 Task: Find connections with filter location Bordj Zemoura with filter topic #Entrepreneurialwith filter profile language English with filter current company Yamaha Corporation with filter school Mount Carmel College, Palace Rd, Bengaluru with filter industry Philanthropic Fundraising Services with filter service category Home Networking with filter keywords title Market Researcher
Action: Mouse moved to (601, 86)
Screenshot: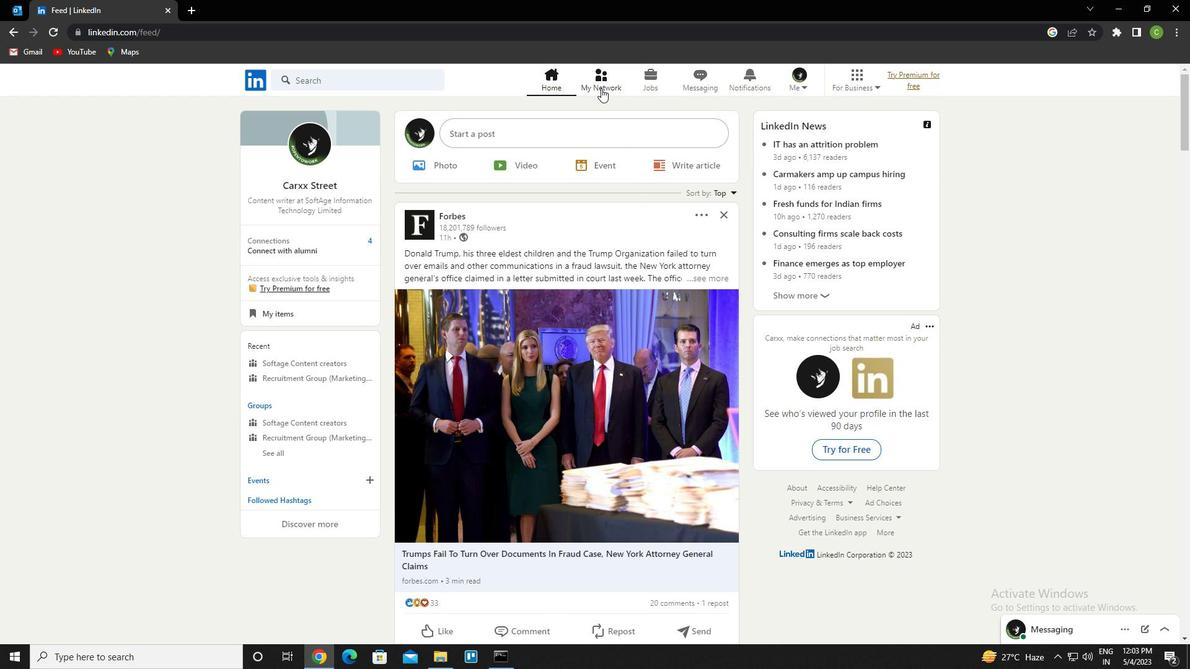 
Action: Mouse pressed left at (601, 86)
Screenshot: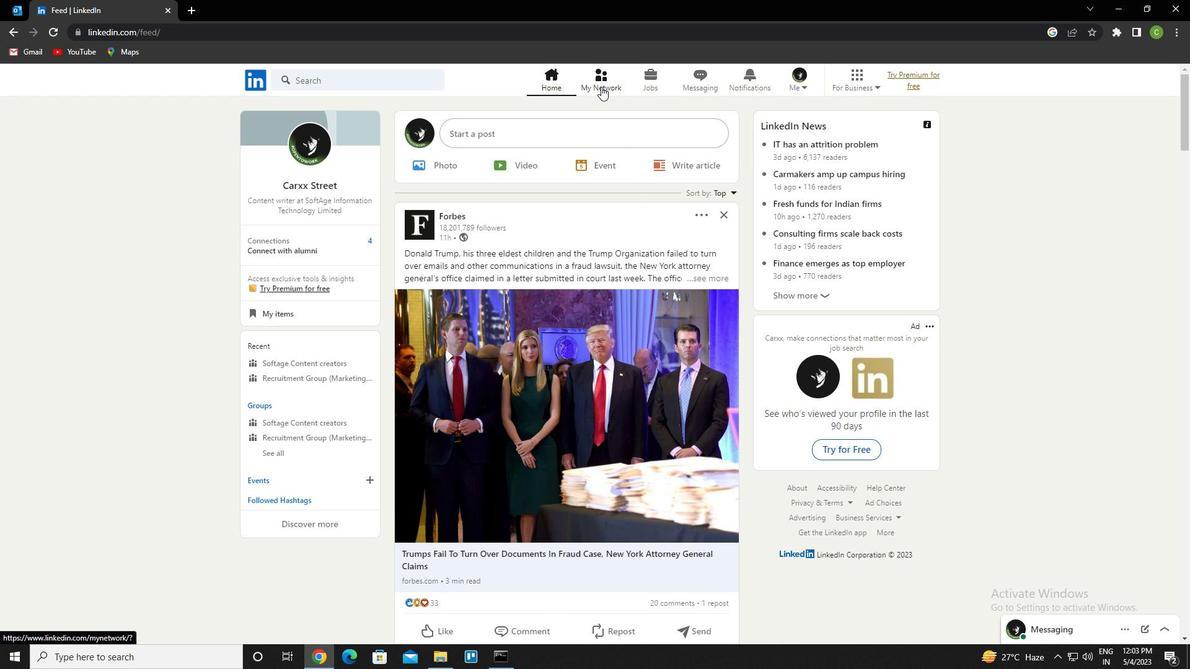 
Action: Mouse moved to (372, 147)
Screenshot: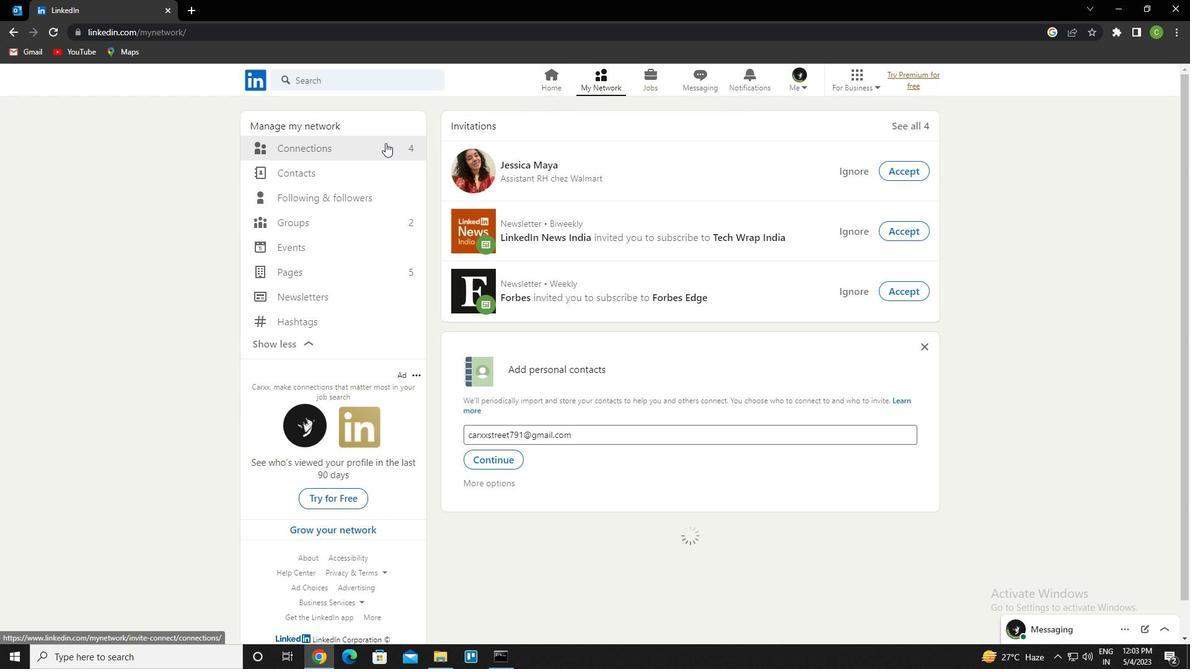 
Action: Mouse pressed left at (372, 147)
Screenshot: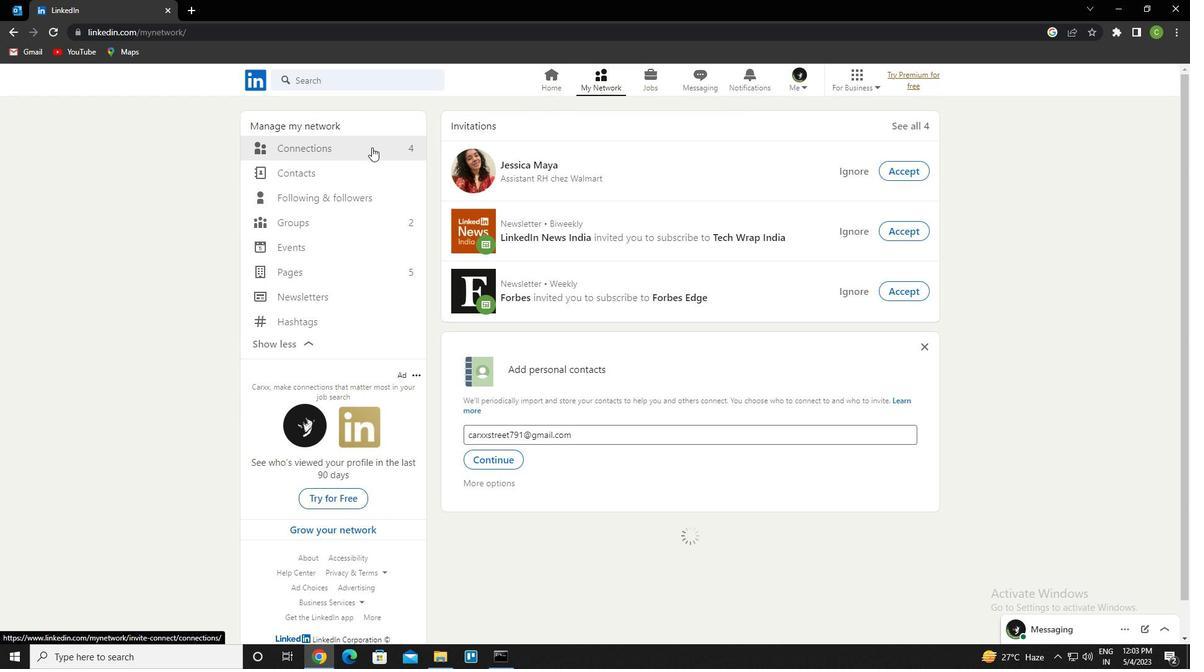 
Action: Mouse moved to (694, 150)
Screenshot: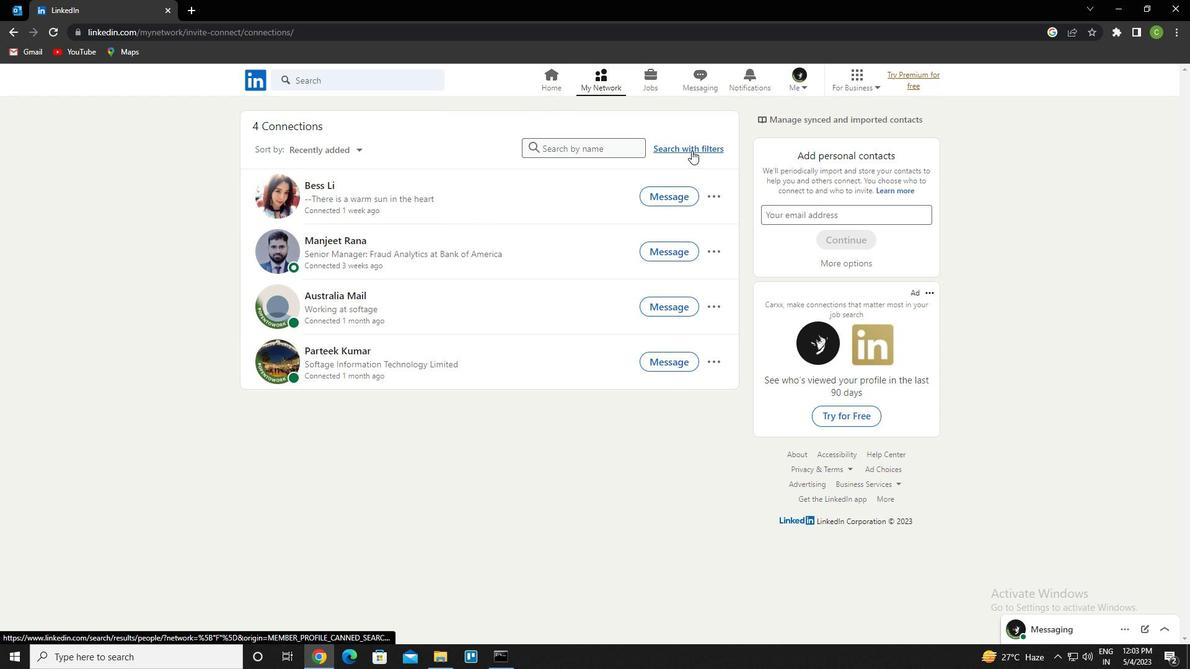
Action: Mouse pressed left at (694, 150)
Screenshot: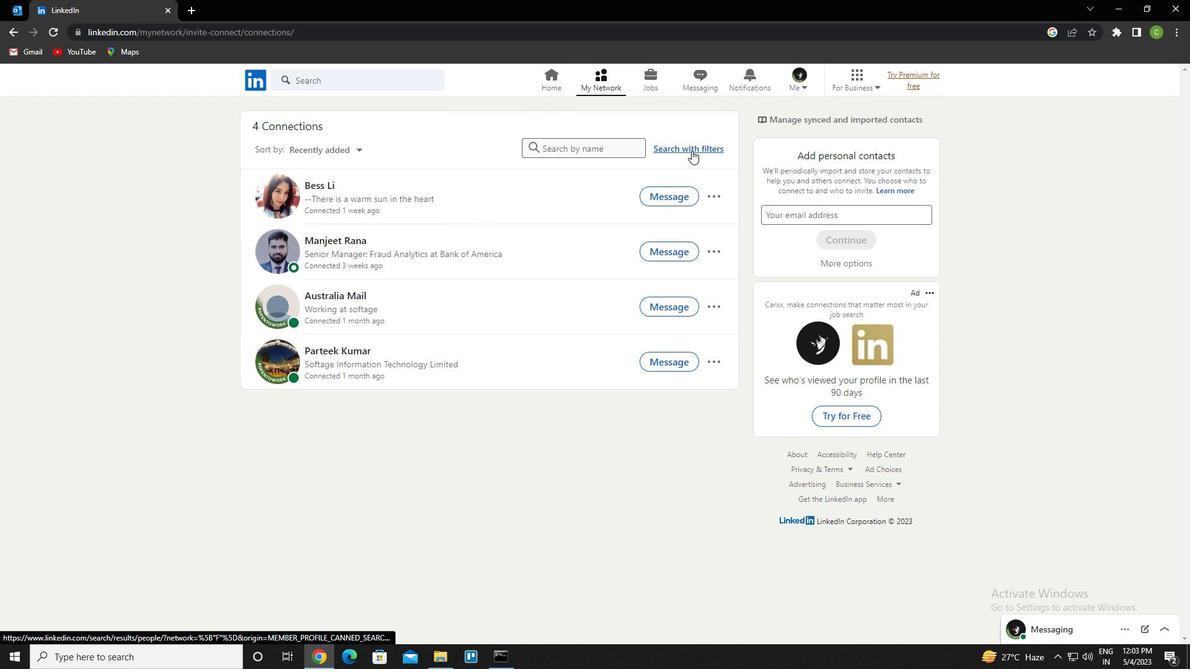
Action: Mouse moved to (636, 116)
Screenshot: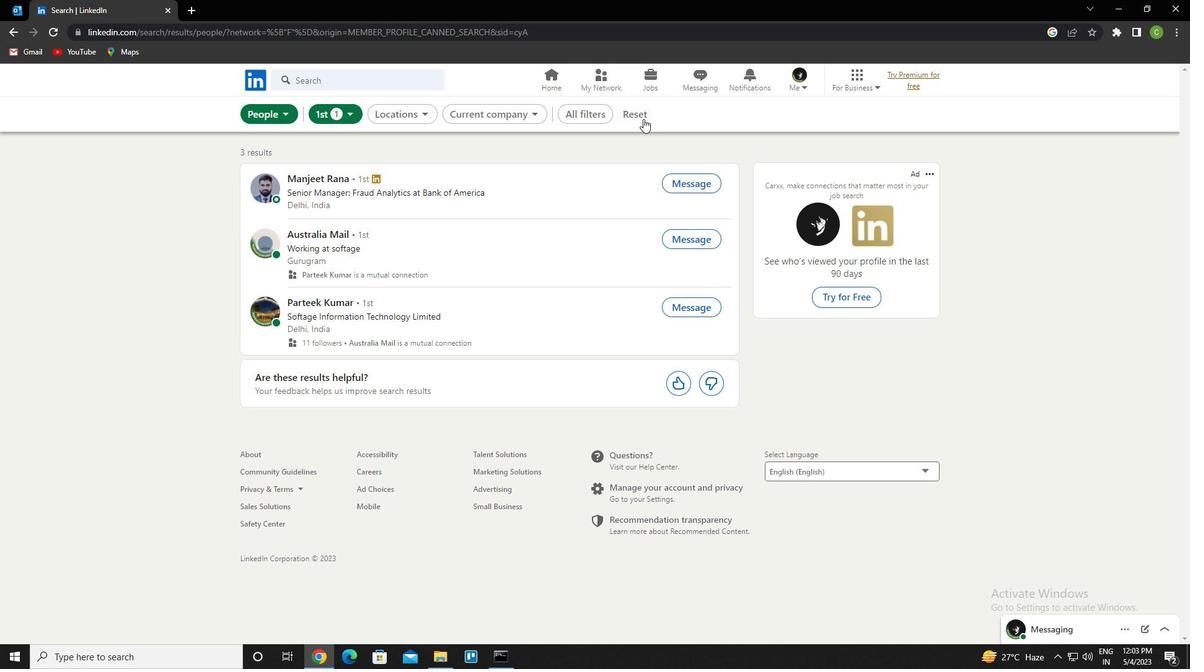 
Action: Mouse pressed left at (636, 116)
Screenshot: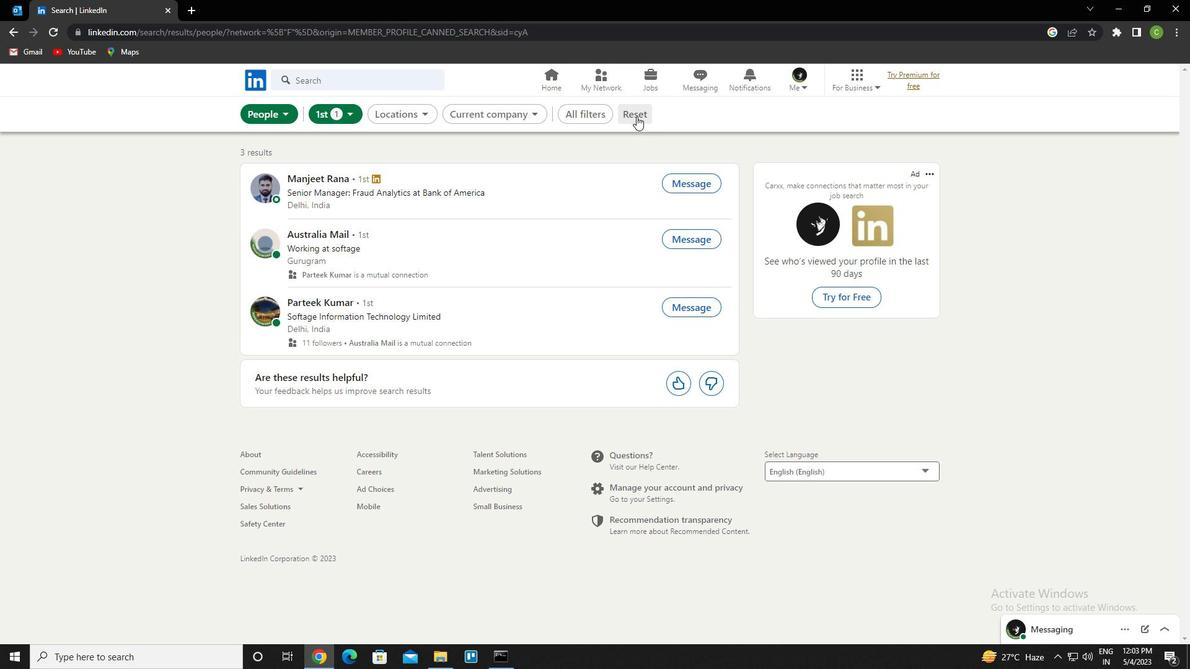 
Action: Mouse moved to (628, 113)
Screenshot: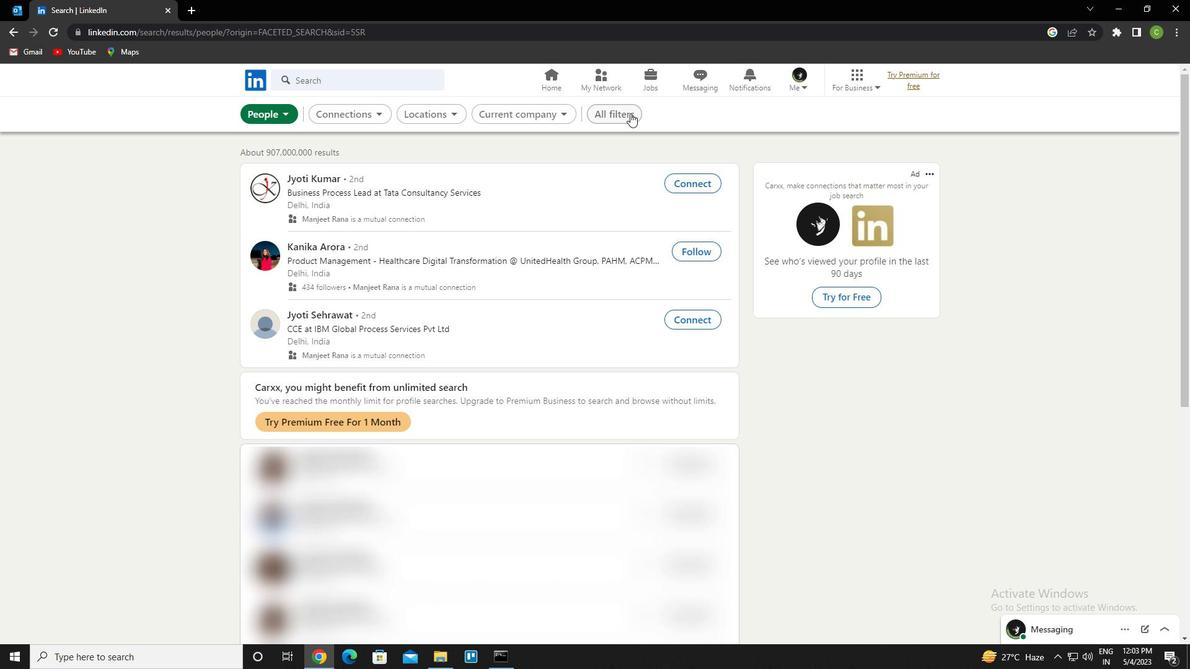 
Action: Mouse pressed left at (628, 113)
Screenshot: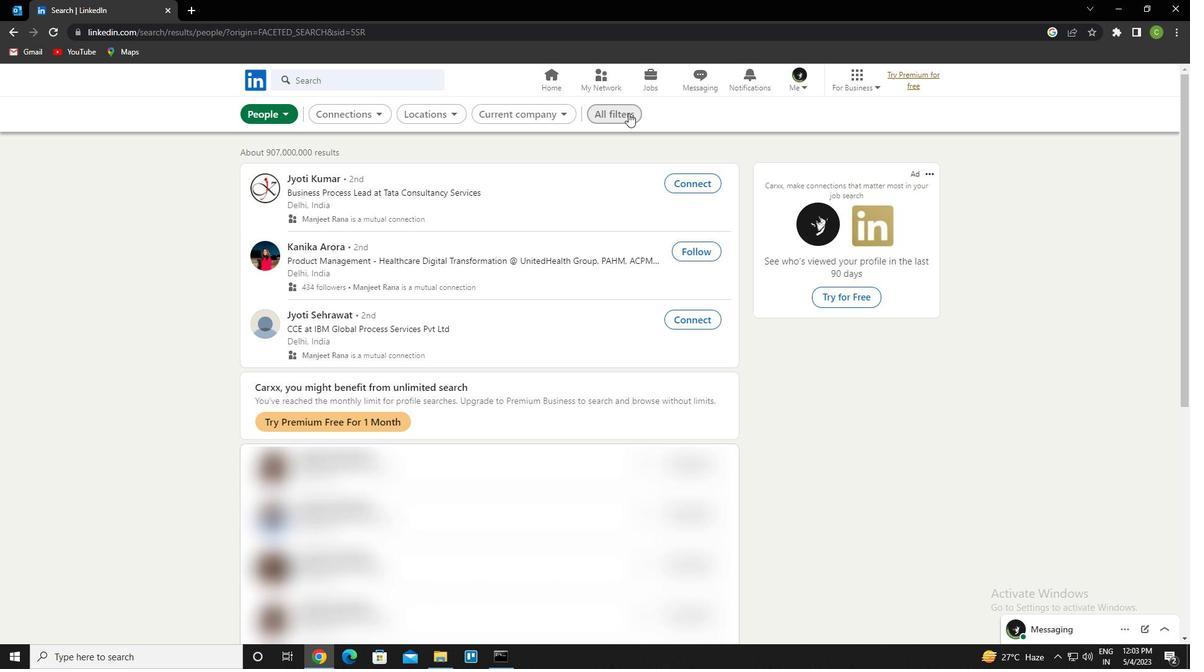 
Action: Mouse moved to (983, 364)
Screenshot: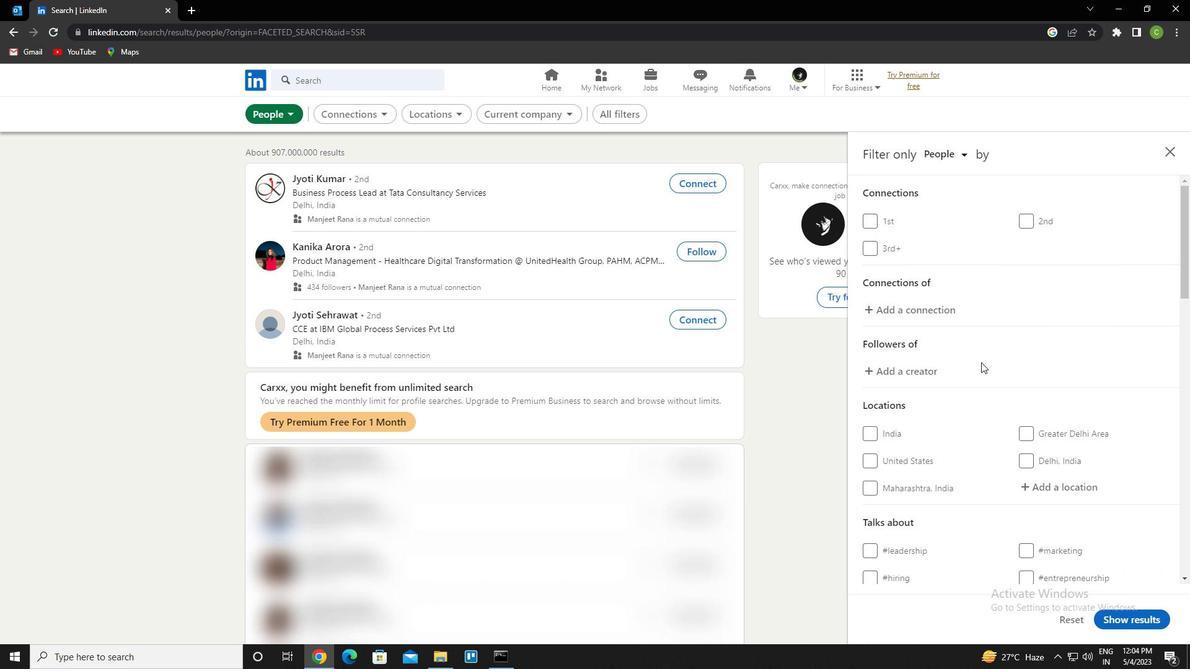 
Action: Mouse scrolled (983, 363) with delta (0, 0)
Screenshot: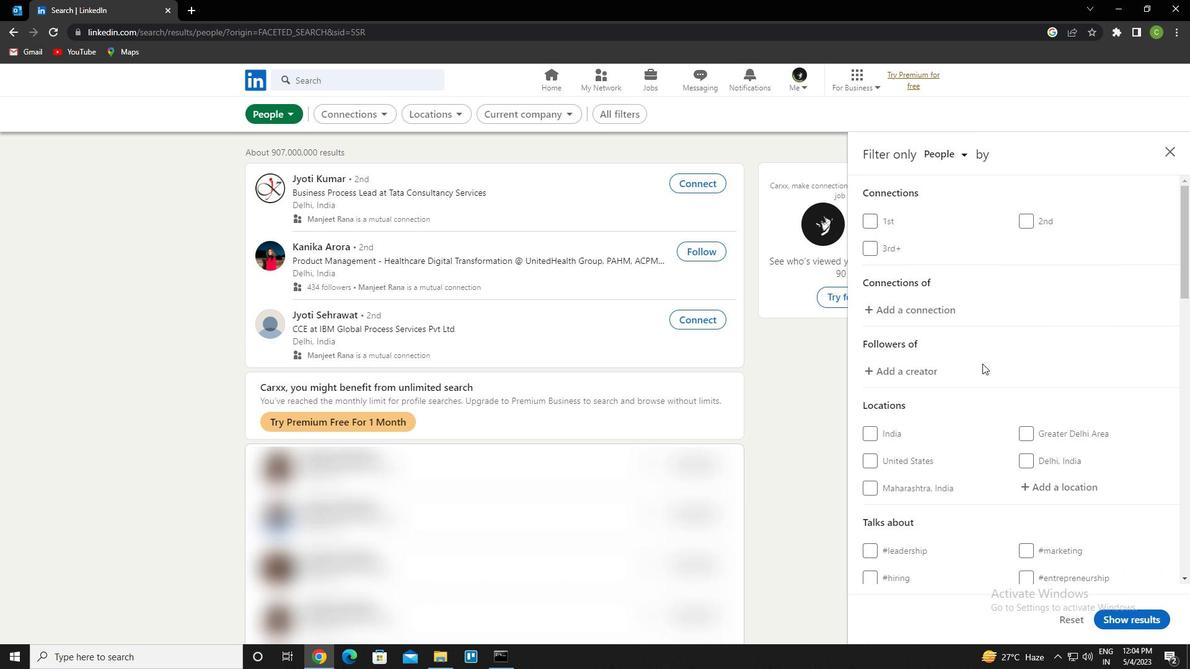 
Action: Mouse moved to (983, 365)
Screenshot: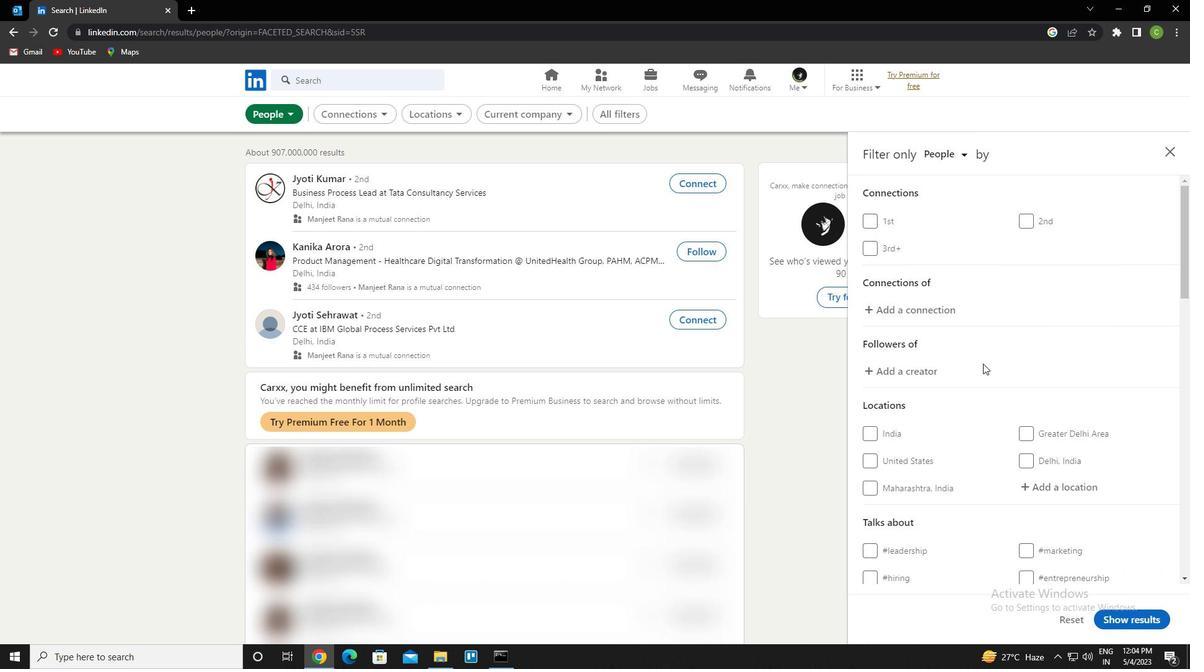 
Action: Mouse scrolled (983, 365) with delta (0, 0)
Screenshot: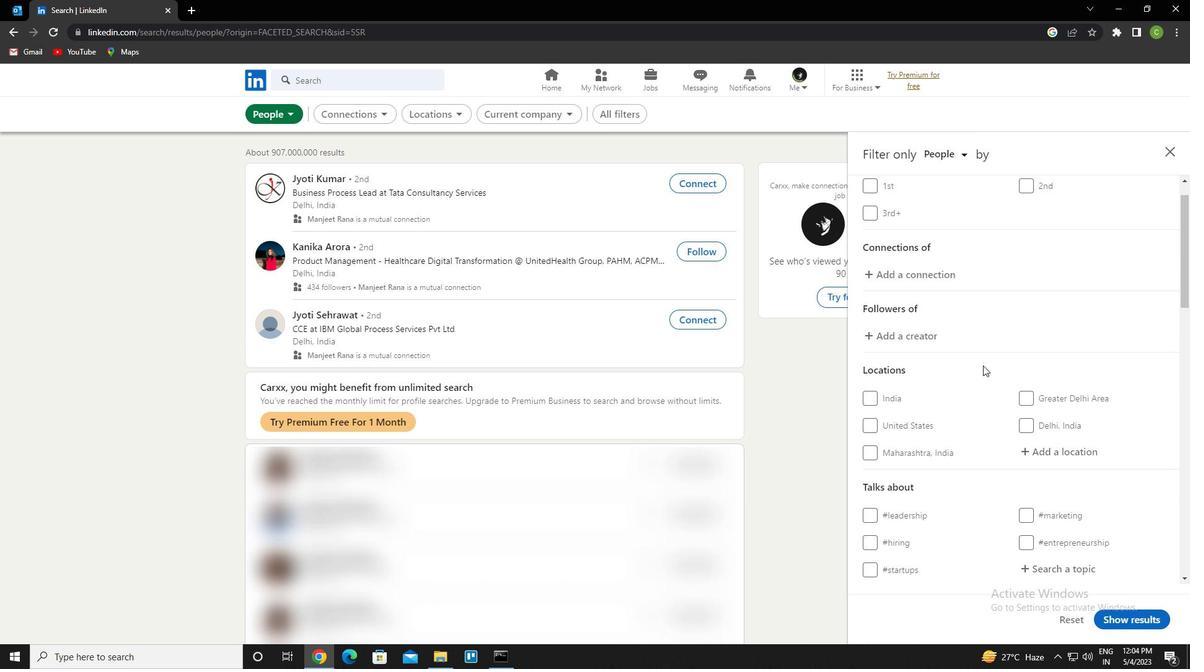 
Action: Mouse moved to (1059, 362)
Screenshot: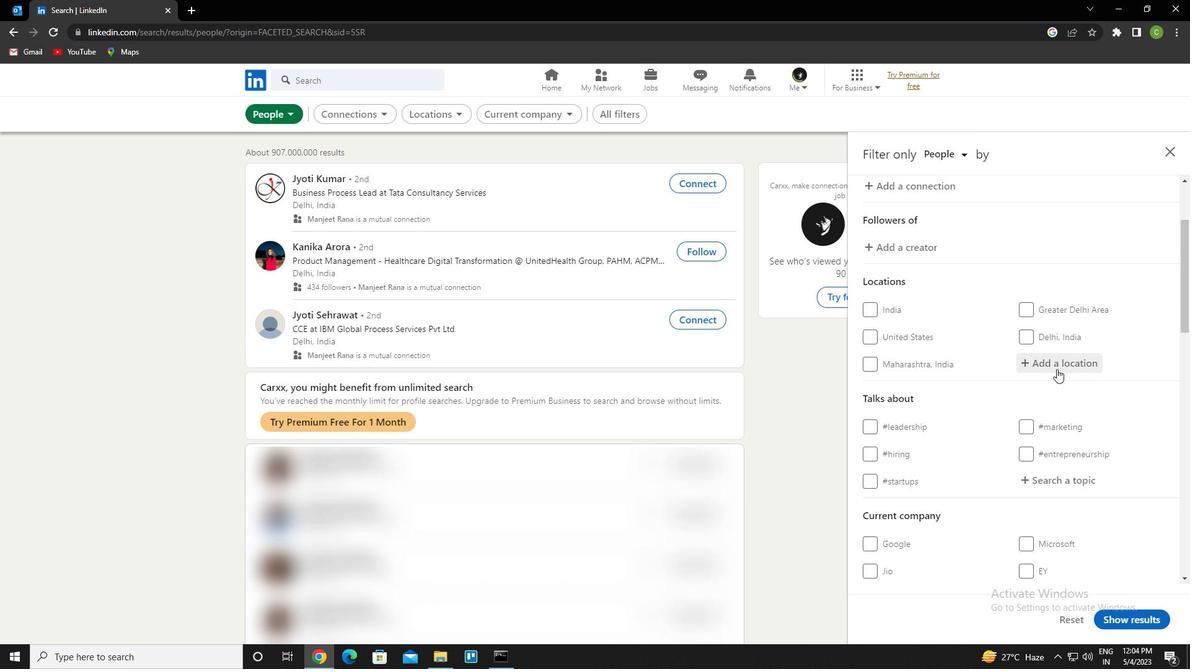 
Action: Mouse pressed left at (1059, 362)
Screenshot: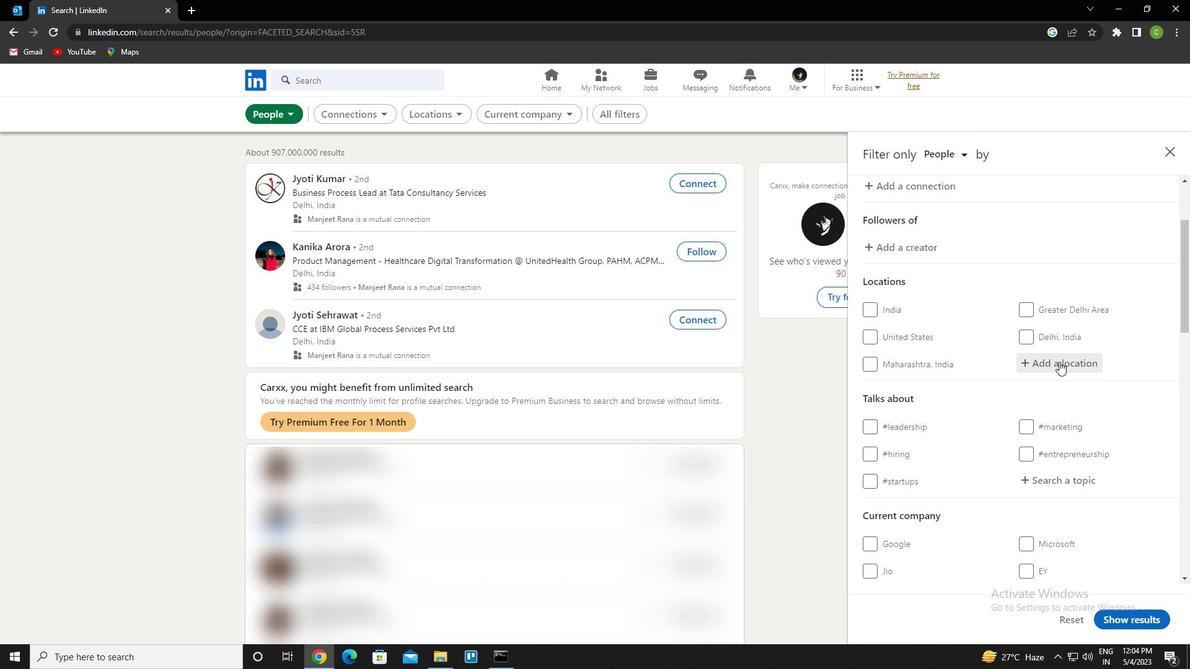 
Action: Mouse moved to (1060, 361)
Screenshot: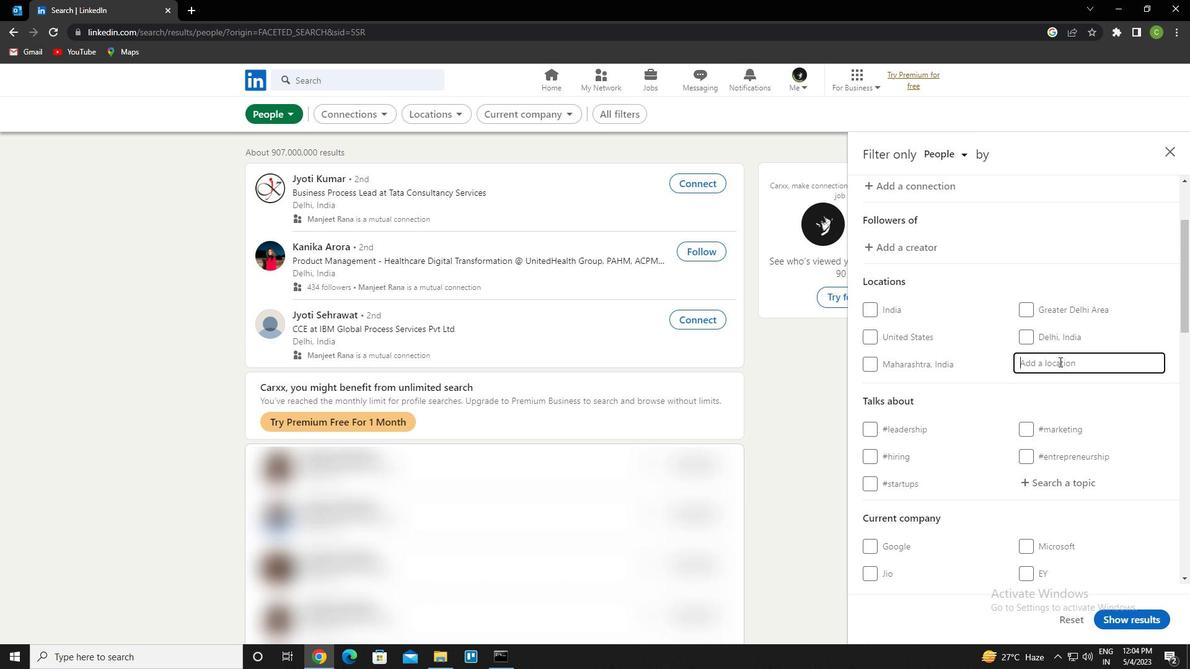 
Action: Key pressed <Key.caps_lock>b<Key.caps_lock>ordj<Key.space><Key.caps_lock>z<Key.caps_lock>emoura<Key.left><Key.down><Key.enter>
Screenshot: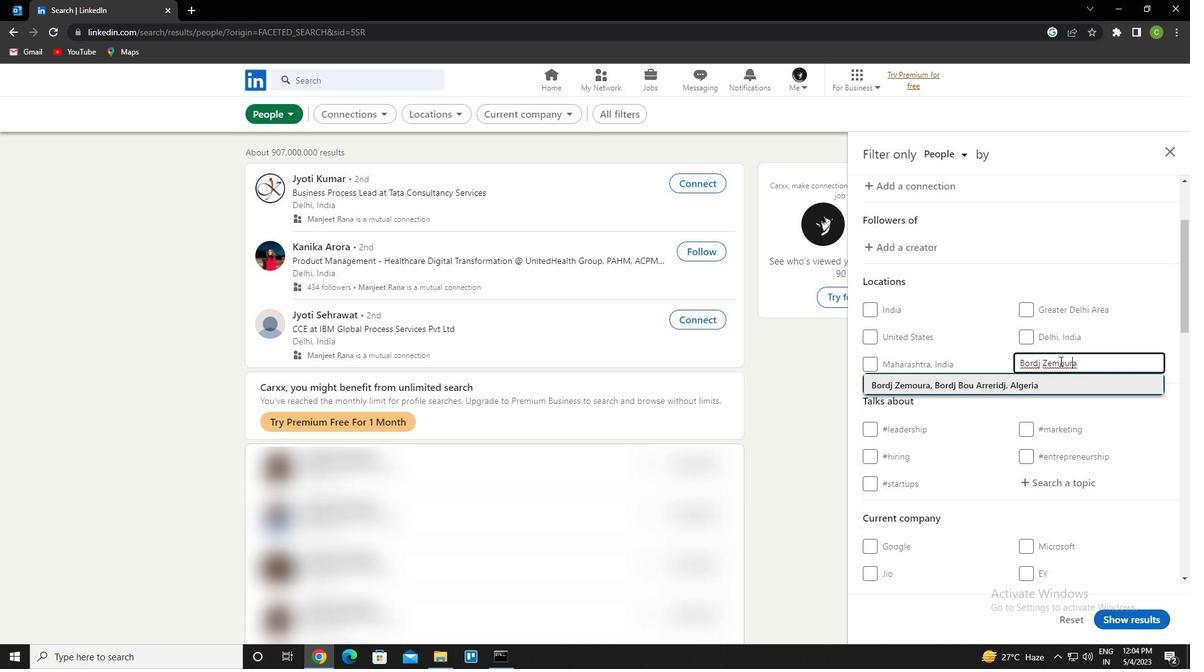 
Action: Mouse moved to (1053, 376)
Screenshot: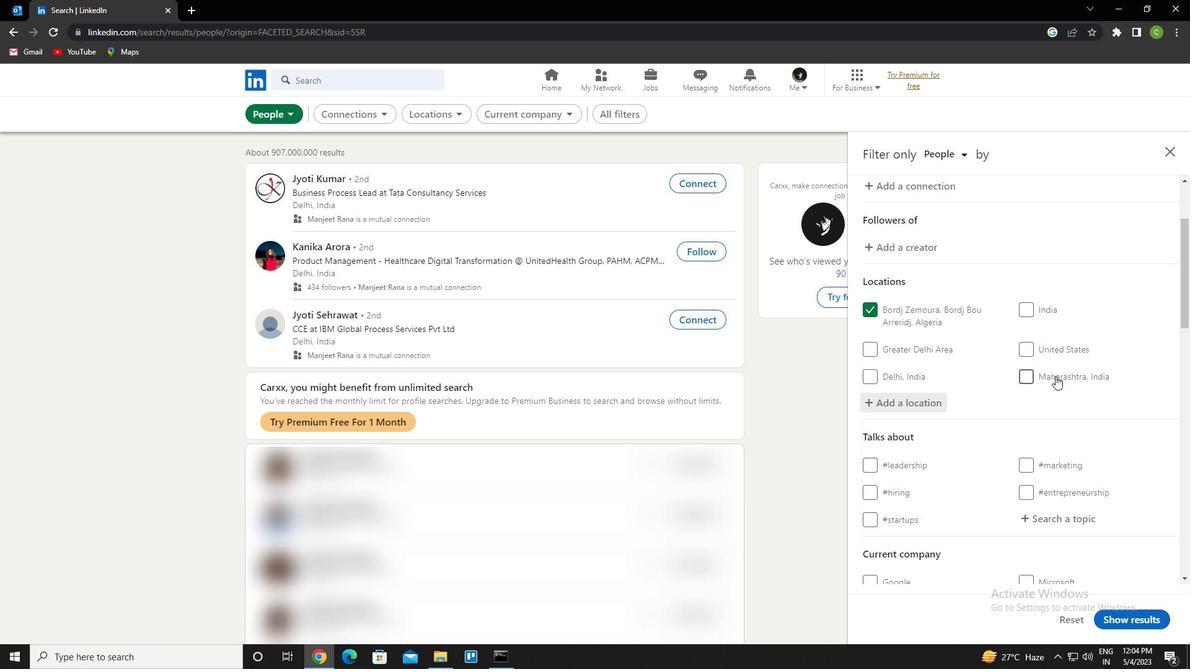 
Action: Mouse scrolled (1053, 375) with delta (0, 0)
Screenshot: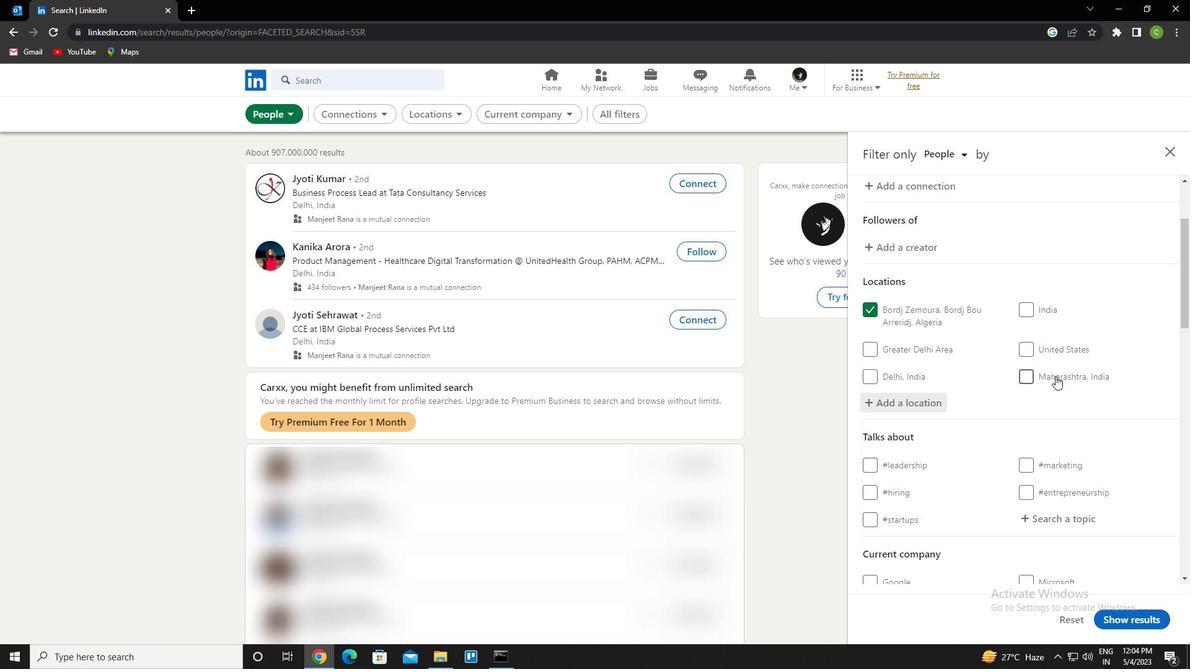 
Action: Mouse moved to (1050, 382)
Screenshot: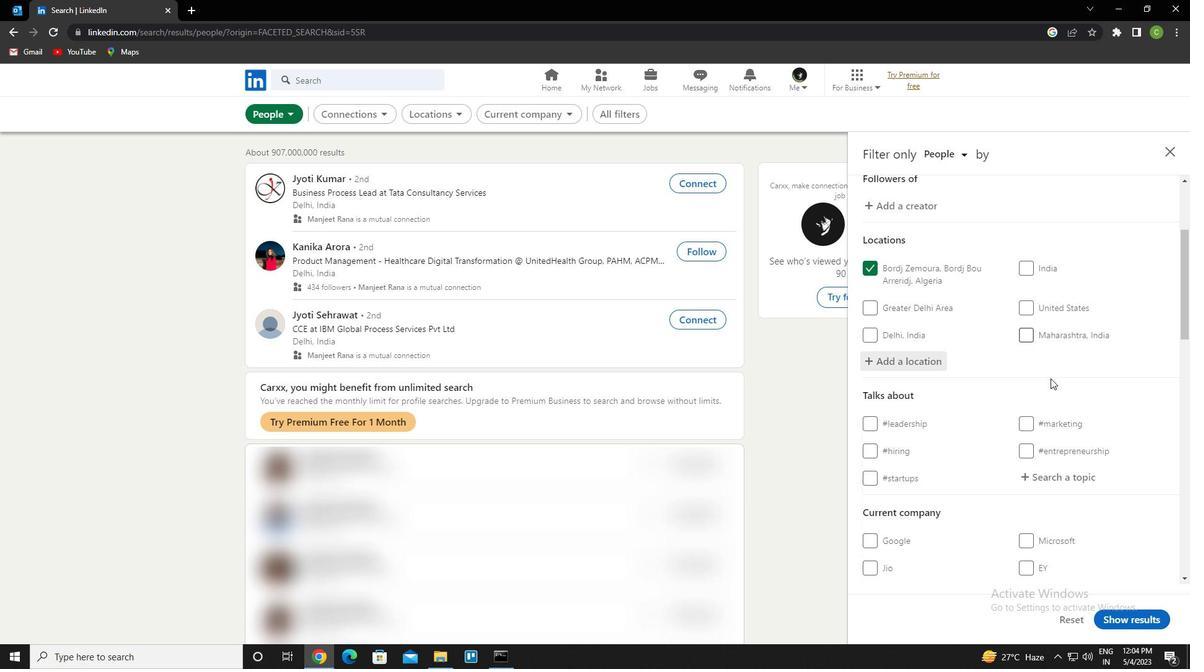 
Action: Mouse scrolled (1050, 381) with delta (0, 0)
Screenshot: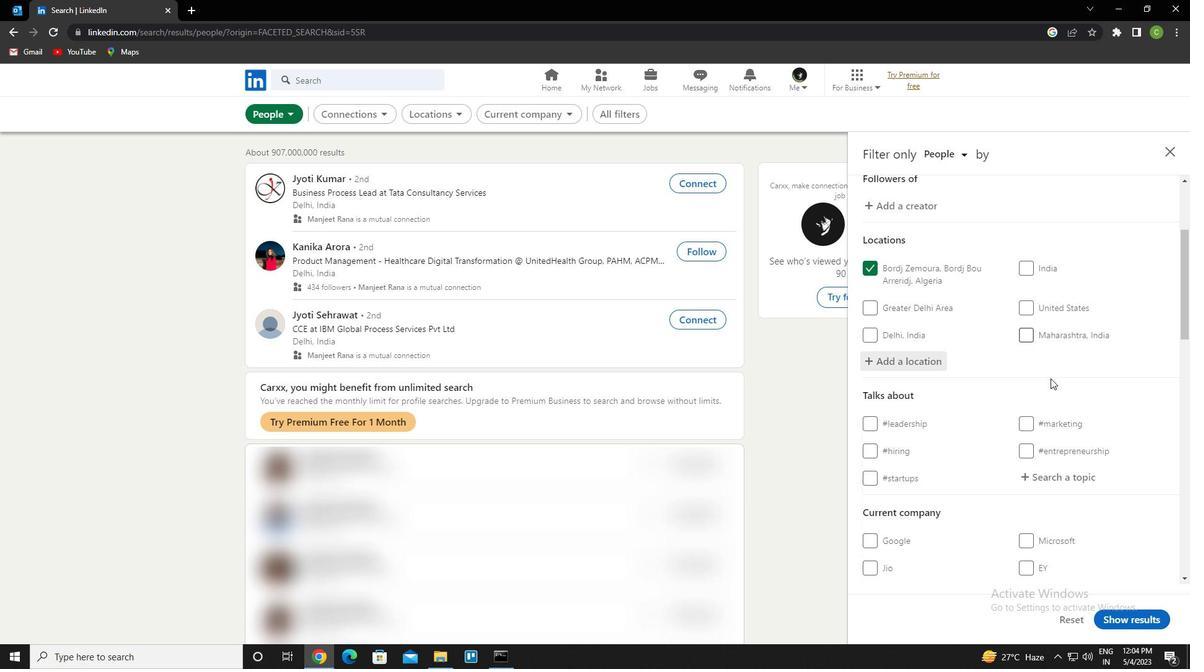
Action: Mouse moved to (1055, 396)
Screenshot: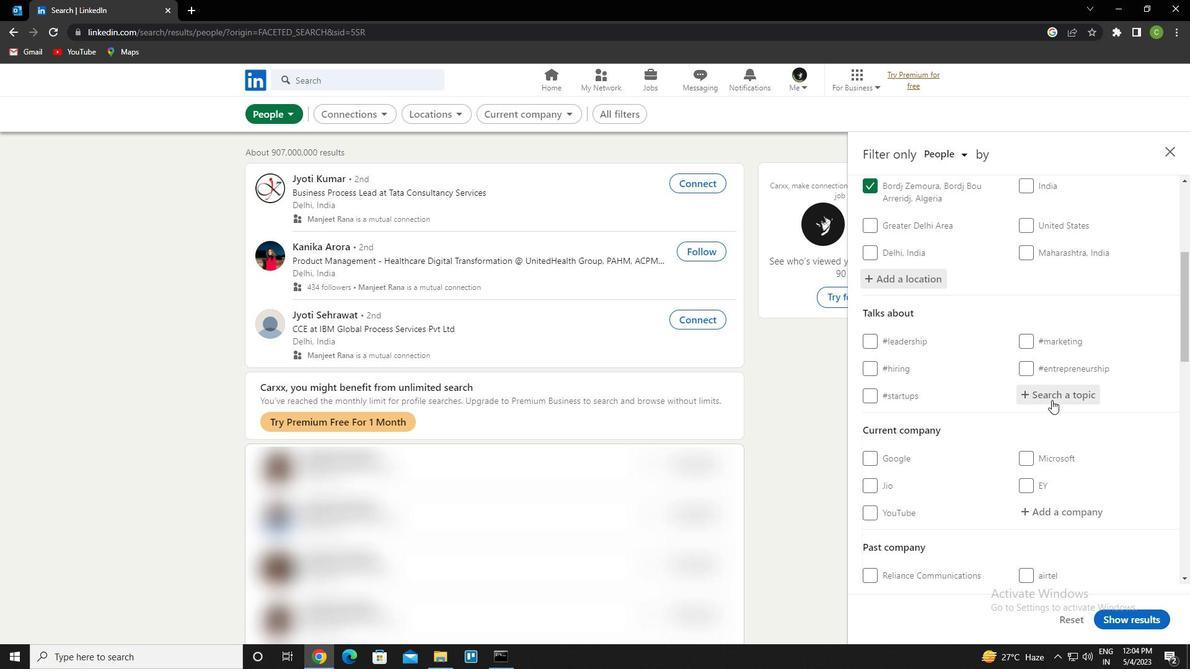 
Action: Mouse pressed left at (1055, 396)
Screenshot: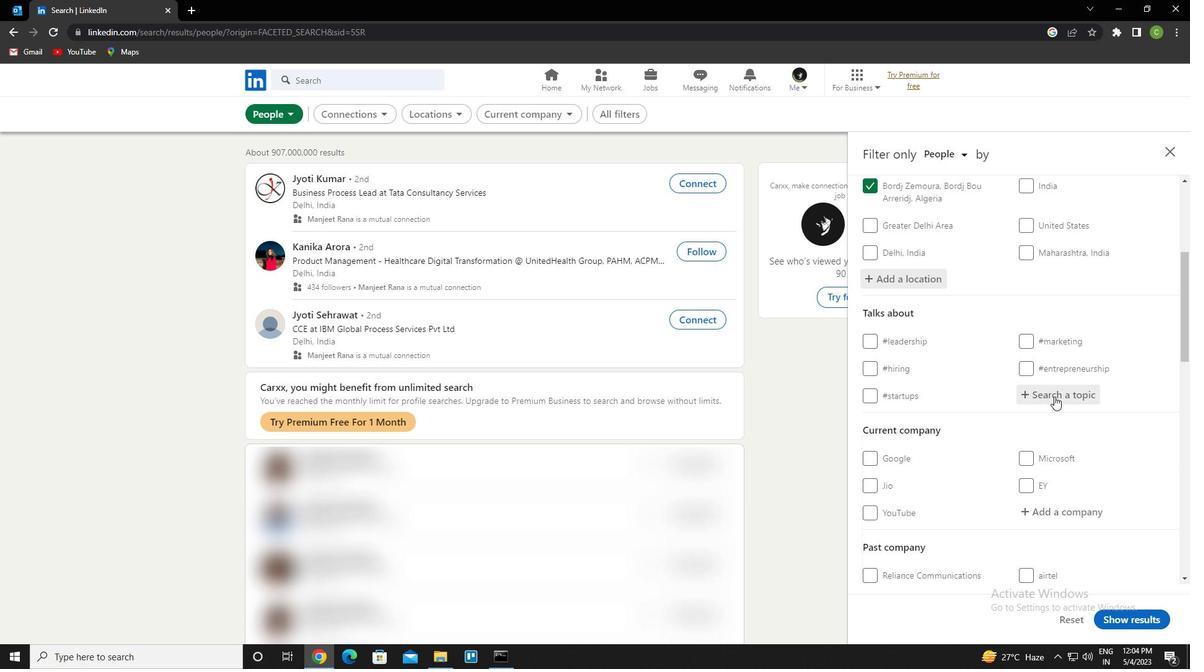 
Action: Key pressed entrepreneurial<Key.down><Key.enter>
Screenshot: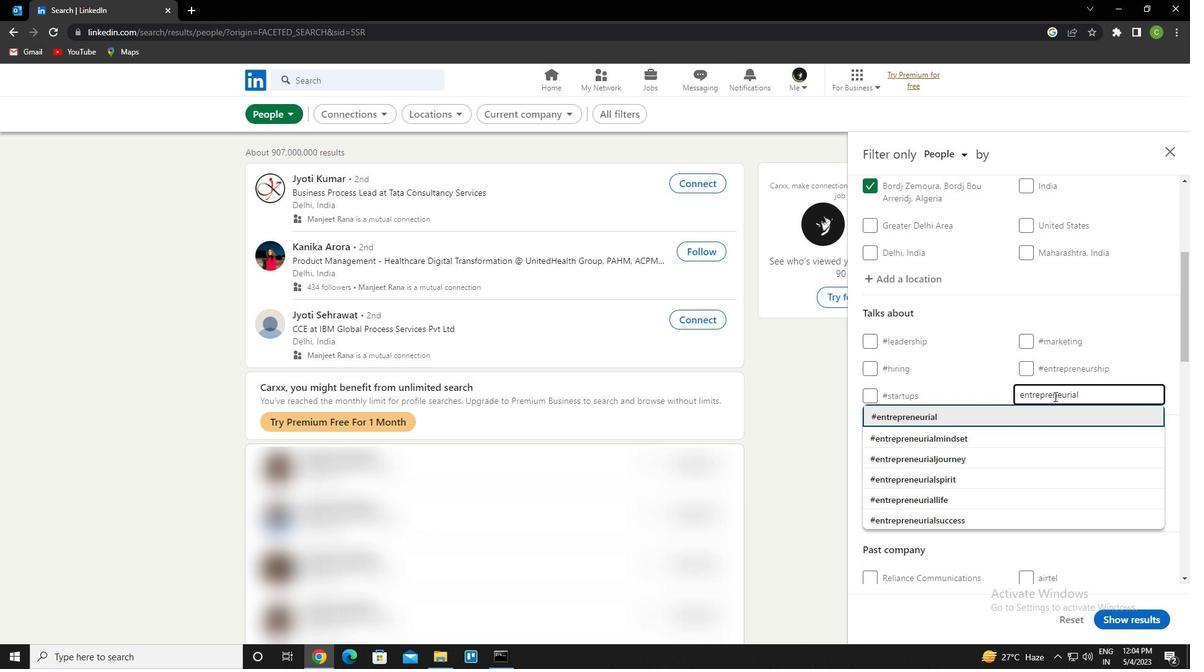 
Action: Mouse moved to (1052, 395)
Screenshot: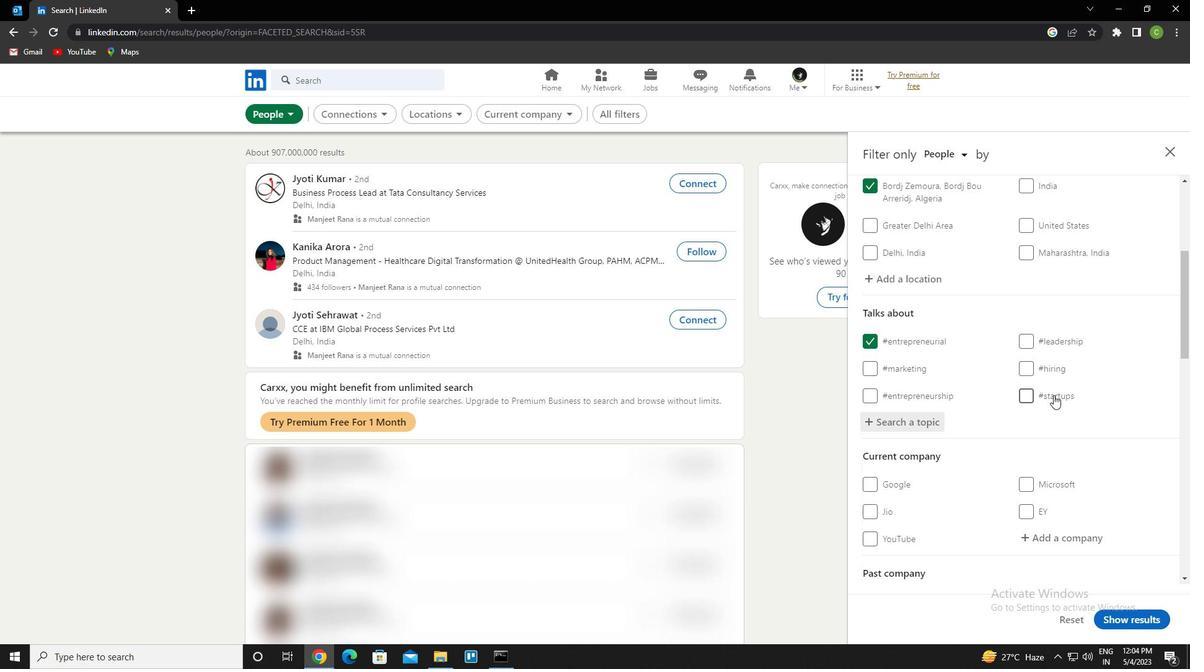 
Action: Mouse scrolled (1052, 395) with delta (0, 0)
Screenshot: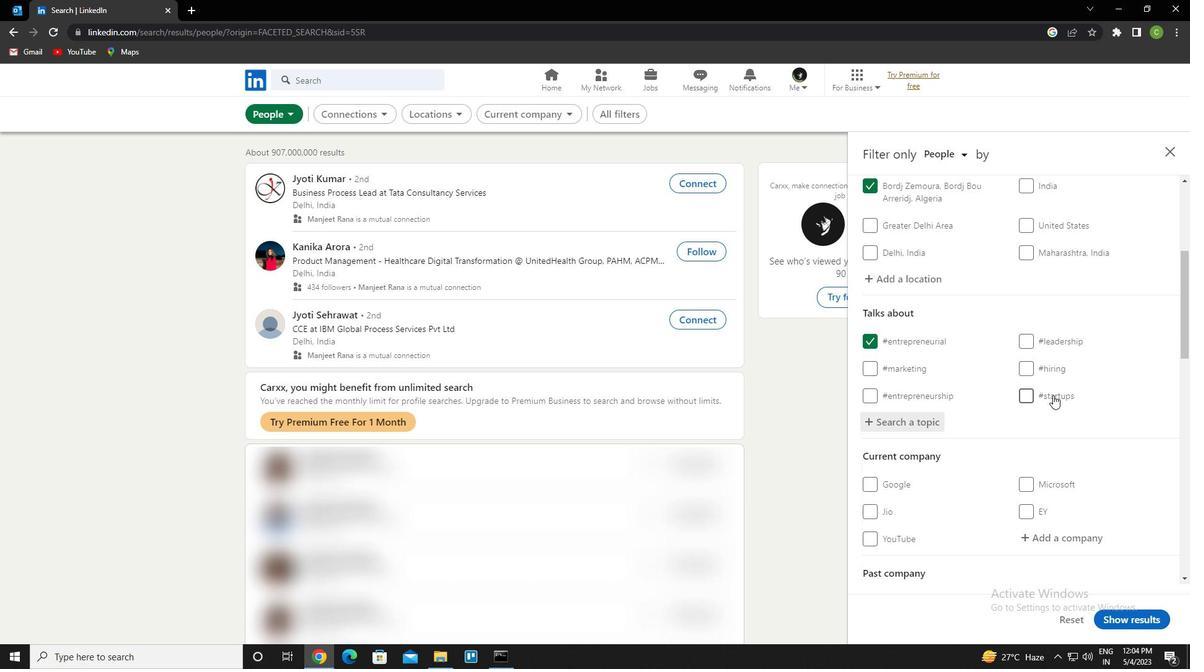 
Action: Mouse moved to (1050, 395)
Screenshot: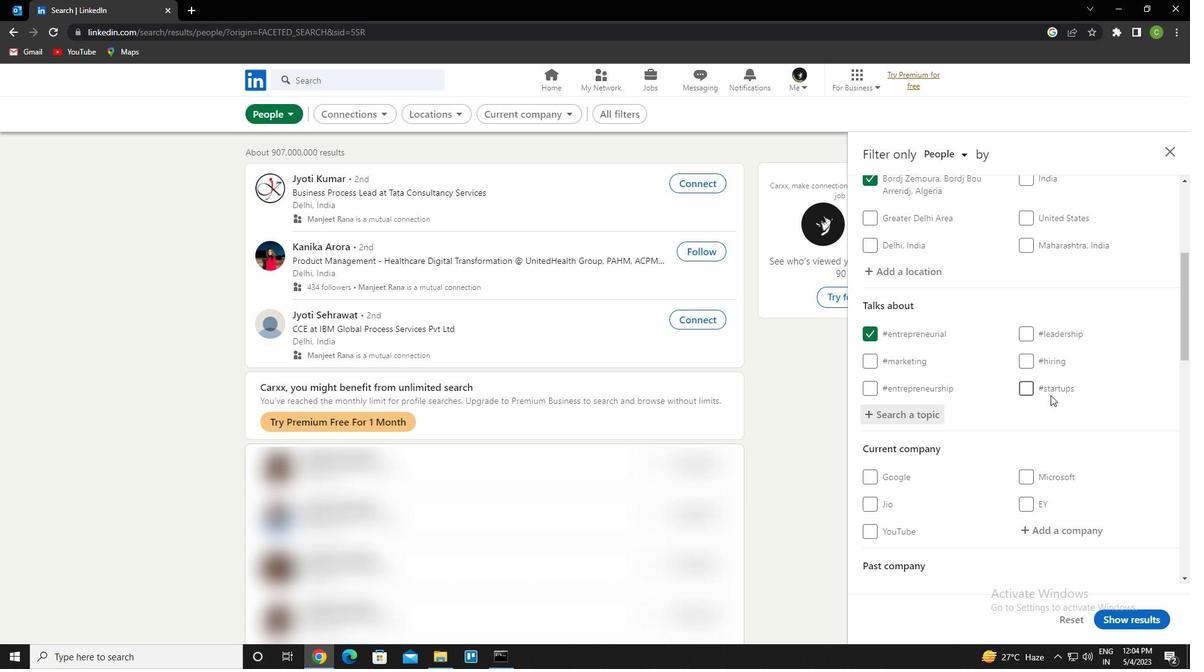 
Action: Mouse scrolled (1050, 395) with delta (0, 0)
Screenshot: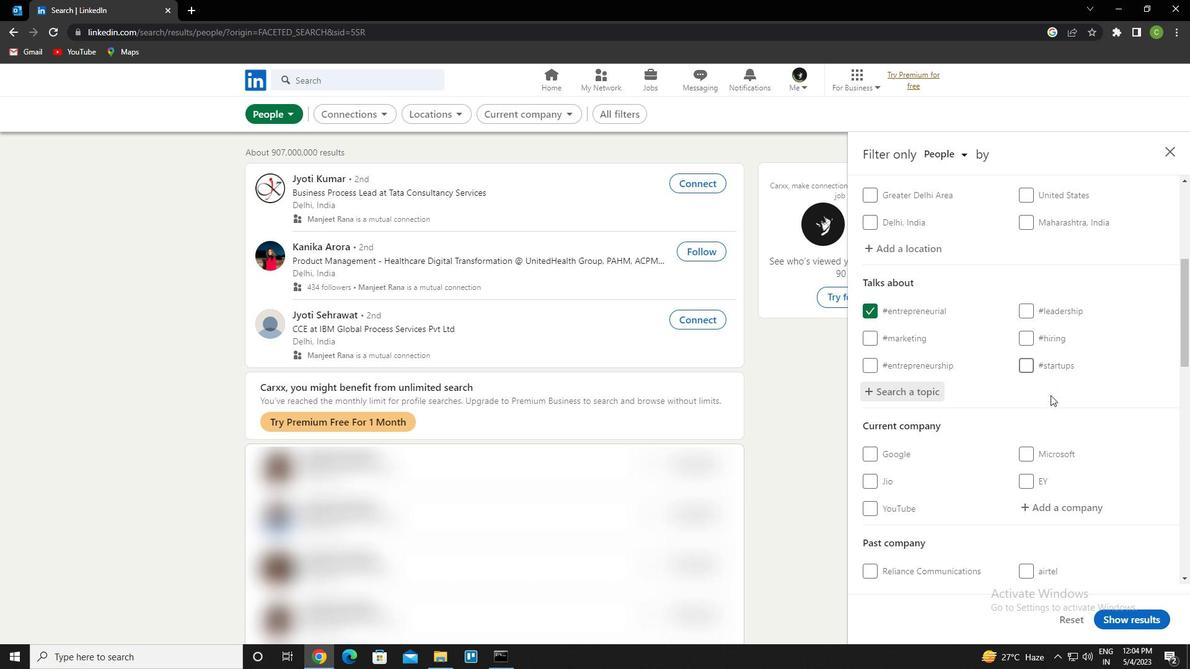 
Action: Mouse moved to (1050, 397)
Screenshot: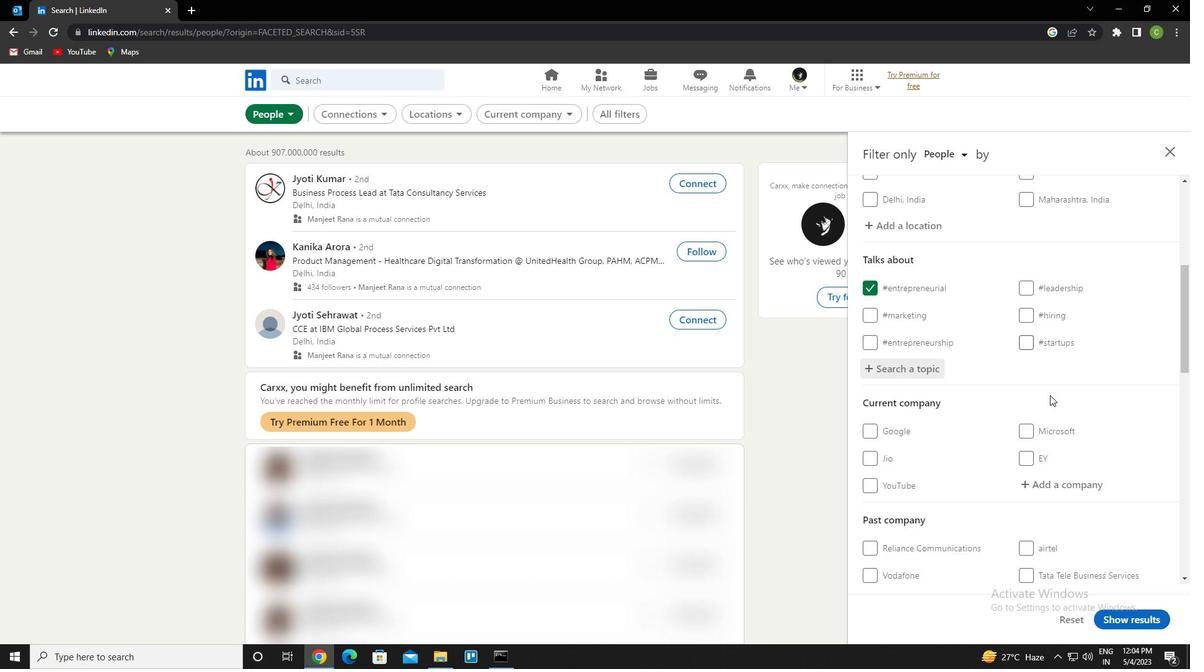 
Action: Mouse scrolled (1050, 396) with delta (0, 0)
Screenshot: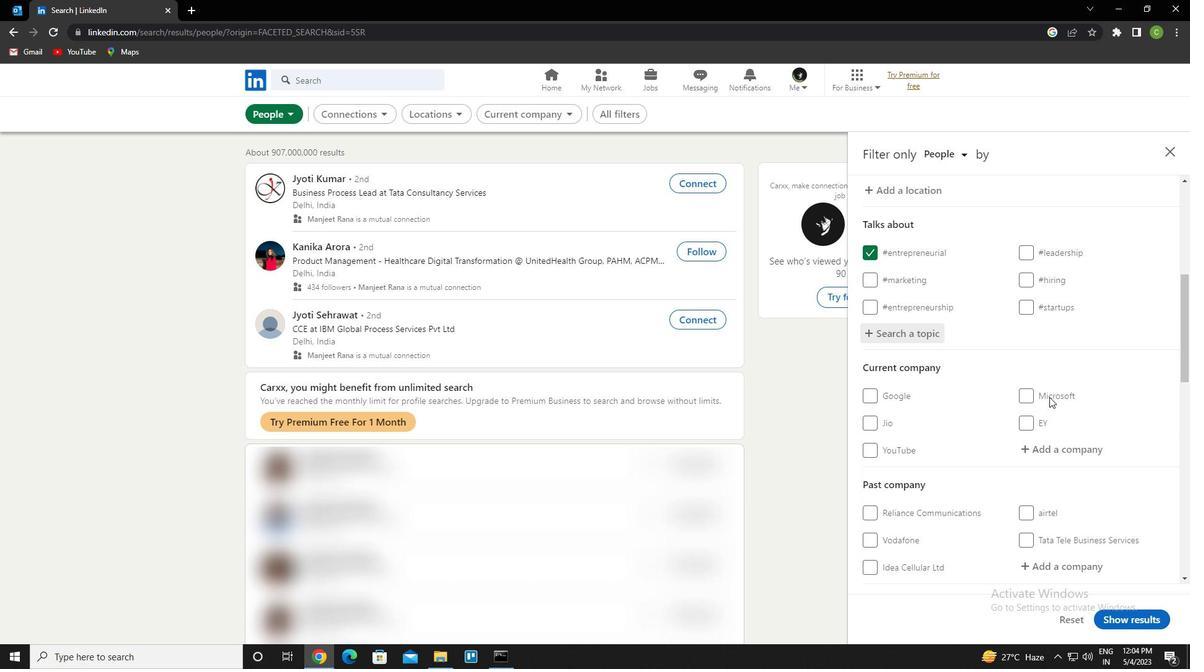 
Action: Mouse moved to (1050, 396)
Screenshot: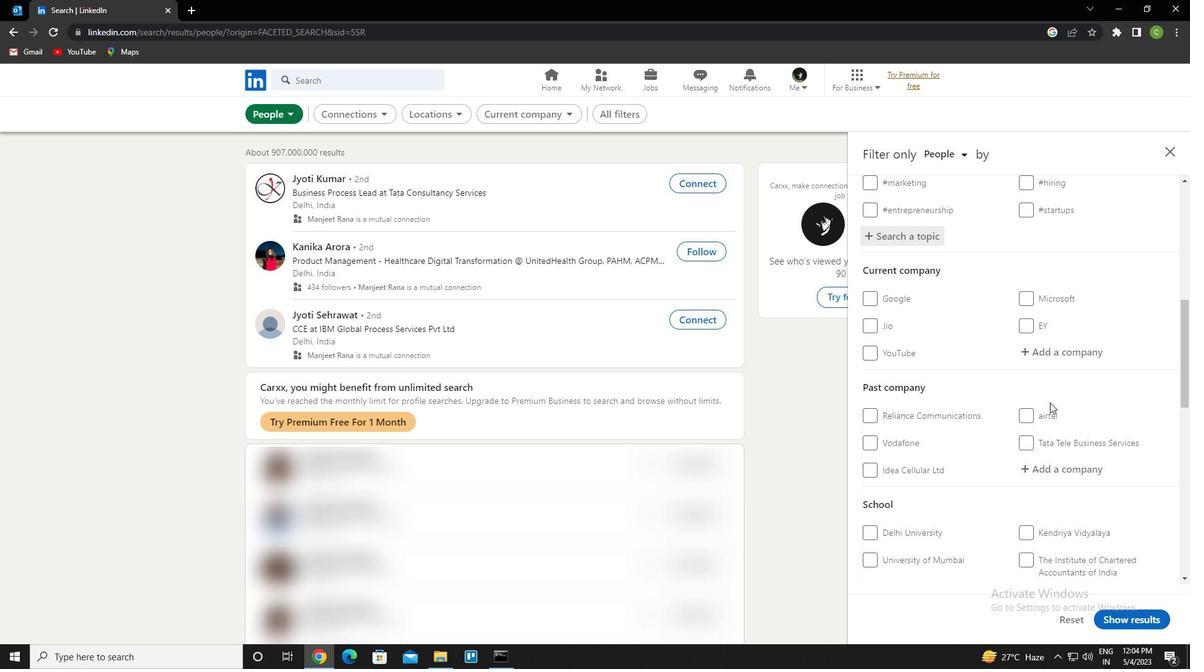 
Action: Mouse scrolled (1050, 396) with delta (0, 0)
Screenshot: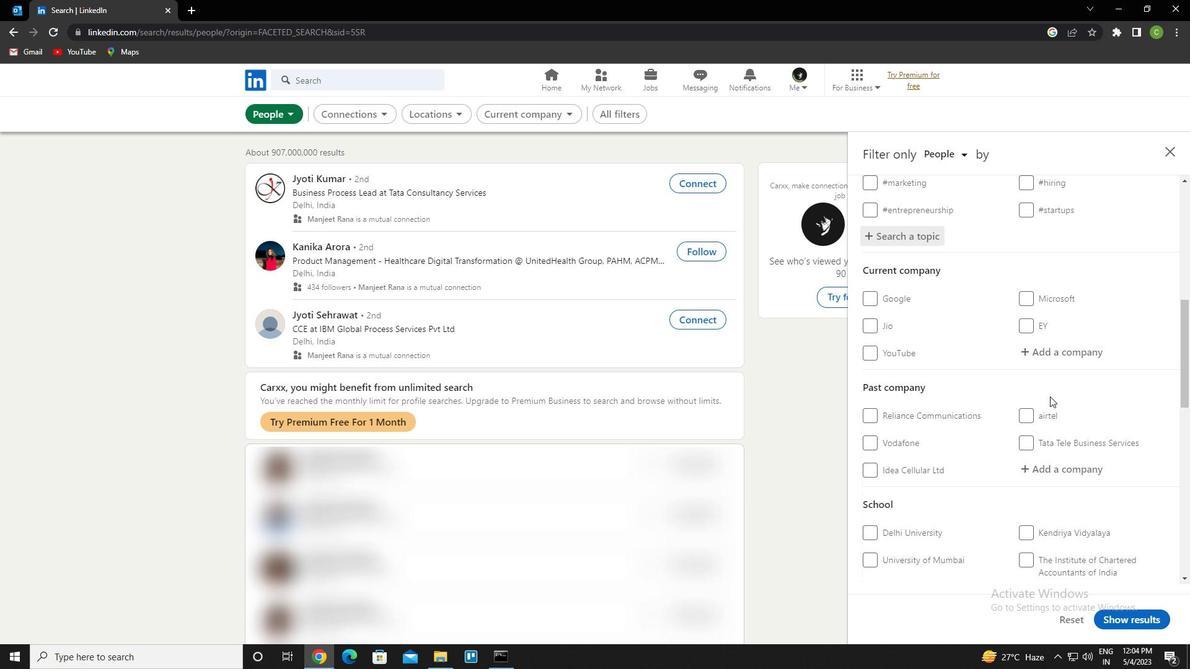 
Action: Mouse scrolled (1050, 396) with delta (0, 0)
Screenshot: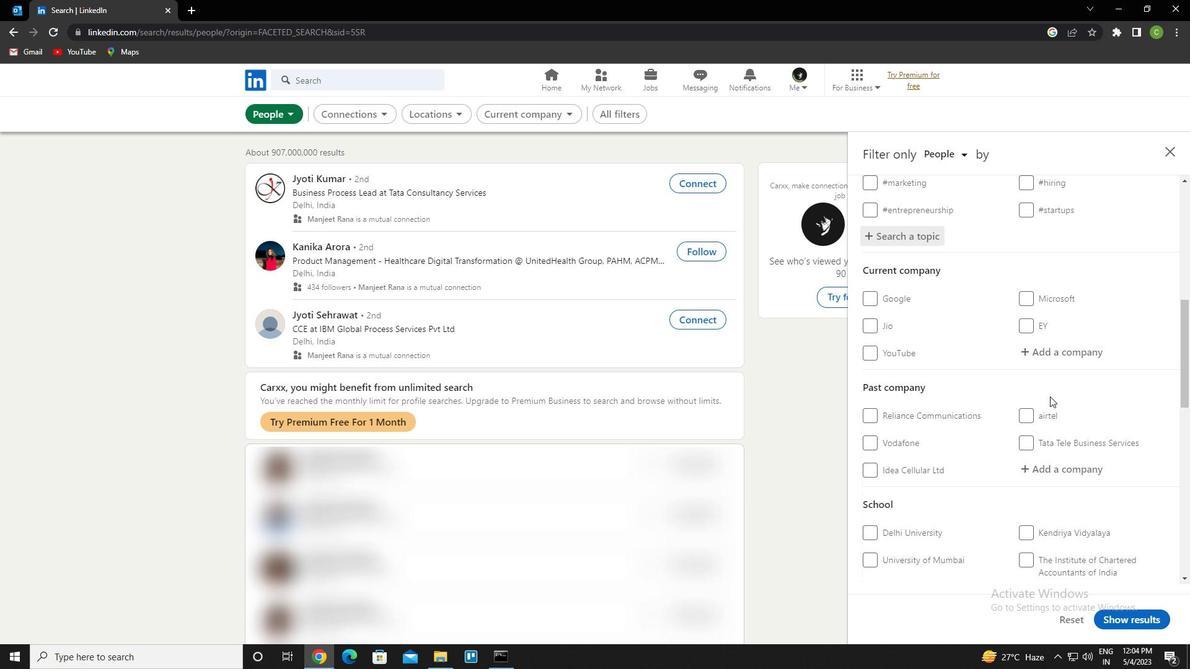 
Action: Mouse scrolled (1050, 396) with delta (0, 0)
Screenshot: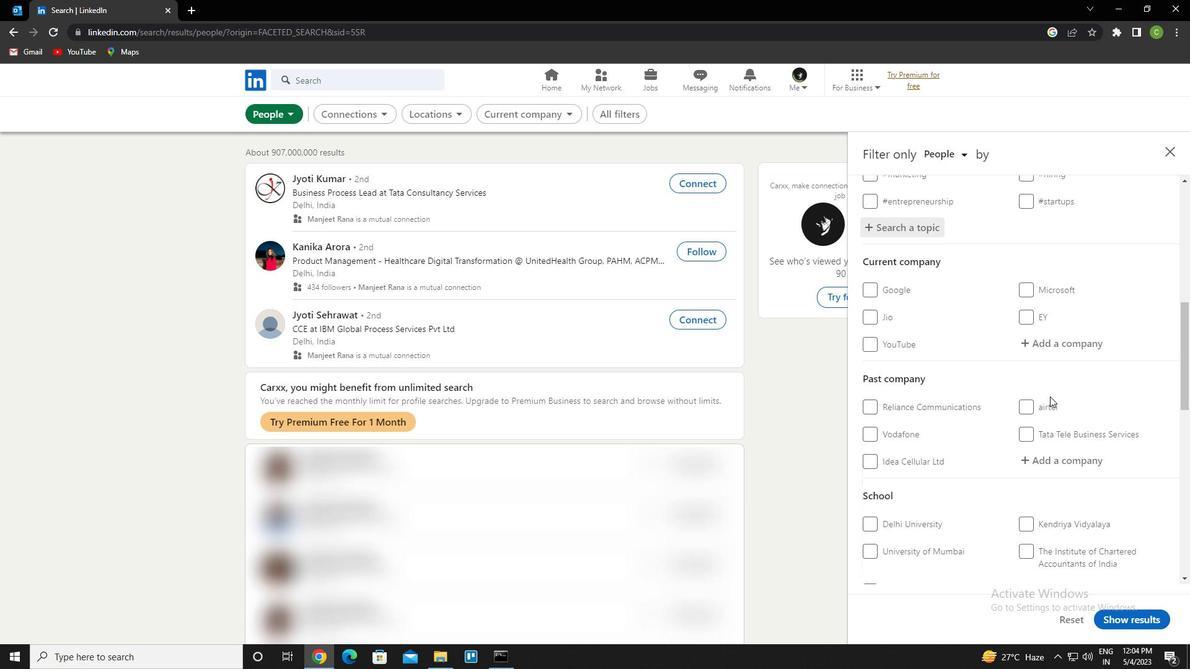 
Action: Mouse scrolled (1050, 396) with delta (0, 0)
Screenshot: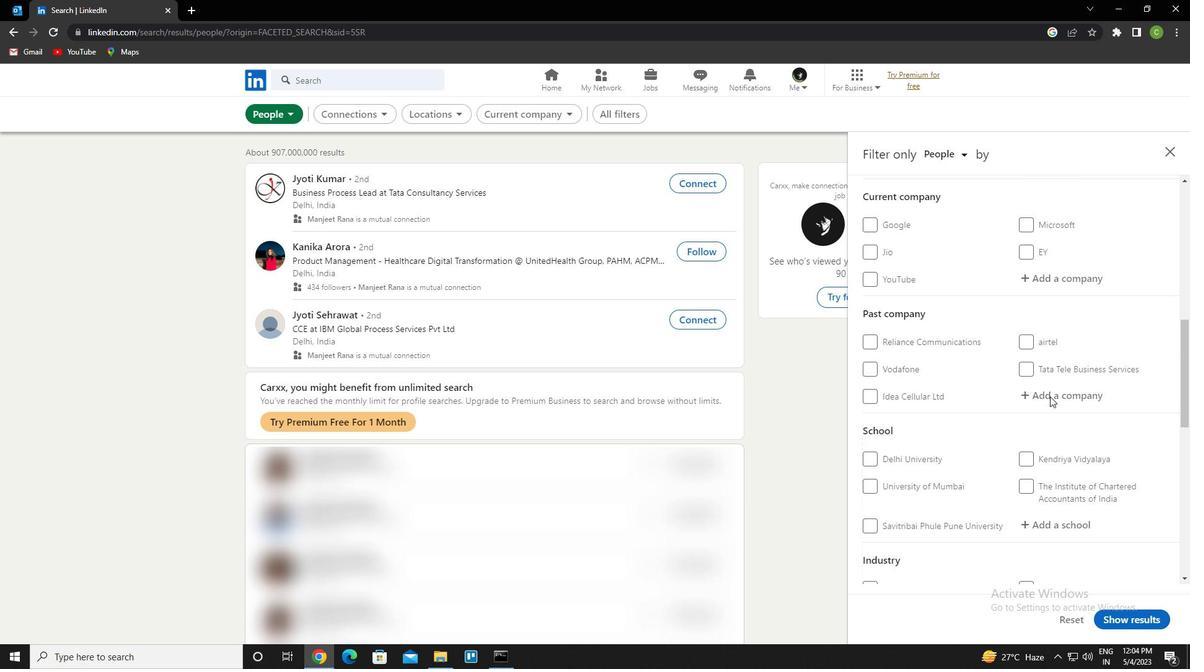 
Action: Mouse scrolled (1050, 396) with delta (0, 0)
Screenshot: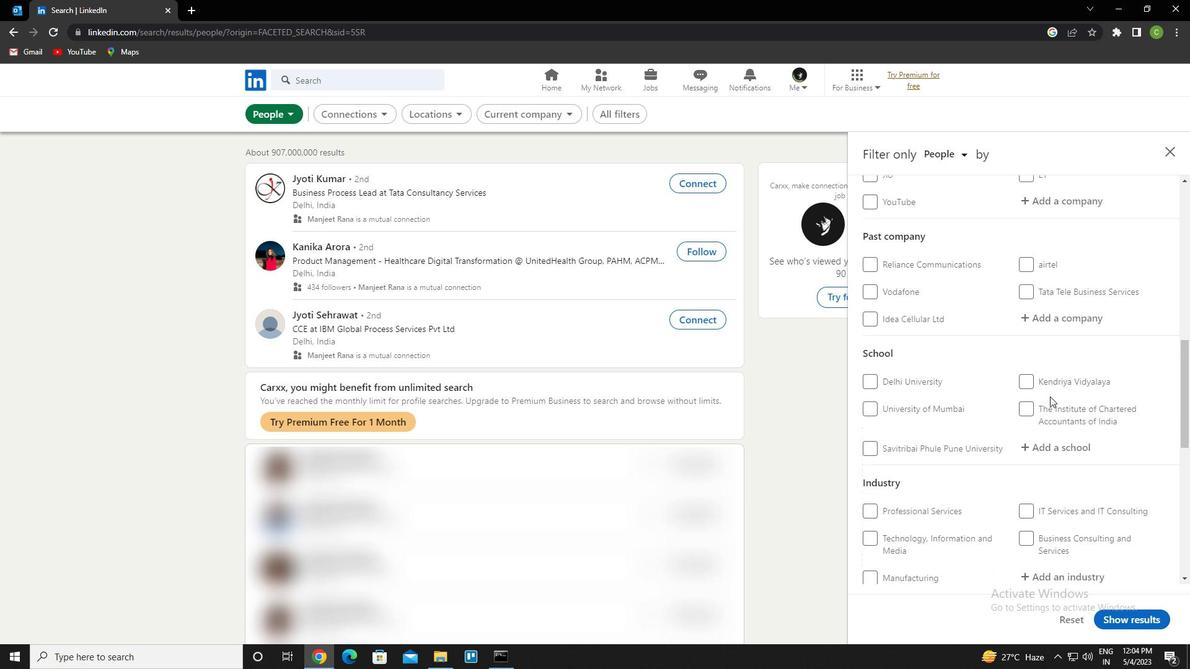 
Action: Mouse scrolled (1050, 396) with delta (0, 0)
Screenshot: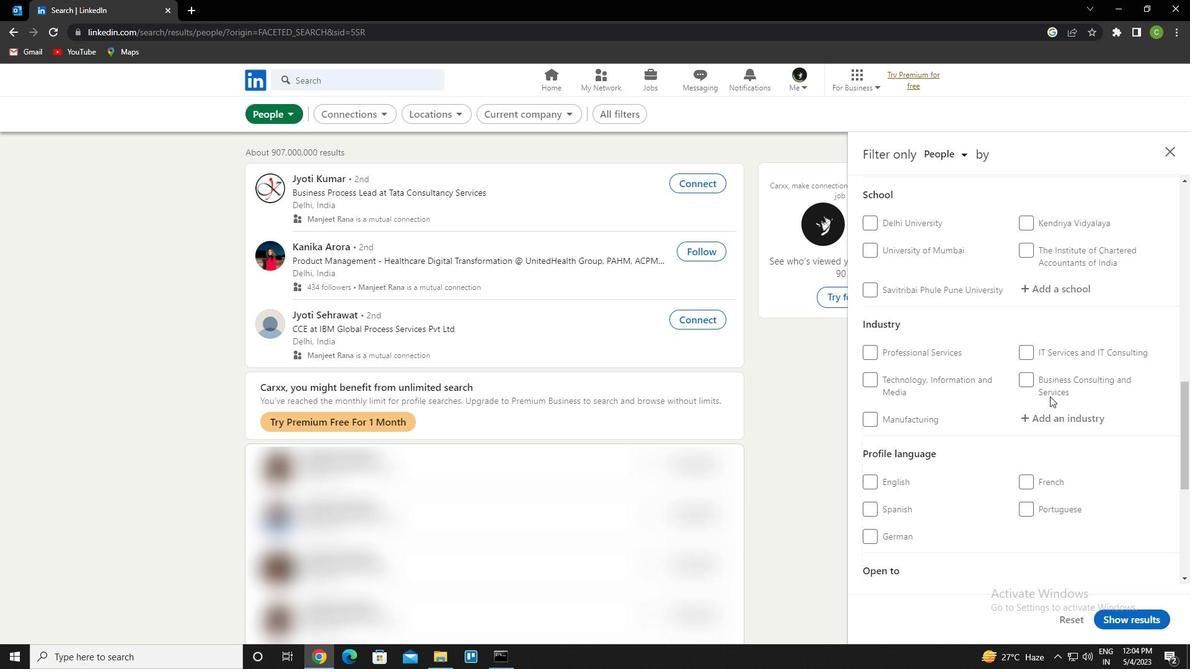 
Action: Mouse moved to (877, 426)
Screenshot: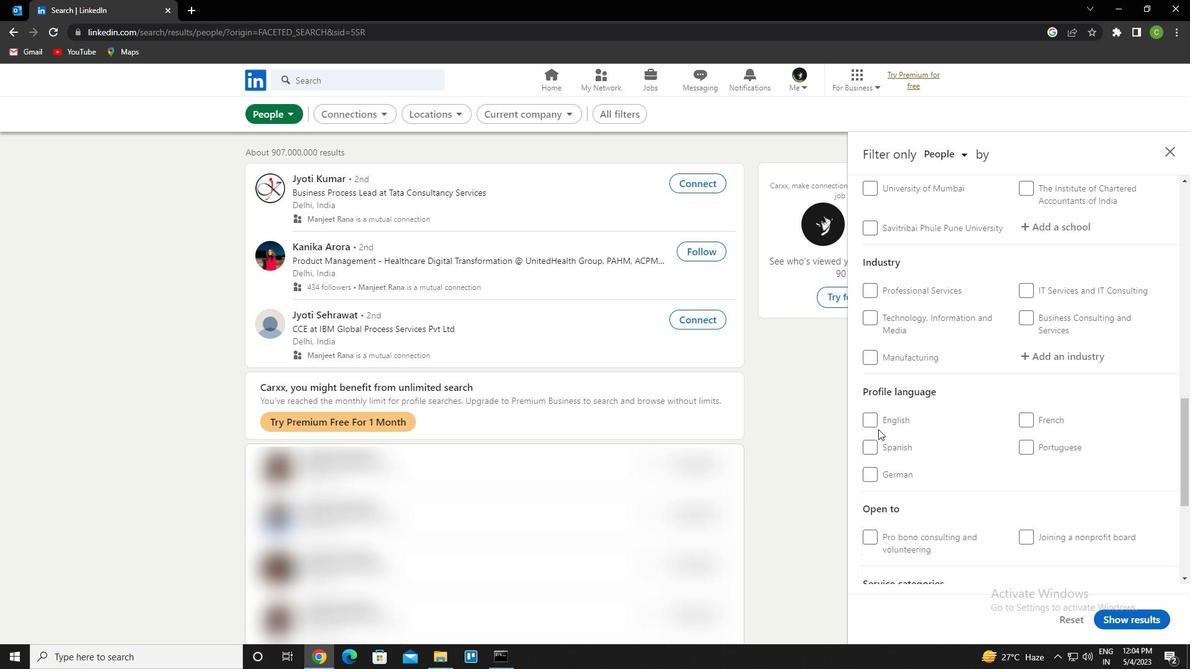 
Action: Mouse pressed left at (877, 426)
Screenshot: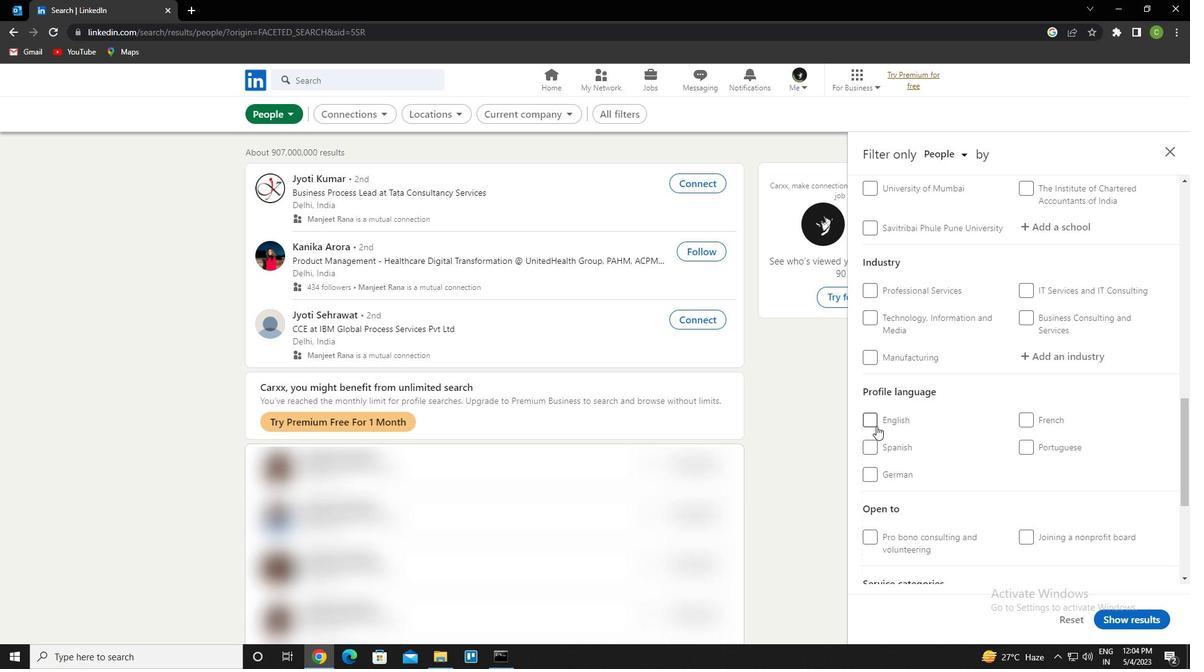 
Action: Mouse moved to (983, 403)
Screenshot: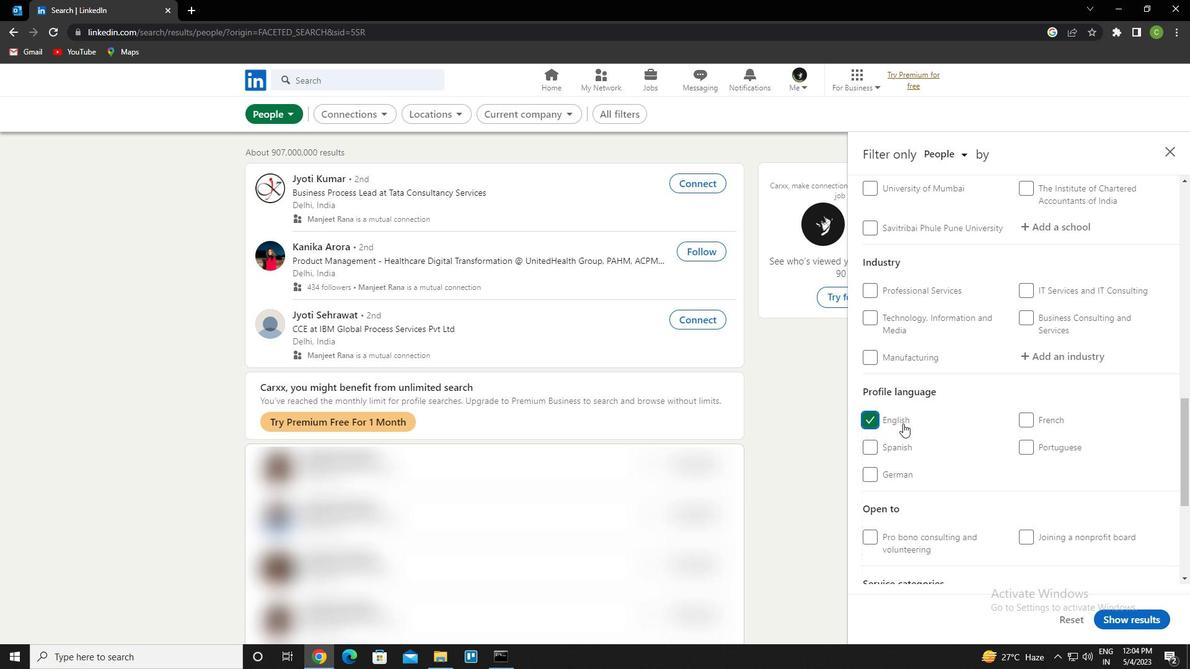 
Action: Mouse scrolled (983, 403) with delta (0, 0)
Screenshot: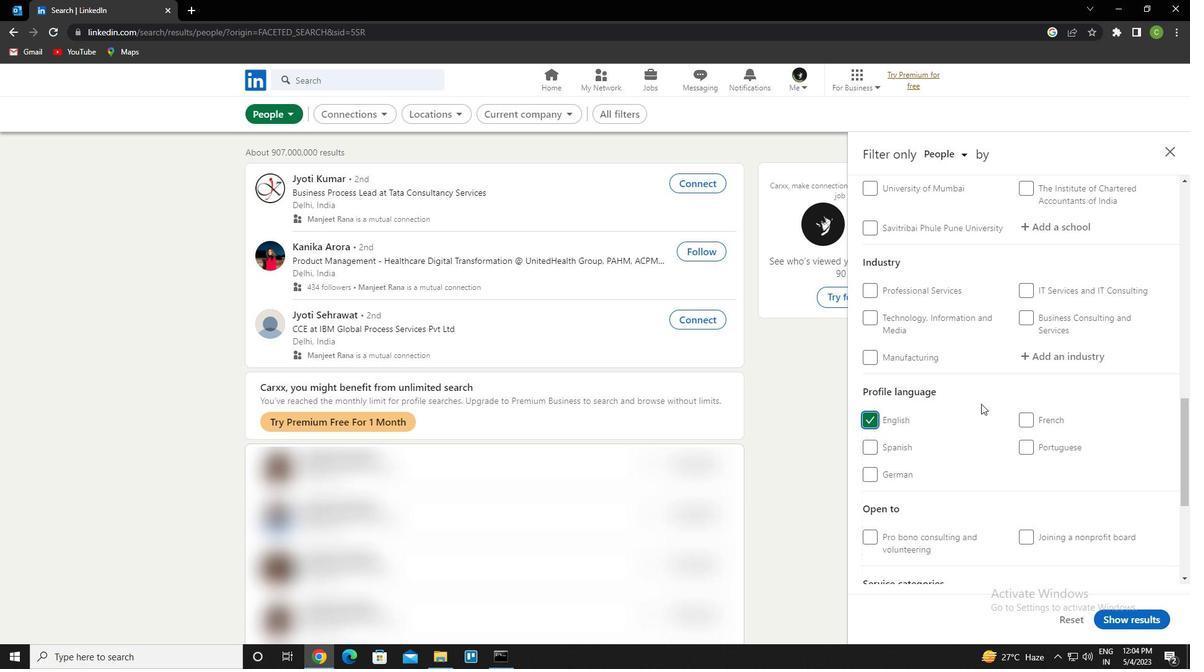 
Action: Mouse scrolled (983, 403) with delta (0, 0)
Screenshot: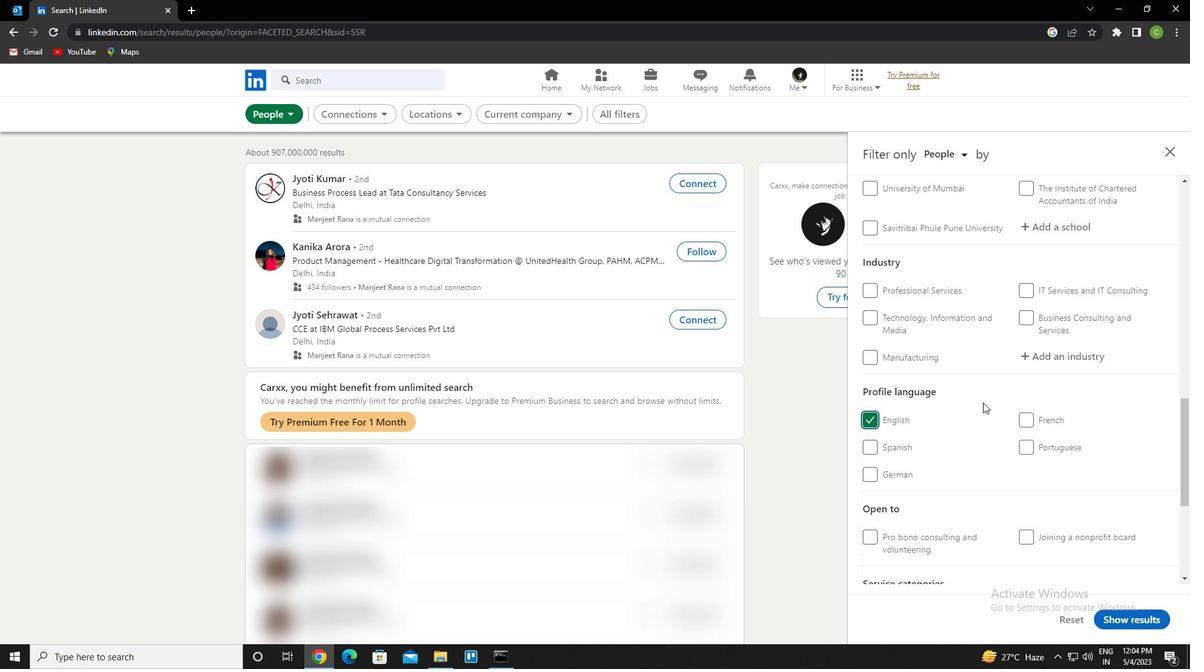 
Action: Mouse scrolled (983, 403) with delta (0, 0)
Screenshot: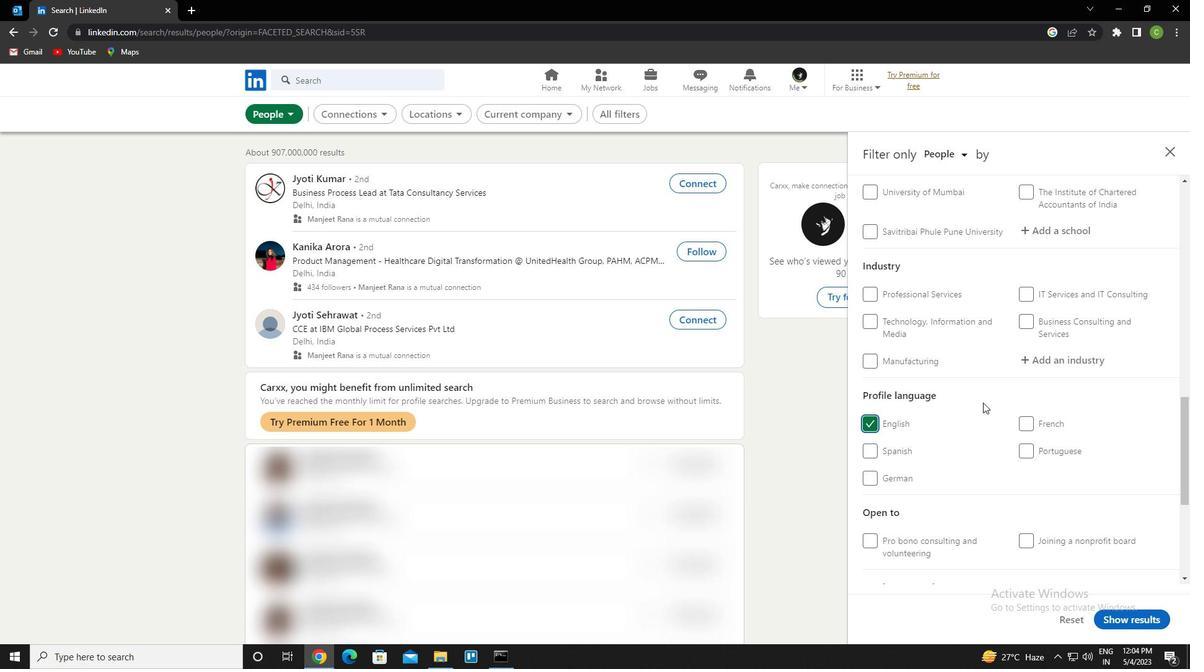 
Action: Mouse scrolled (983, 403) with delta (0, 0)
Screenshot: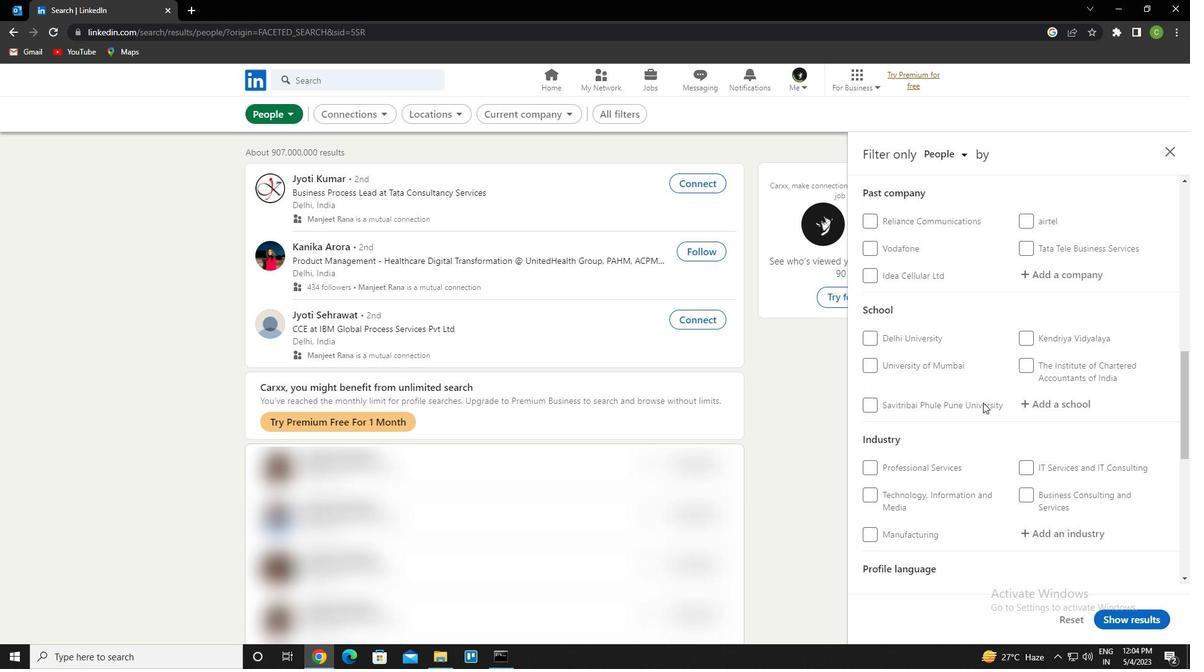 
Action: Mouse scrolled (983, 403) with delta (0, 0)
Screenshot: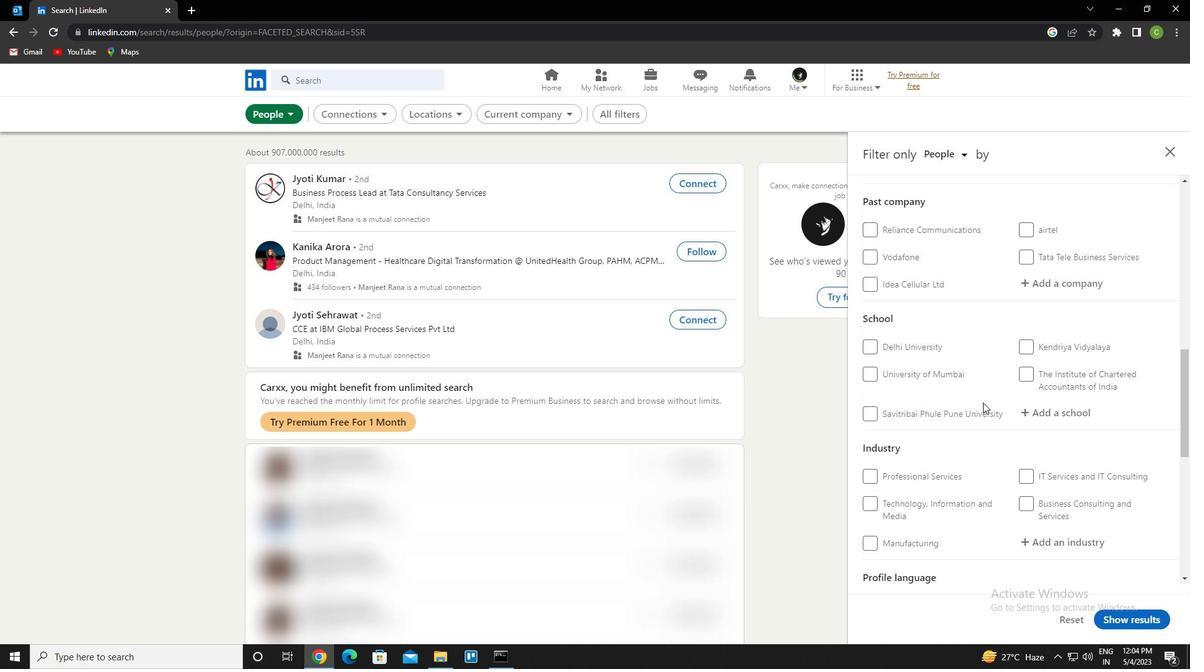 
Action: Mouse moved to (960, 346)
Screenshot: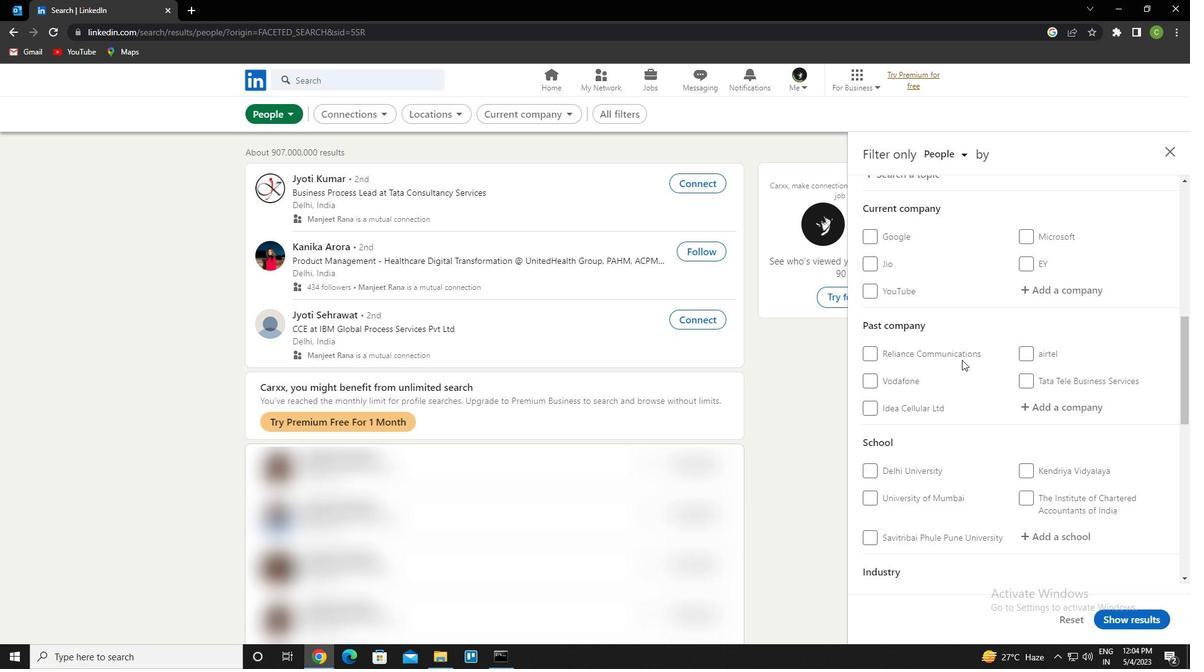 
Action: Mouse scrolled (960, 347) with delta (0, 0)
Screenshot: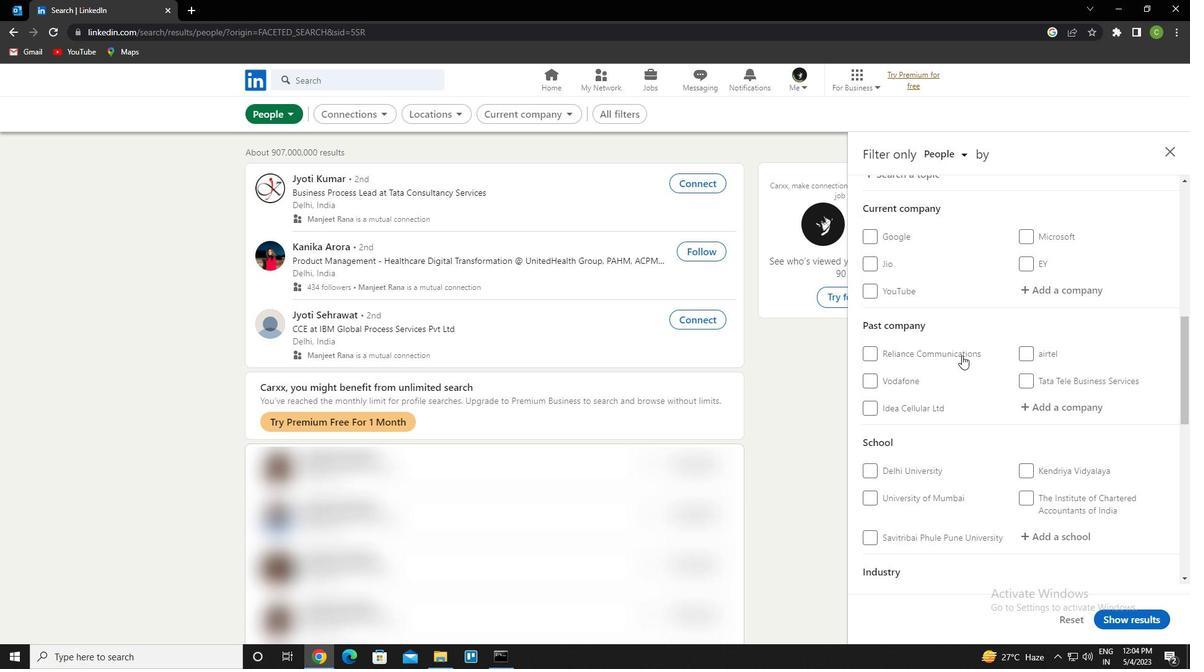 
Action: Mouse moved to (1040, 352)
Screenshot: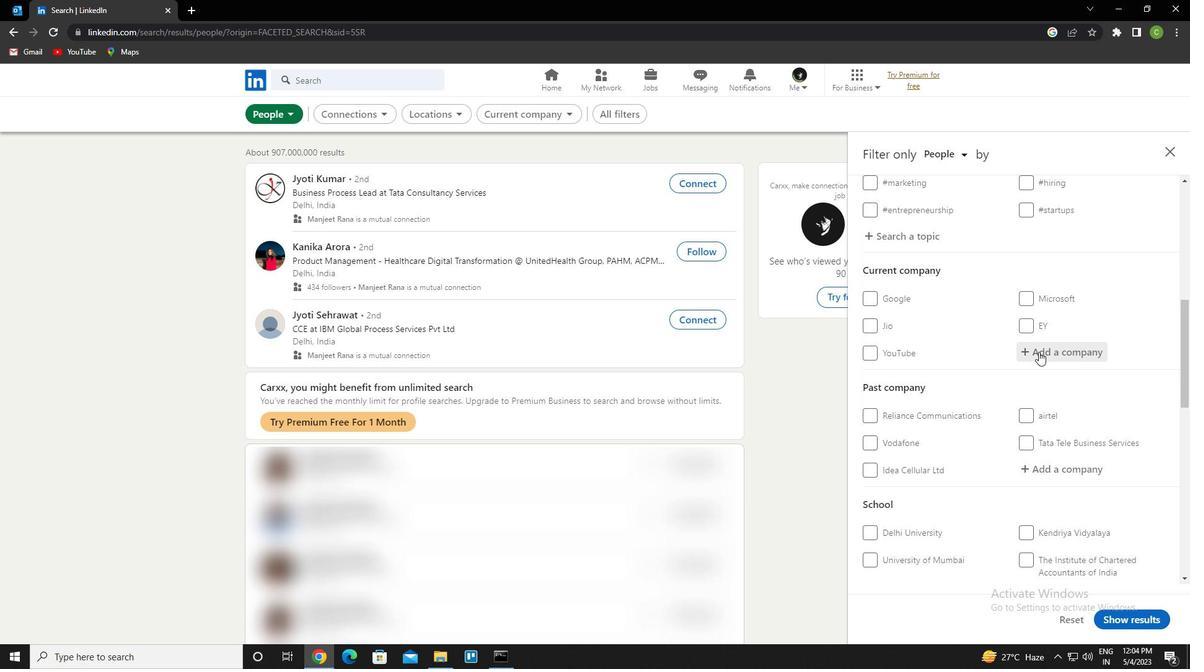 
Action: Mouse pressed left at (1040, 352)
Screenshot: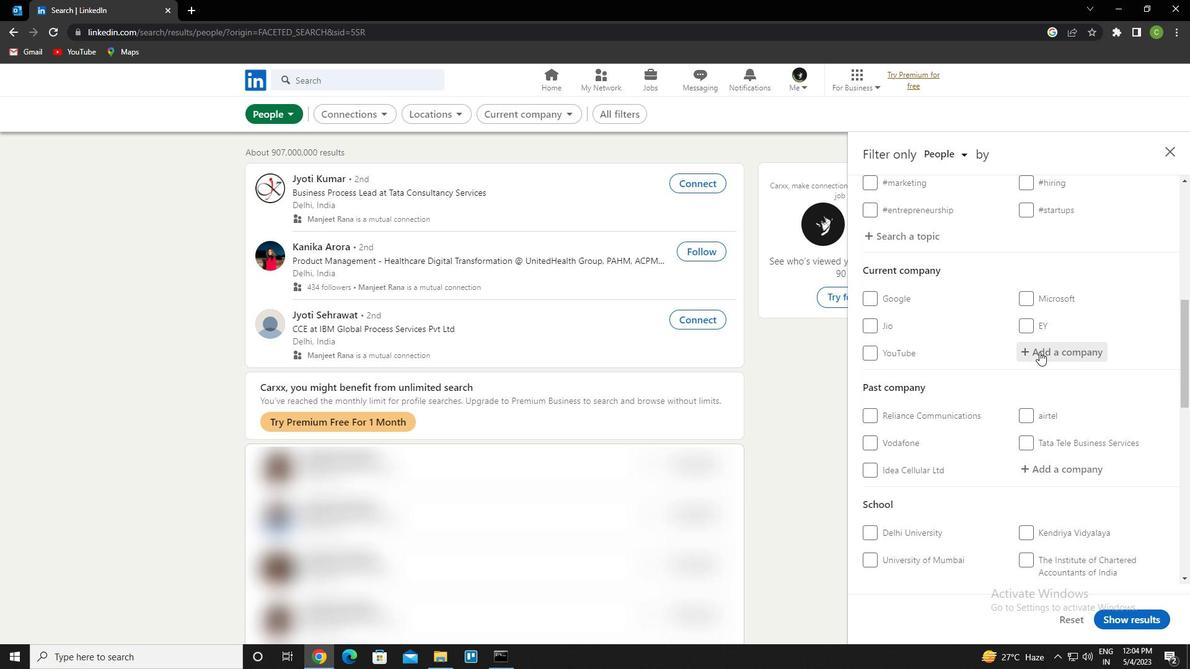 
Action: Key pressed <Key.caps_lock>y<Key.caps_lock>amaha<Key.space>corporation<Key.down><Key.enter>
Screenshot: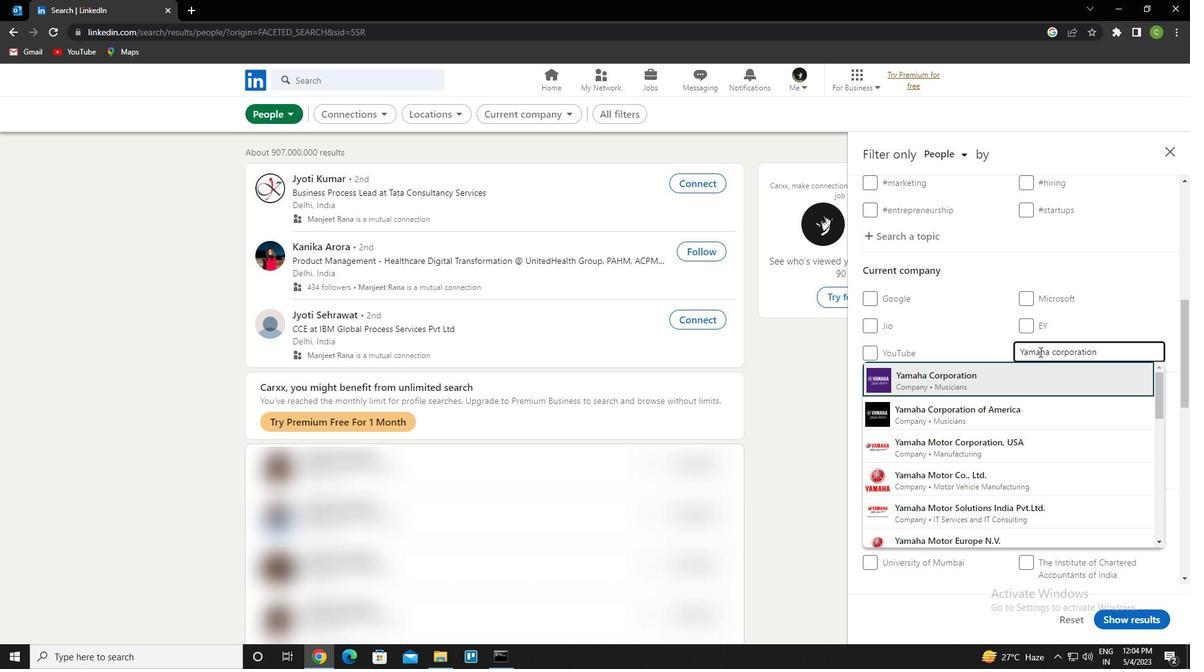 
Action: Mouse moved to (1097, 359)
Screenshot: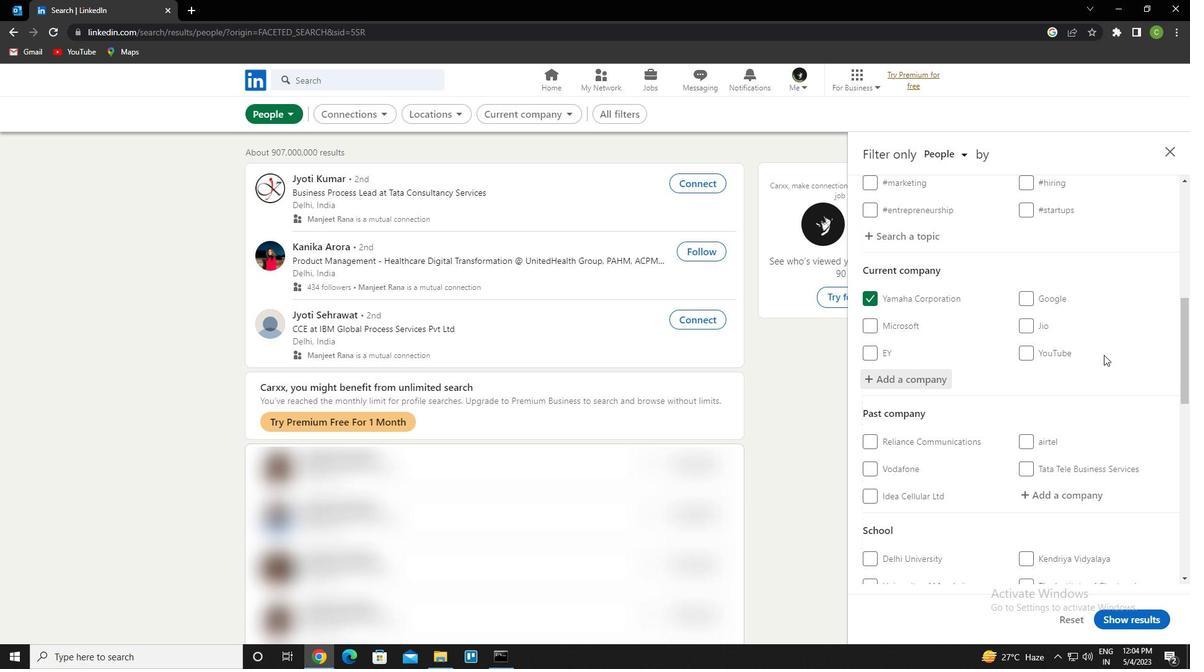 
Action: Mouse scrolled (1097, 359) with delta (0, 0)
Screenshot: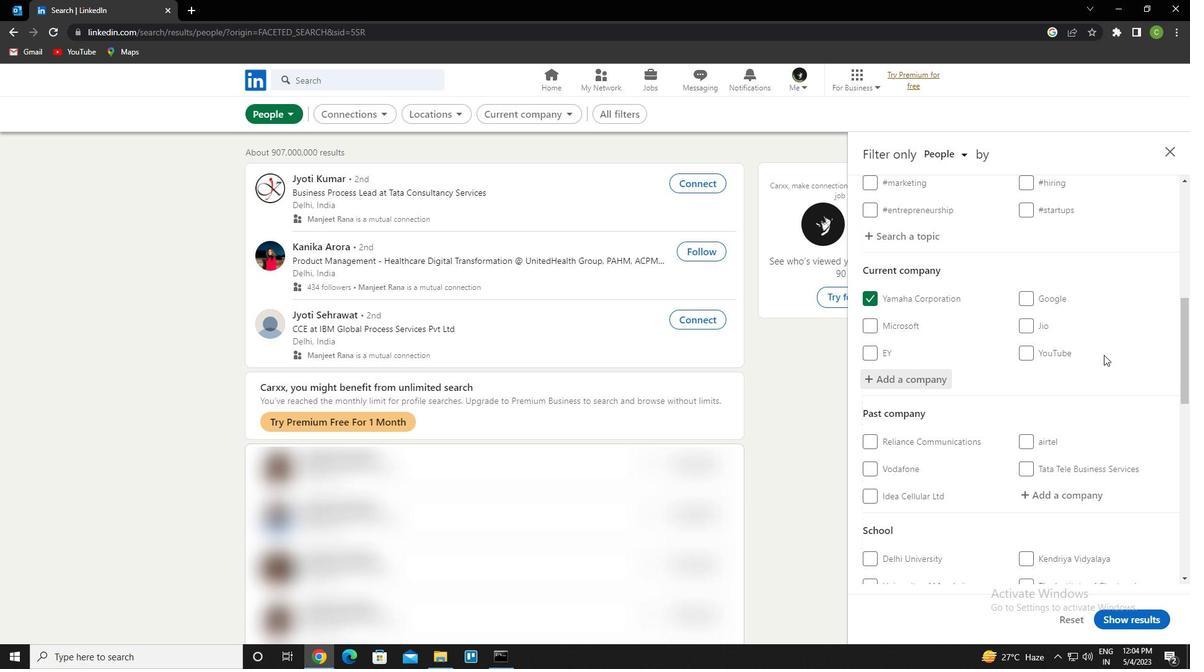 
Action: Mouse moved to (1087, 364)
Screenshot: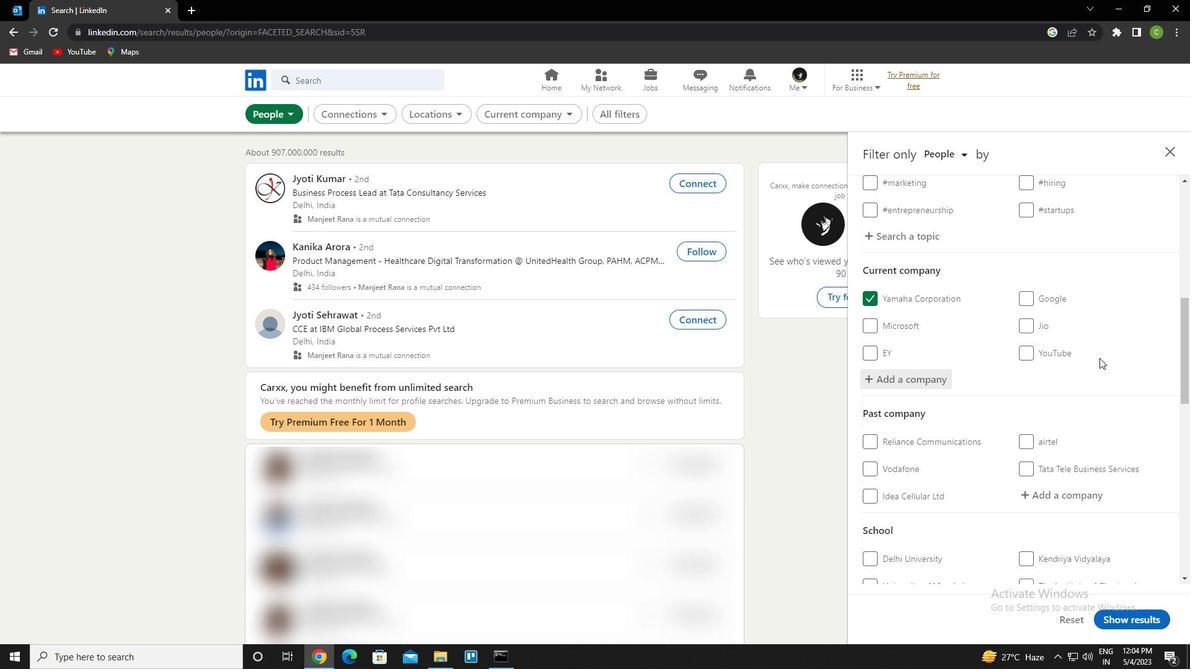 
Action: Mouse scrolled (1087, 364) with delta (0, 0)
Screenshot: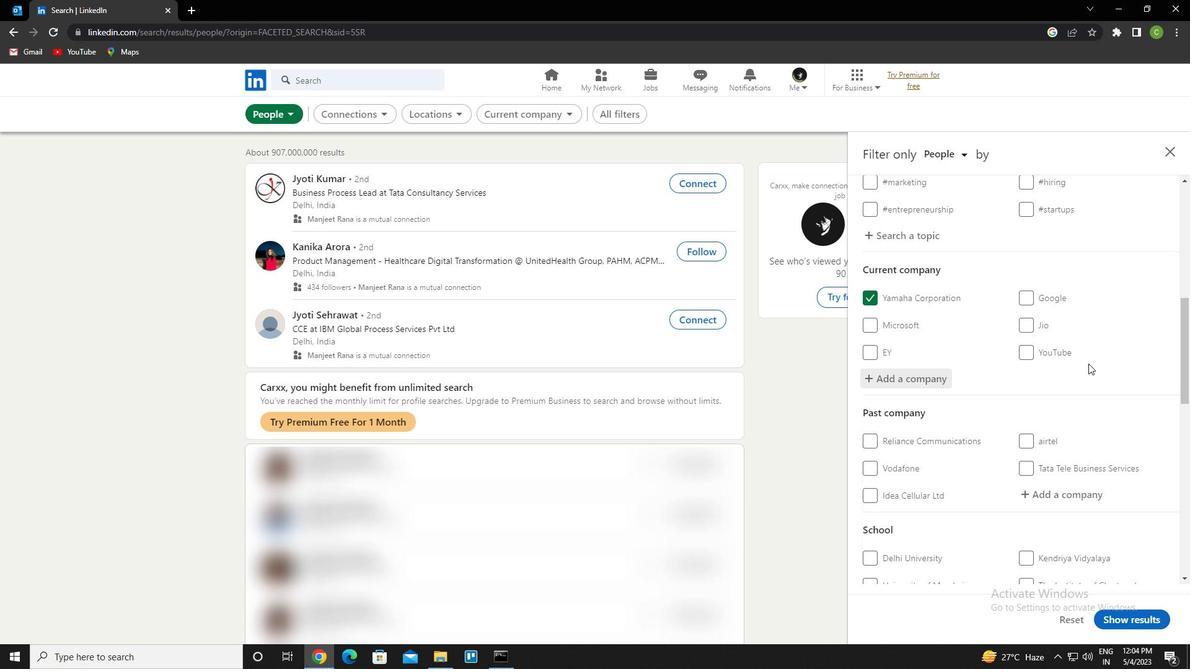 
Action: Mouse moved to (1081, 365)
Screenshot: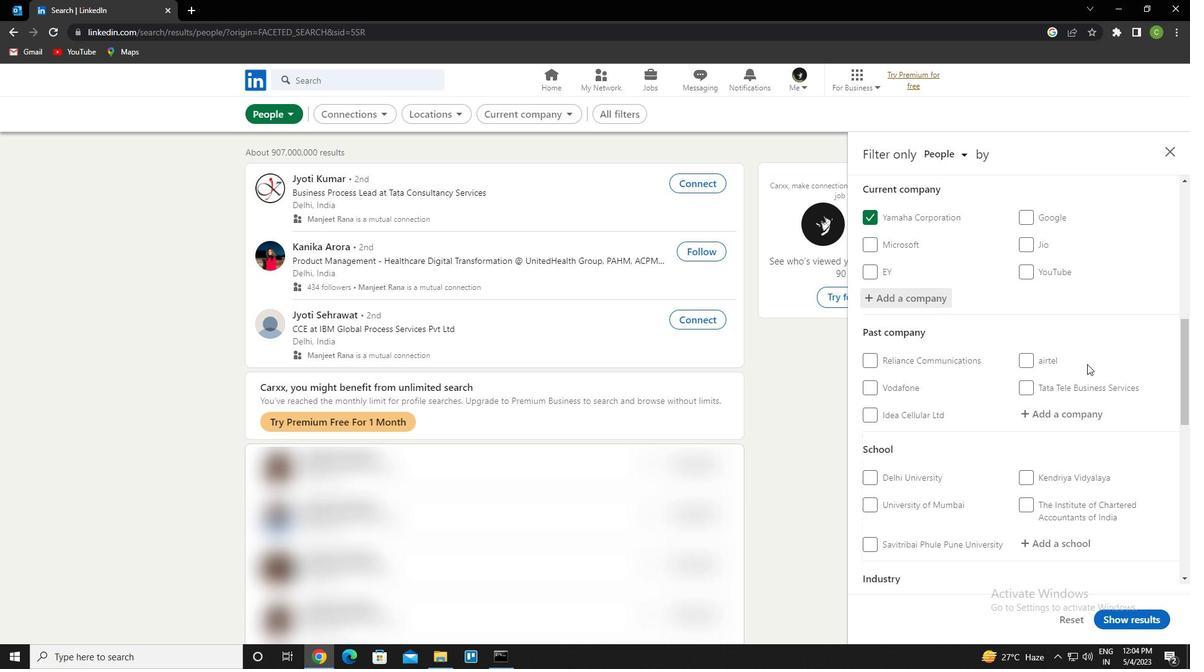 
Action: Mouse scrolled (1081, 365) with delta (0, 0)
Screenshot: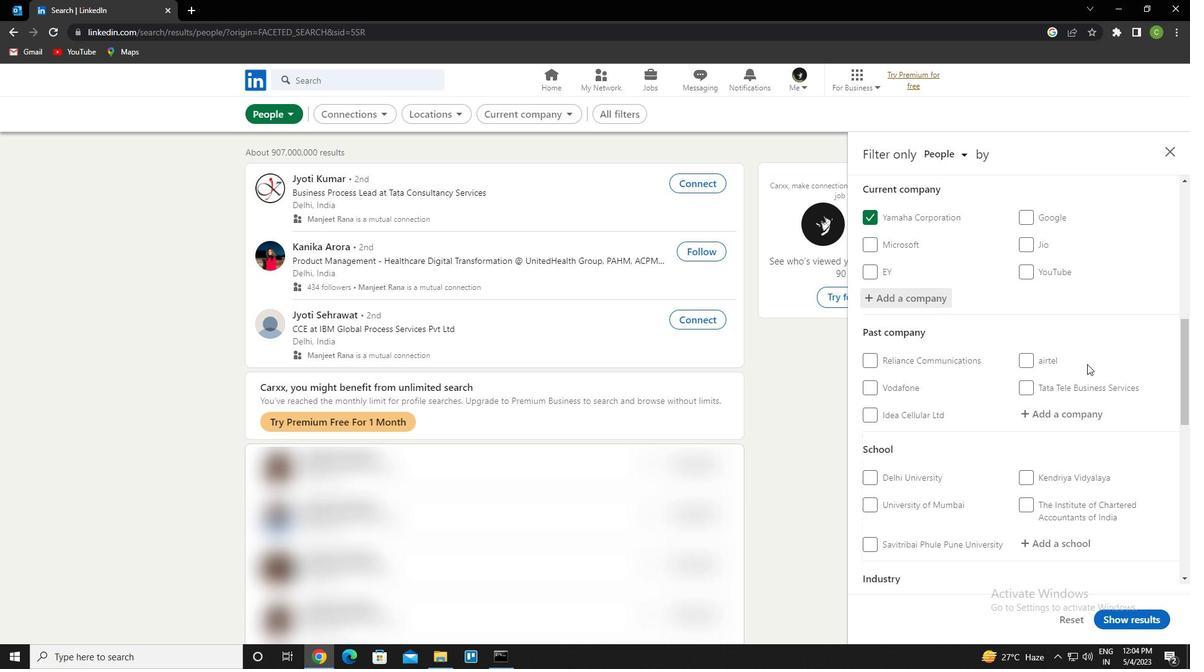 
Action: Mouse moved to (1073, 369)
Screenshot: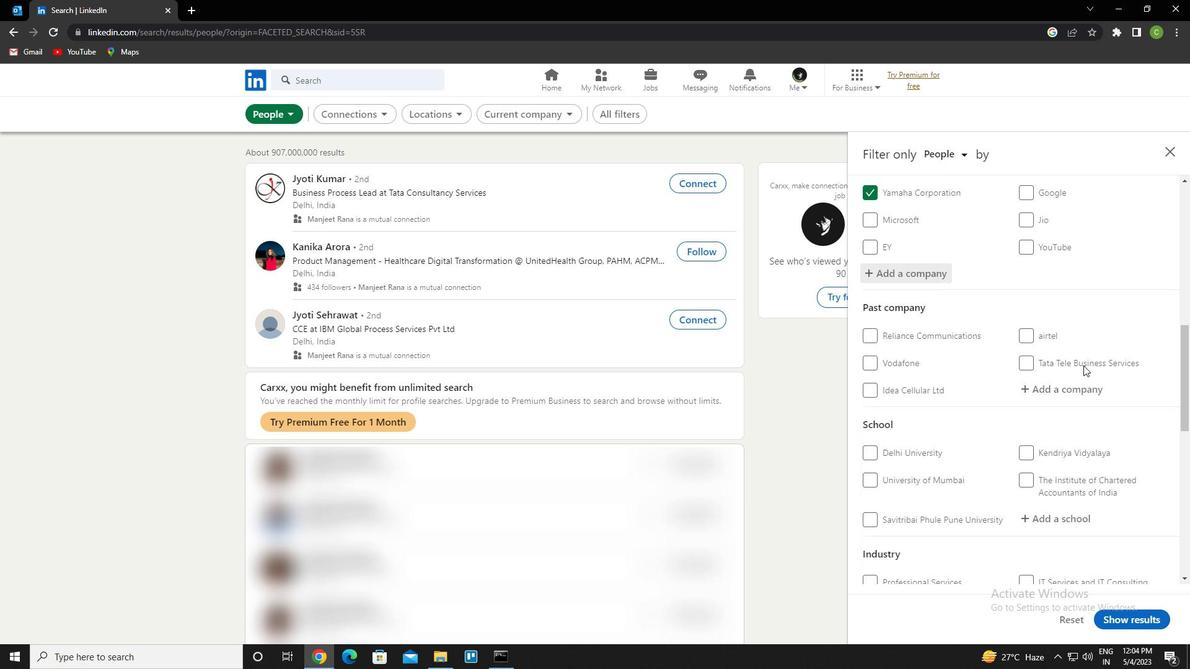 
Action: Mouse scrolled (1073, 368) with delta (0, 0)
Screenshot: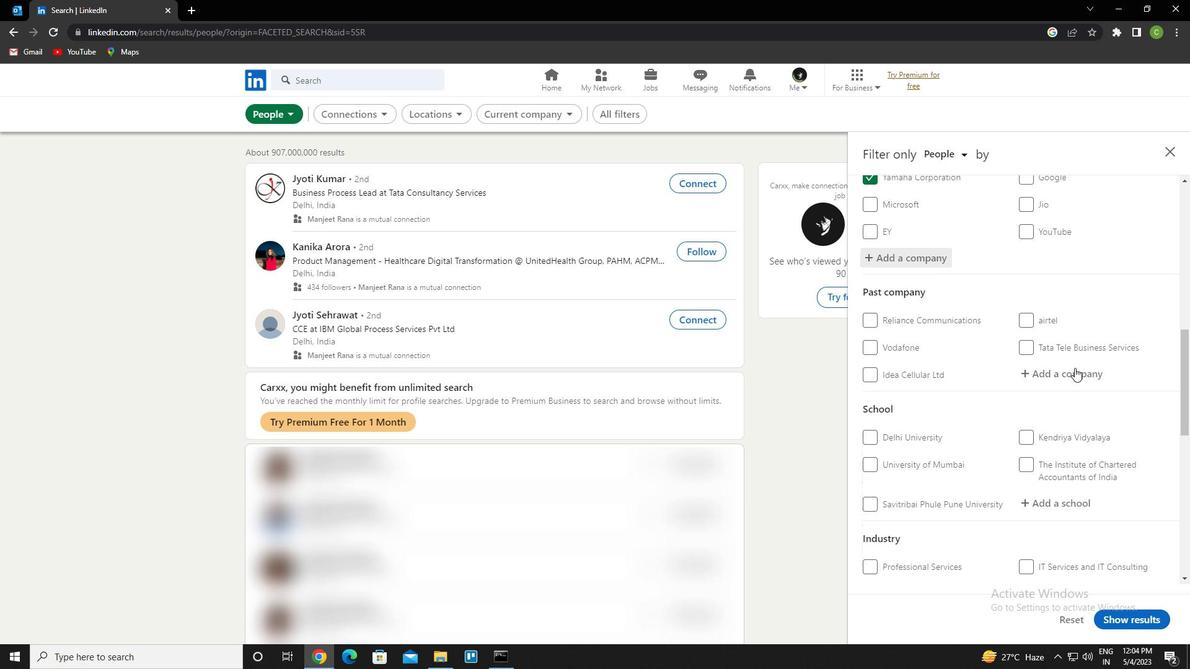
Action: Mouse moved to (1060, 377)
Screenshot: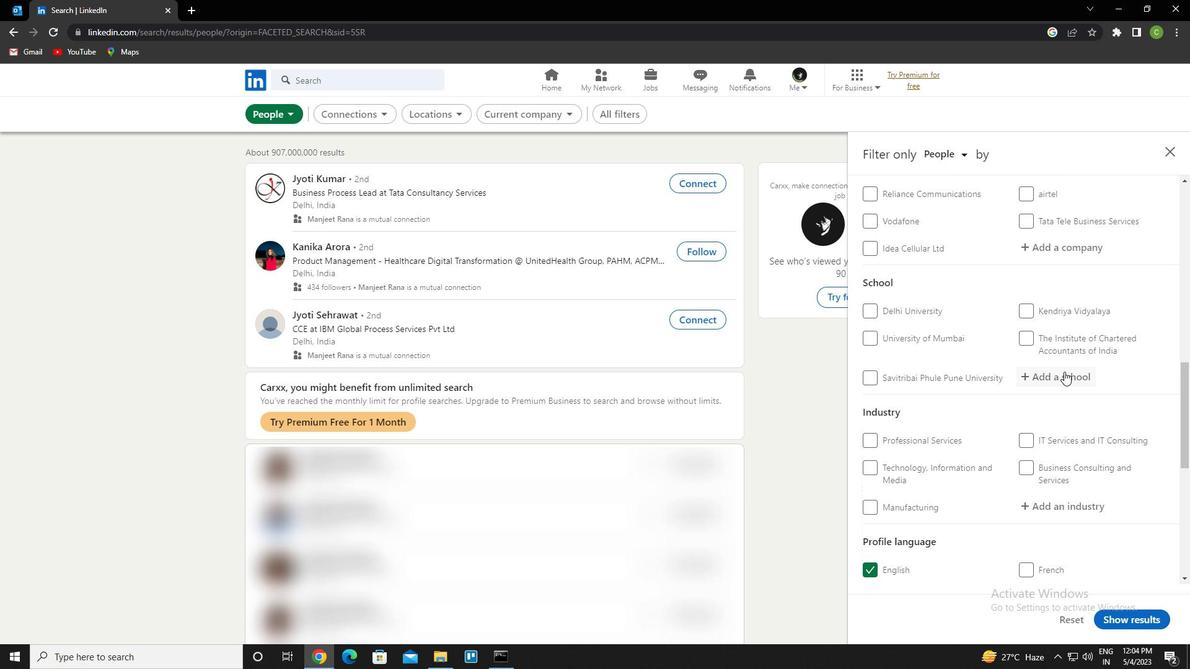 
Action: Mouse pressed left at (1060, 377)
Screenshot: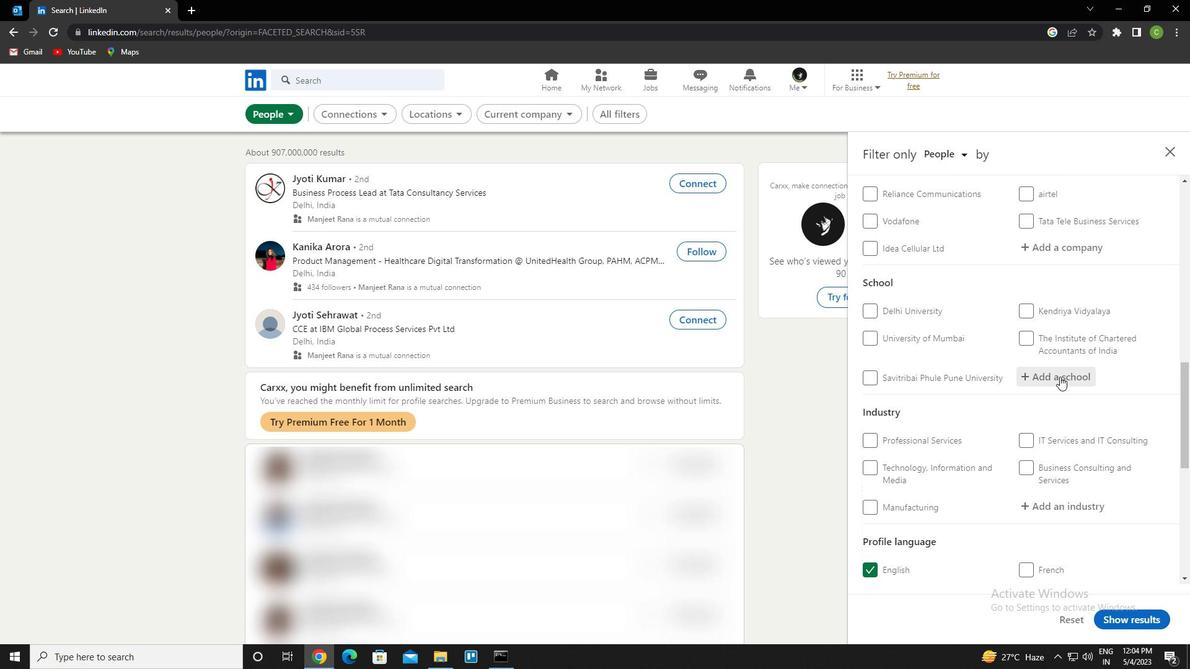
Action: Key pressed <Key.caps_lock>m<Key.caps_lock>ount<Key.space><Key.caps_lock>c<Key.caps_lock>armel<Key.space><Key.caps_lock>c<Key.caps_lock>ollege<Key.space><Key.down><Key.down><Key.enter>
Screenshot: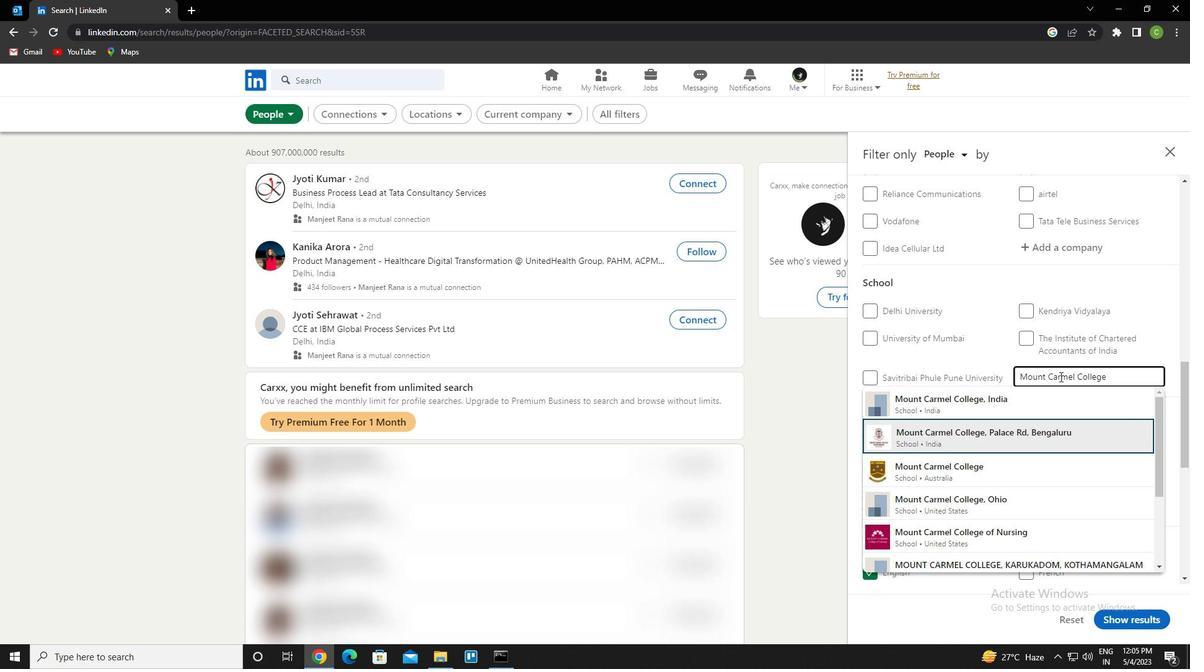 
Action: Mouse moved to (1038, 369)
Screenshot: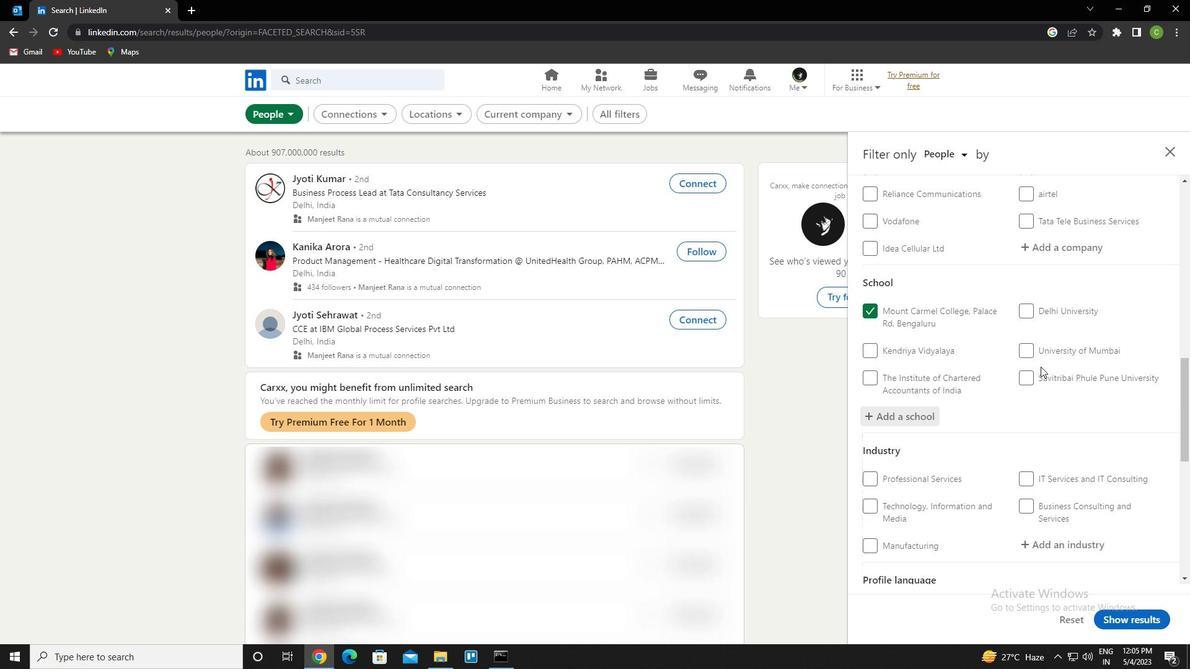 
Action: Mouse scrolled (1038, 369) with delta (0, 0)
Screenshot: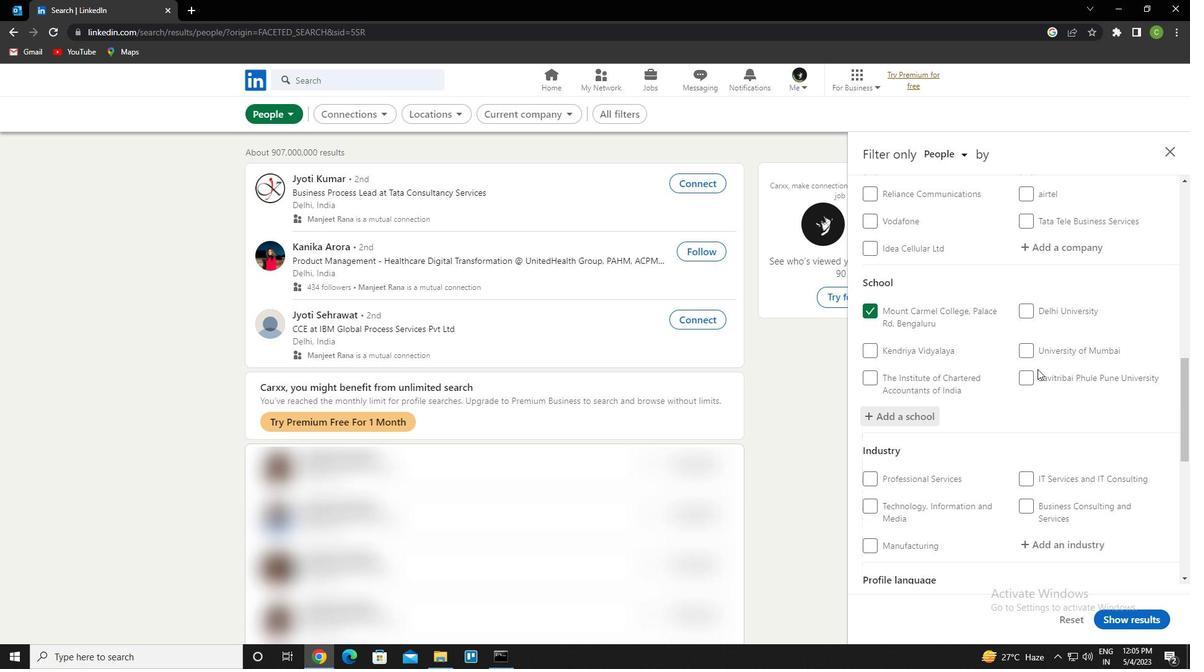 
Action: Mouse scrolled (1038, 369) with delta (0, 0)
Screenshot: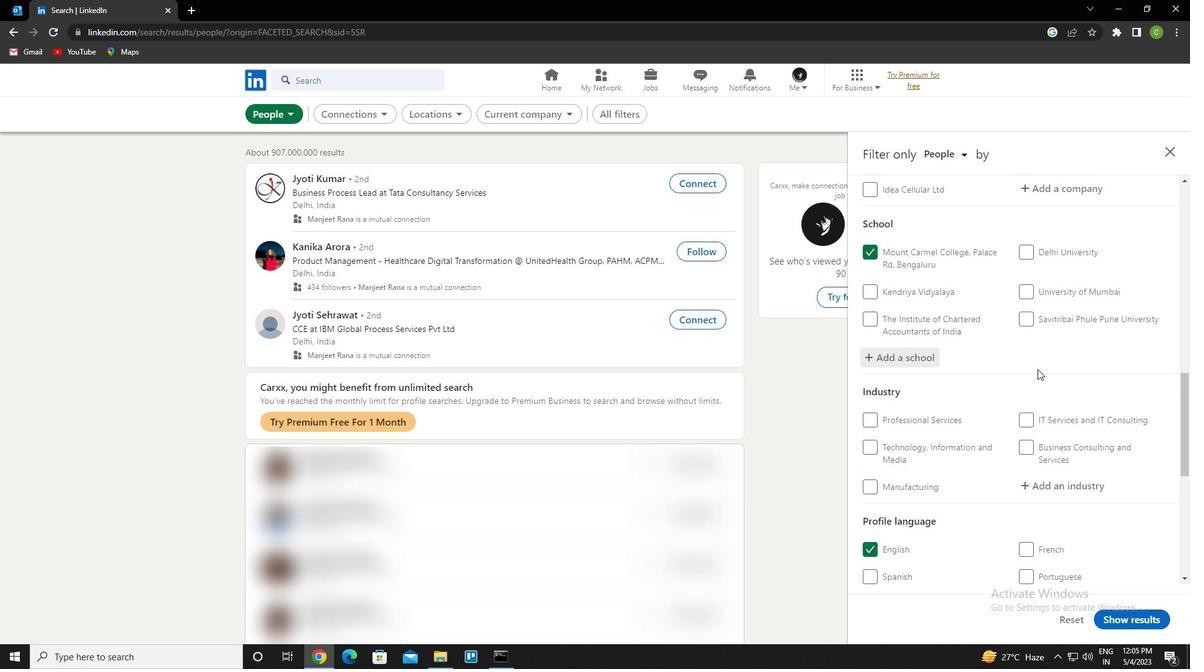 
Action: Mouse moved to (1036, 372)
Screenshot: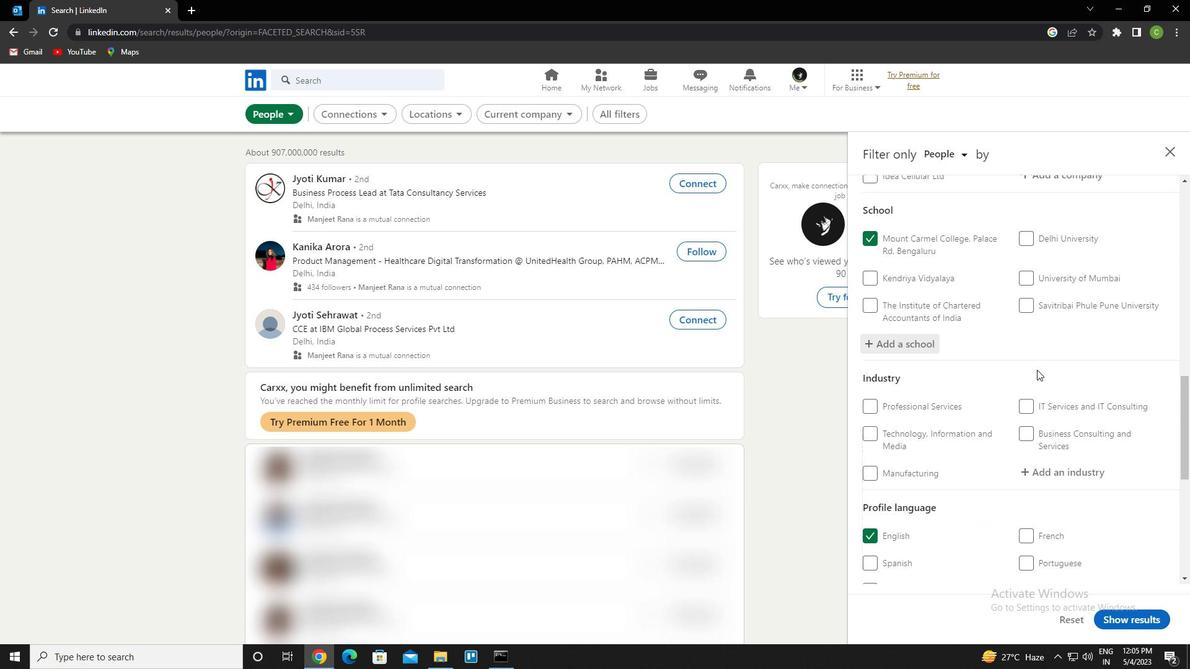 
Action: Mouse scrolled (1036, 372) with delta (0, 0)
Screenshot: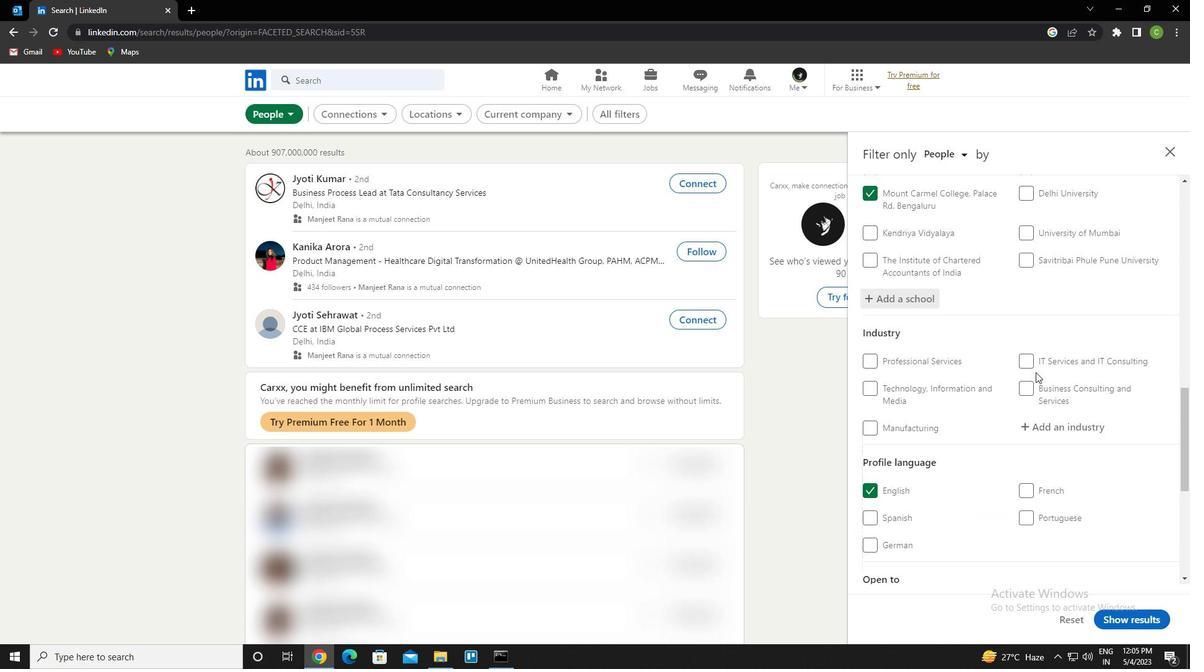 
Action: Mouse moved to (1059, 366)
Screenshot: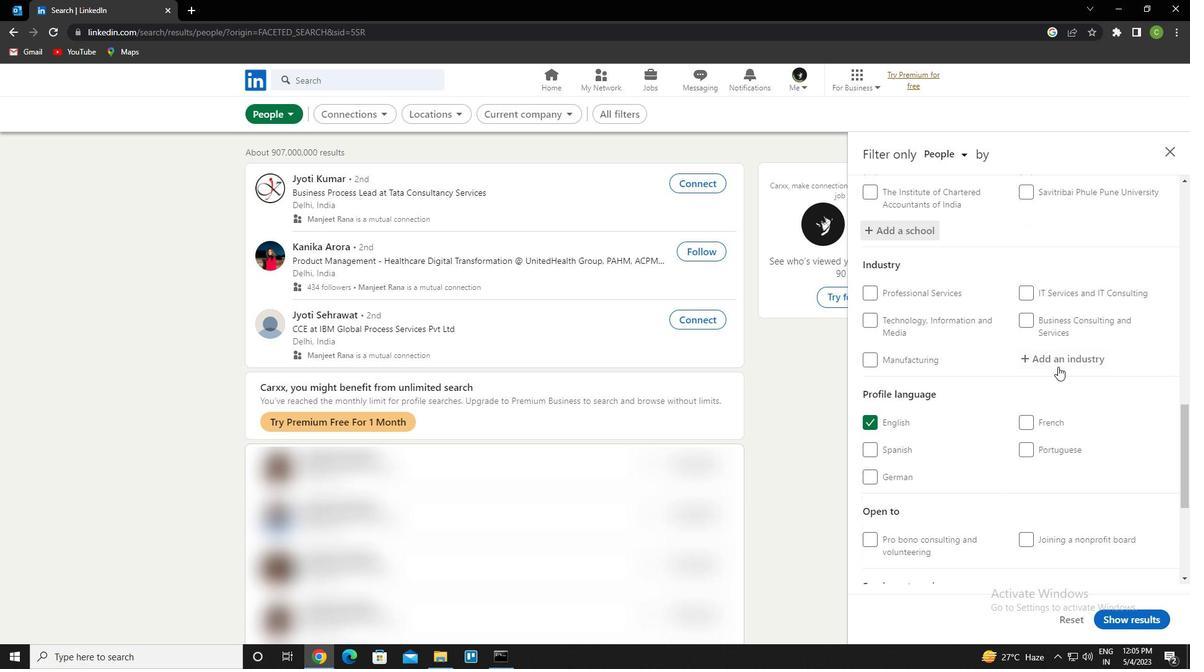 
Action: Mouse pressed left at (1059, 366)
Screenshot: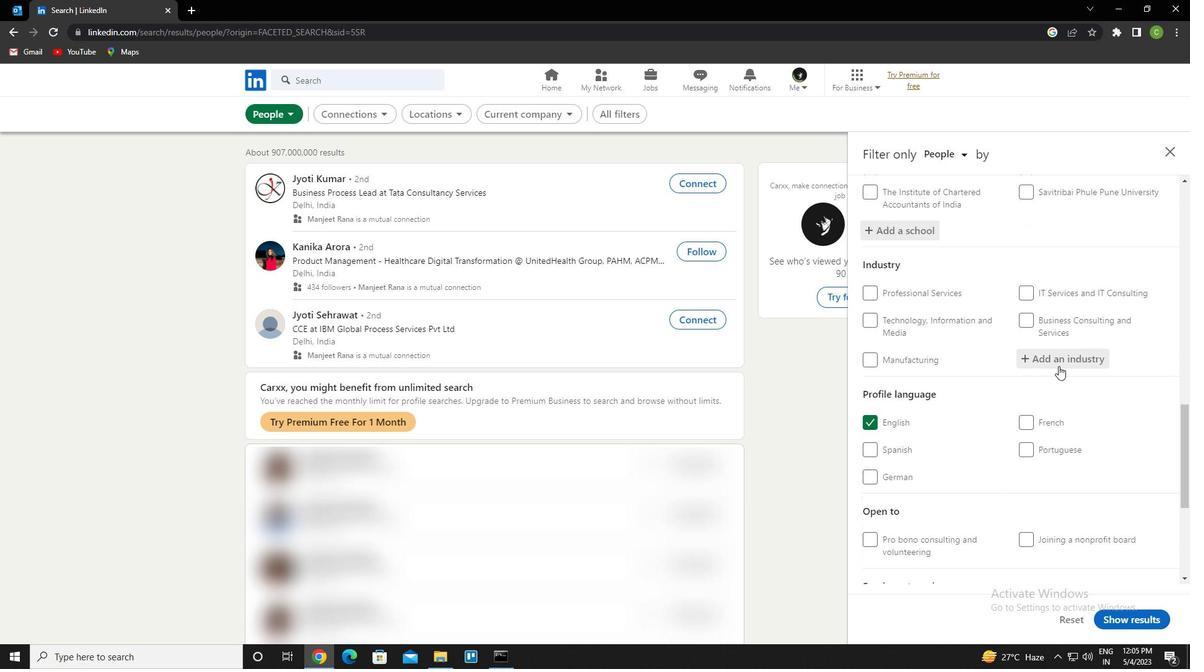 
Action: Key pressed <Key.caps_lock>p<Key.caps_lock>hilanthropic<Key.space>fundraising<Key.space>services<Key.down><Key.enter>
Screenshot: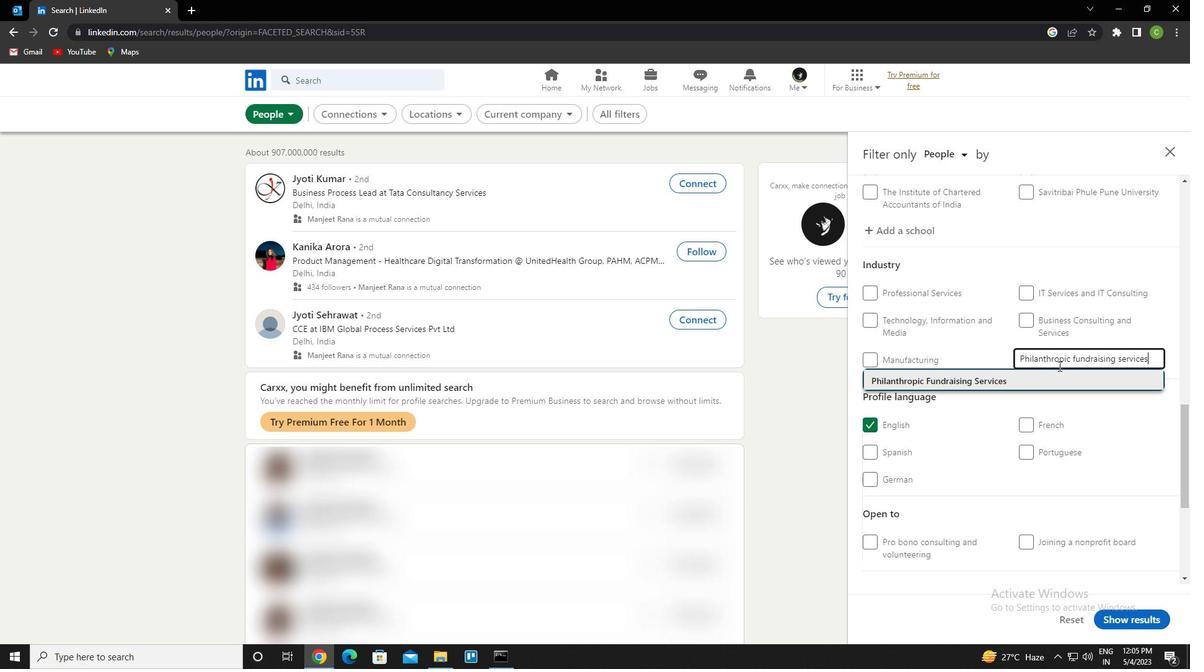
Action: Mouse moved to (1086, 362)
Screenshot: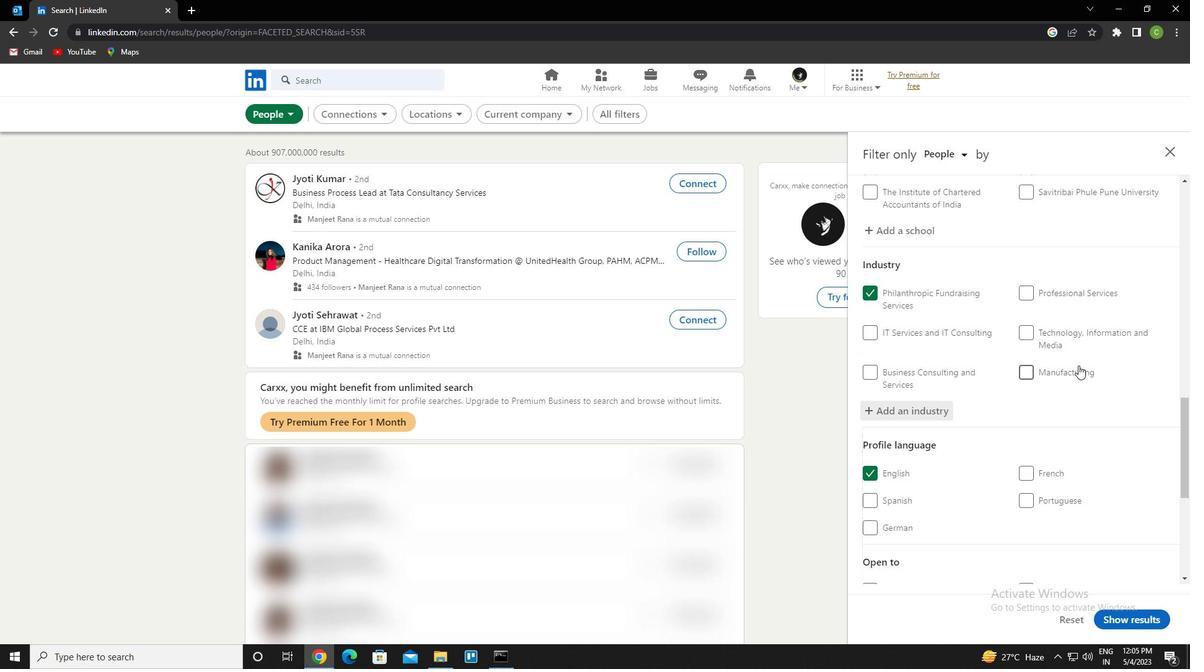 
Action: Mouse scrolled (1086, 362) with delta (0, 0)
Screenshot: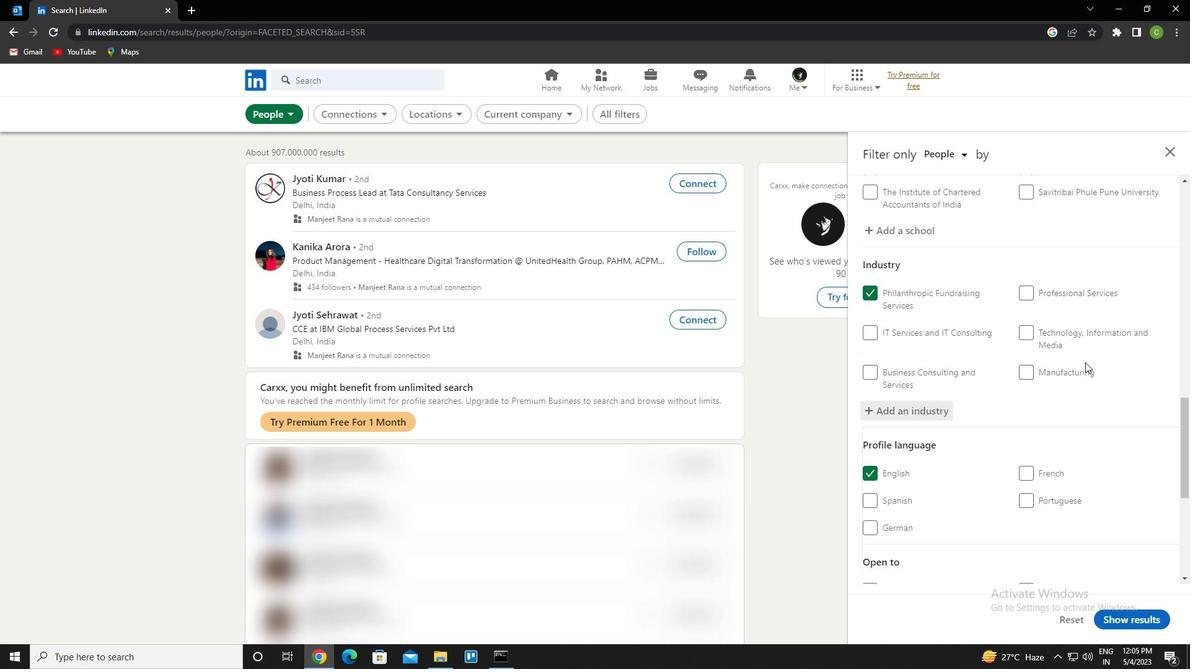 
Action: Mouse moved to (1086, 362)
Screenshot: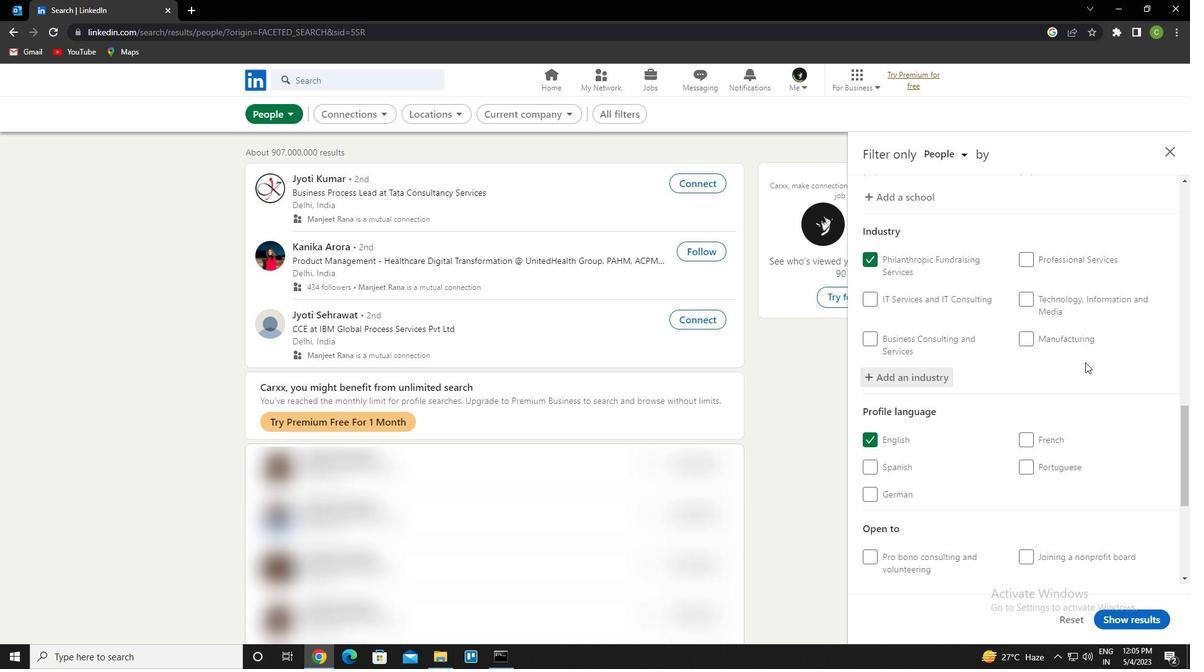 
Action: Mouse scrolled (1086, 362) with delta (0, 0)
Screenshot: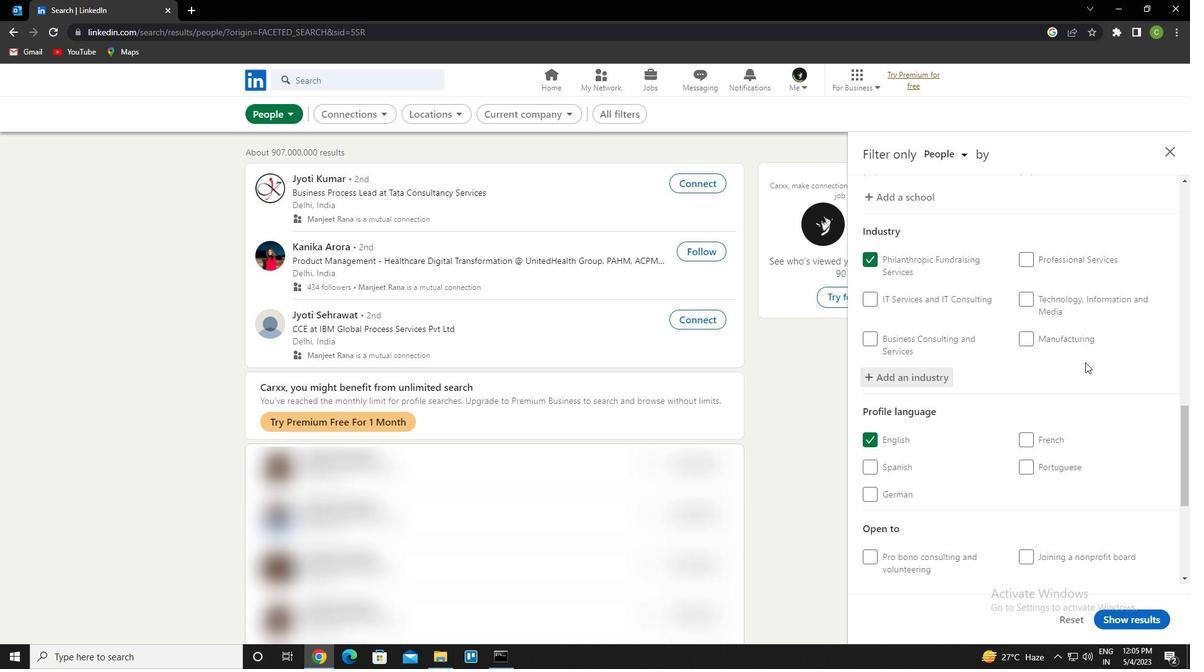 
Action: Mouse moved to (1087, 362)
Screenshot: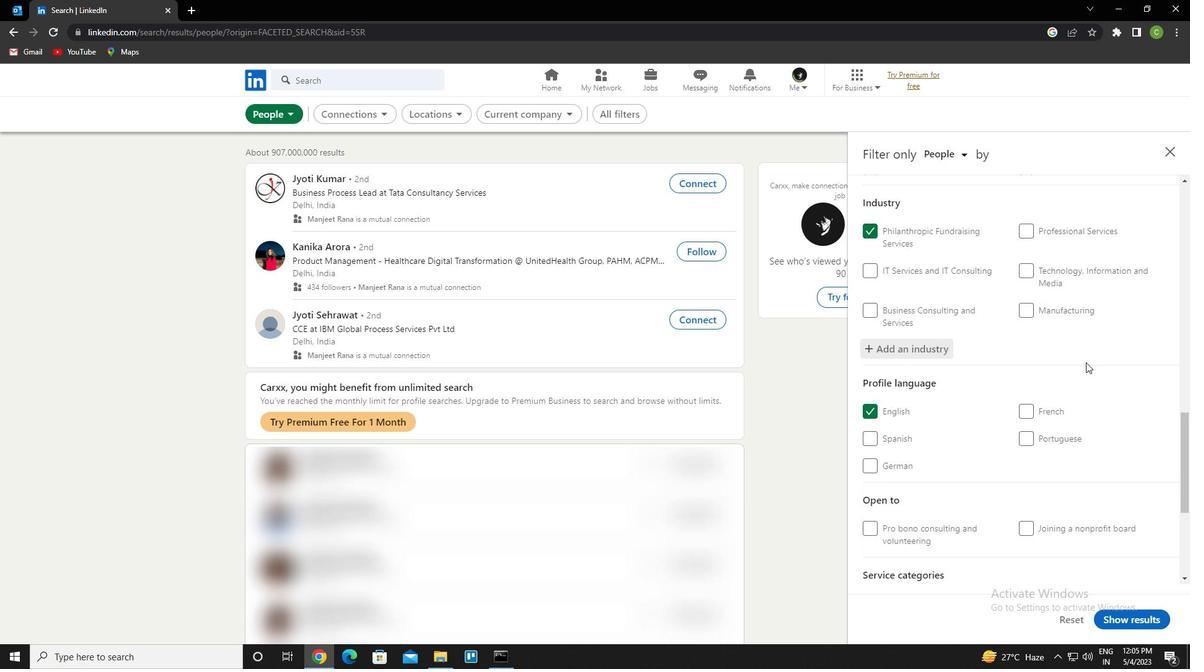 
Action: Mouse scrolled (1087, 362) with delta (0, 0)
Screenshot: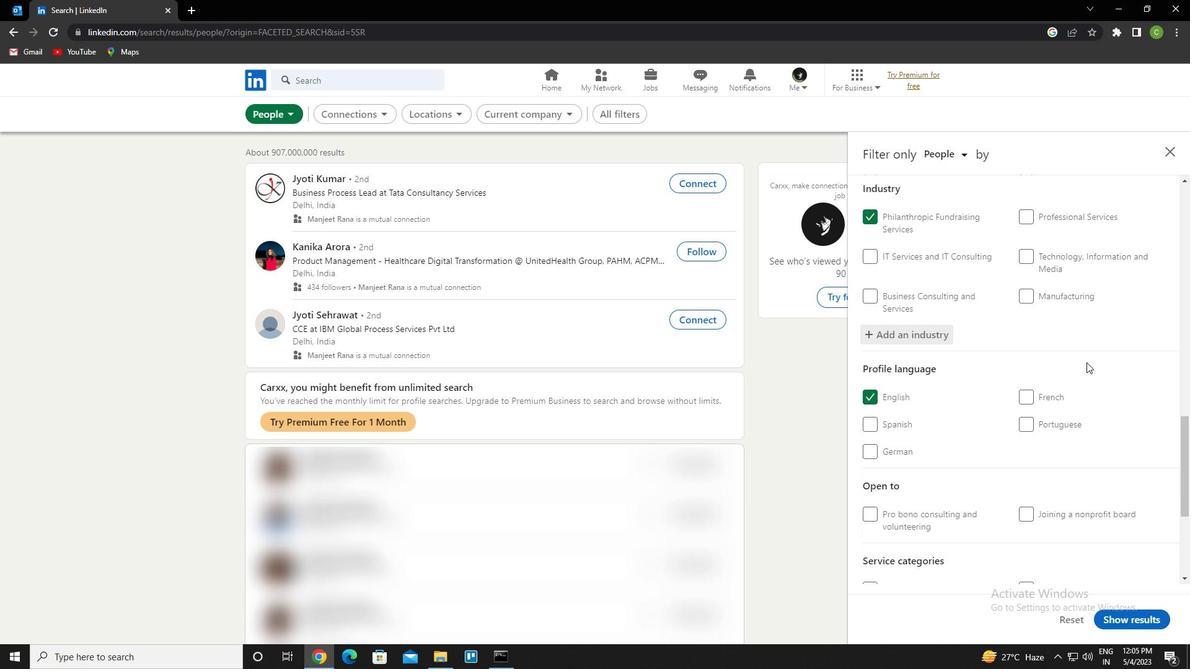 
Action: Mouse scrolled (1087, 362) with delta (0, 0)
Screenshot: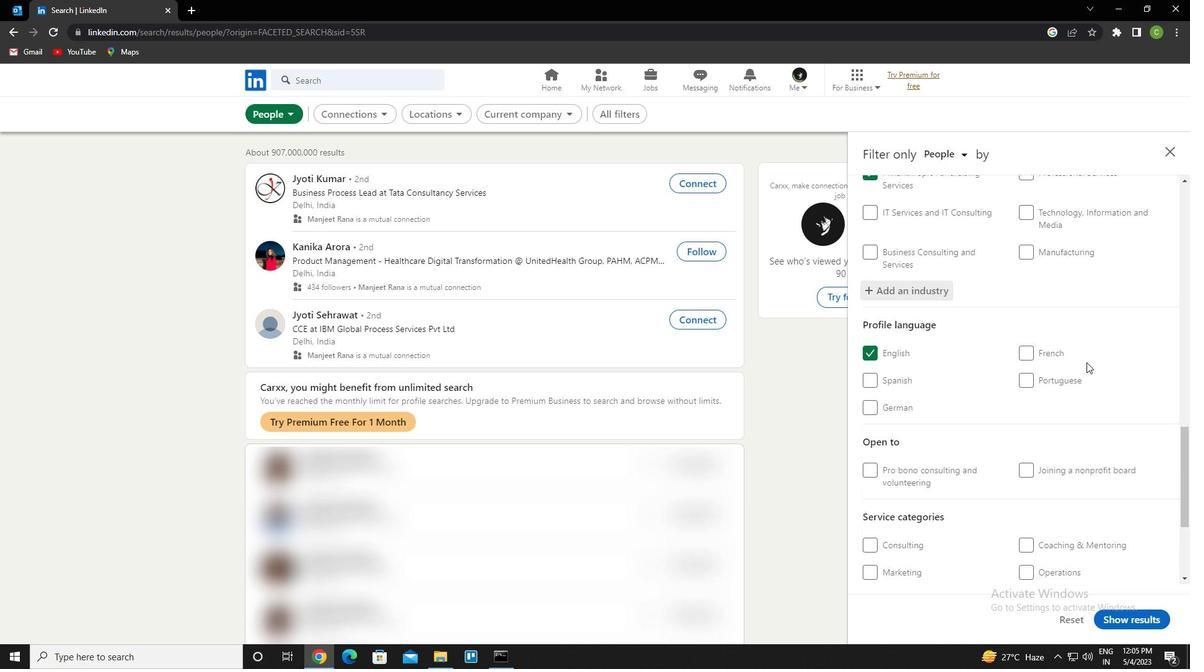 
Action: Mouse moved to (1086, 363)
Screenshot: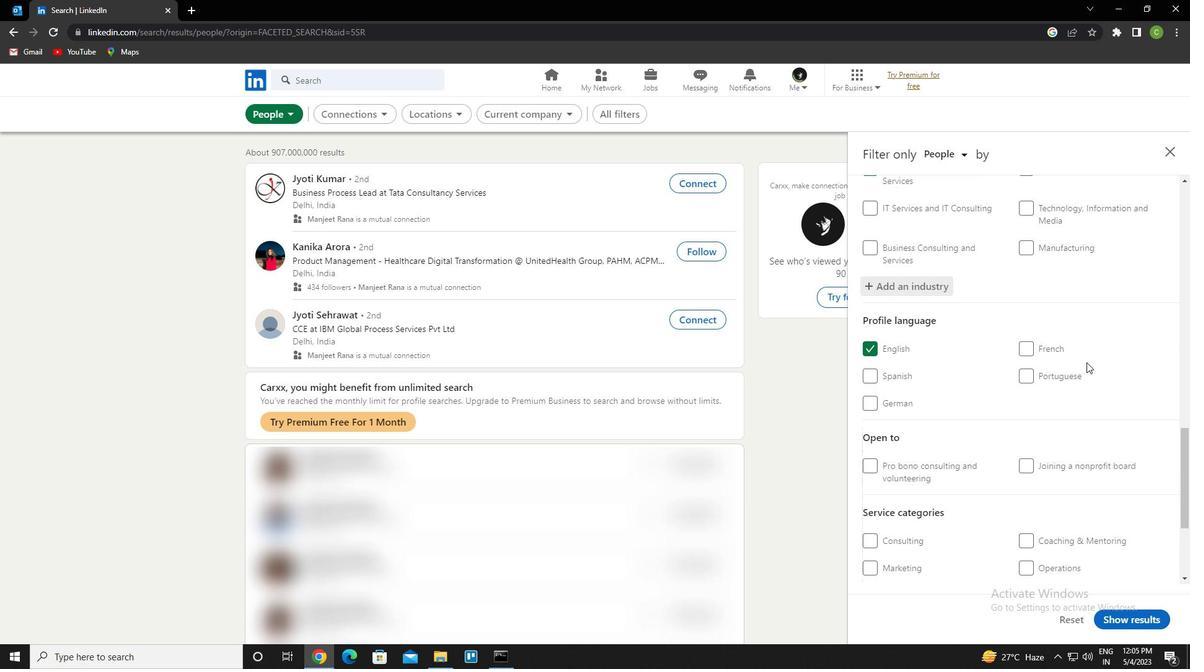 
Action: Mouse scrolled (1086, 362) with delta (0, 0)
Screenshot: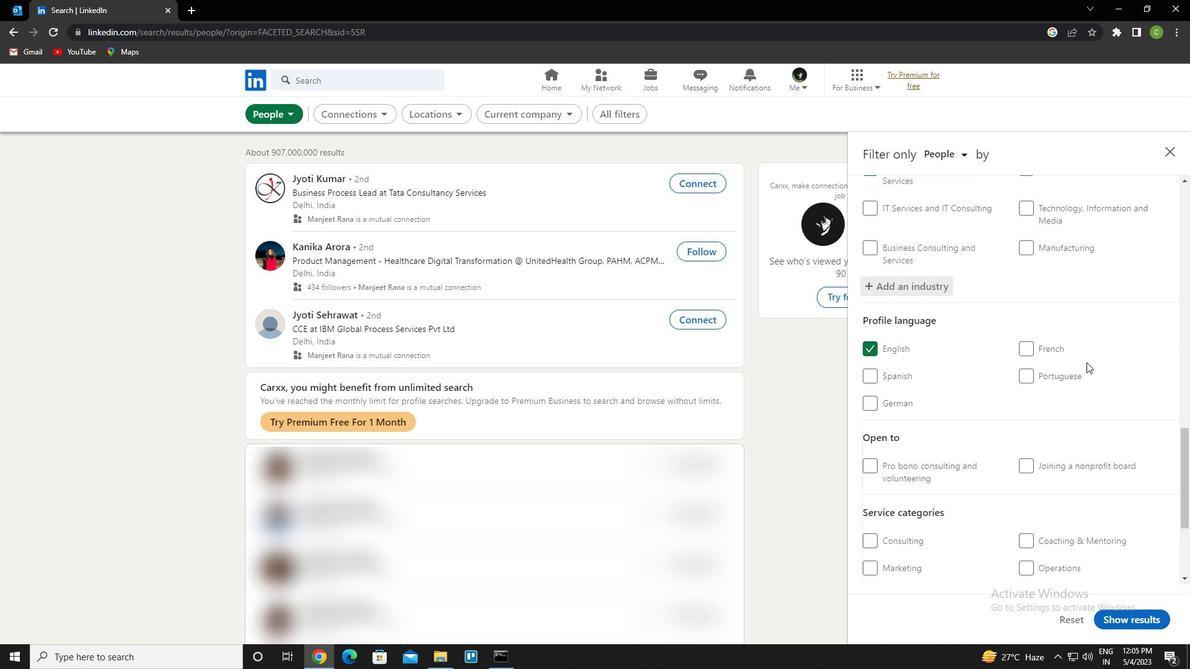 
Action: Mouse moved to (1085, 364)
Screenshot: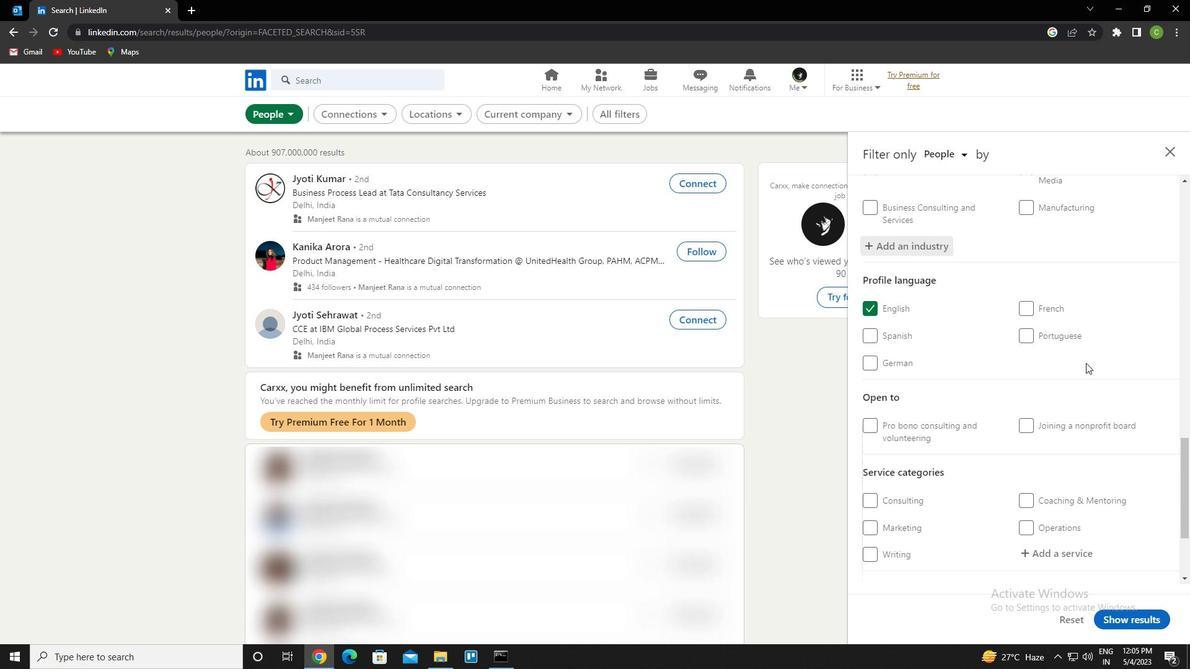 
Action: Mouse scrolled (1085, 363) with delta (0, 0)
Screenshot: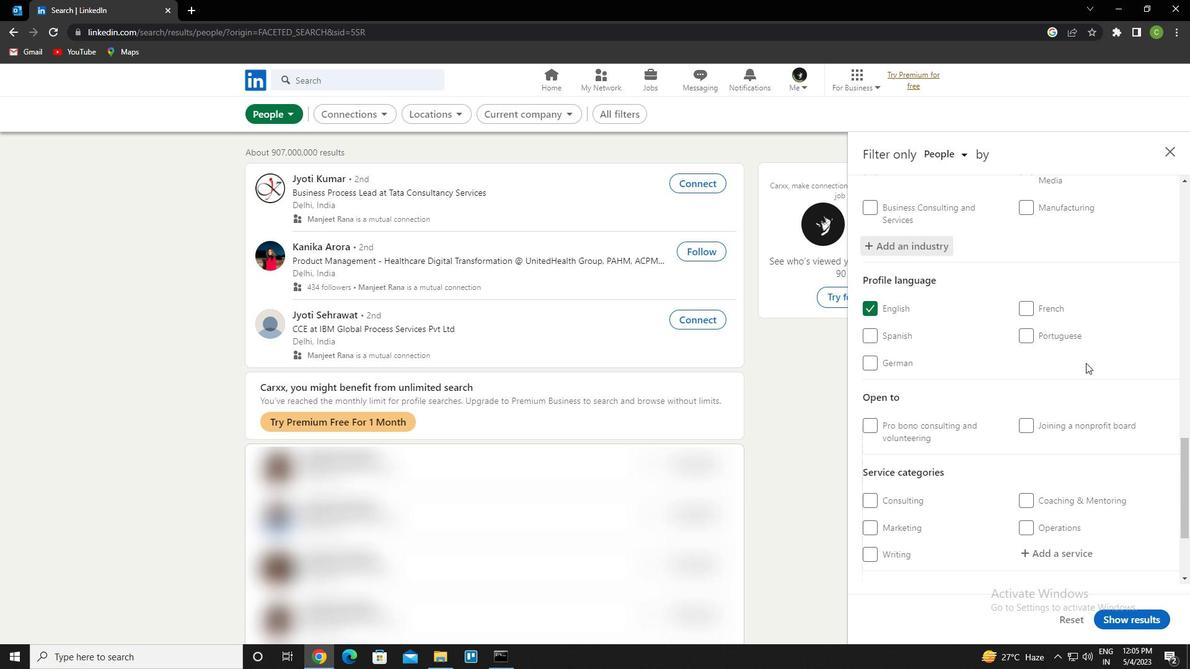 
Action: Mouse moved to (1054, 408)
Screenshot: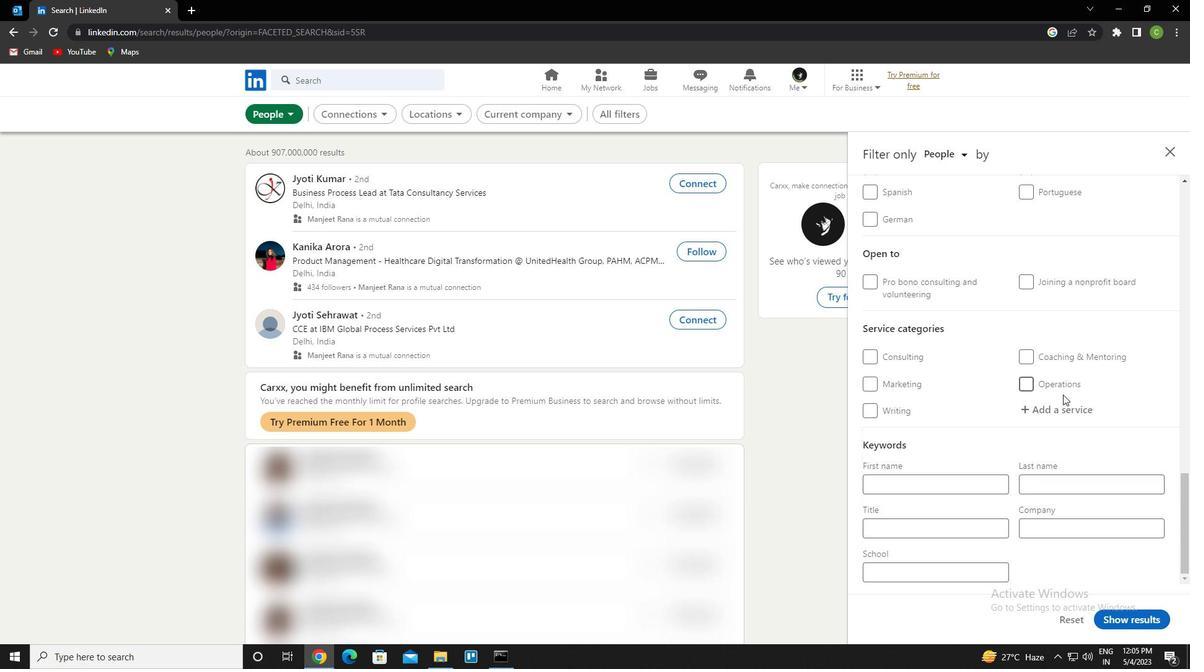 
Action: Mouse pressed left at (1054, 408)
Screenshot: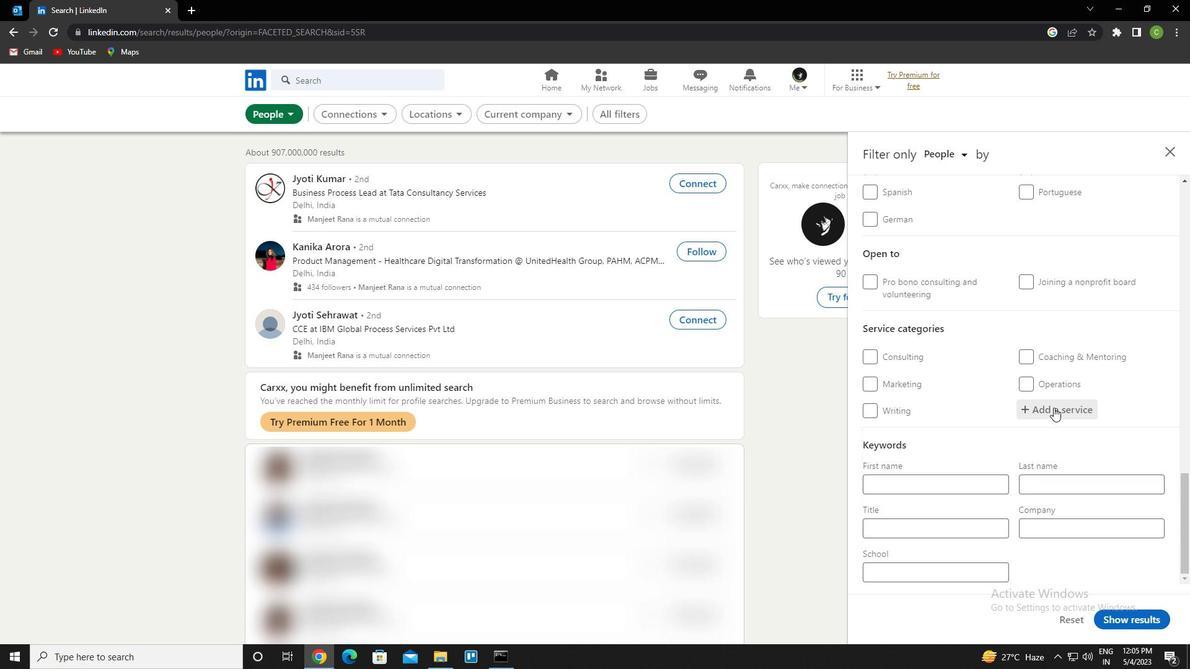 
Action: Key pressed <Key.caps_lock>h<Key.caps_lock>ome<Key.space>networkinh<Key.backspace>g<Key.down><Key.enter>
Screenshot: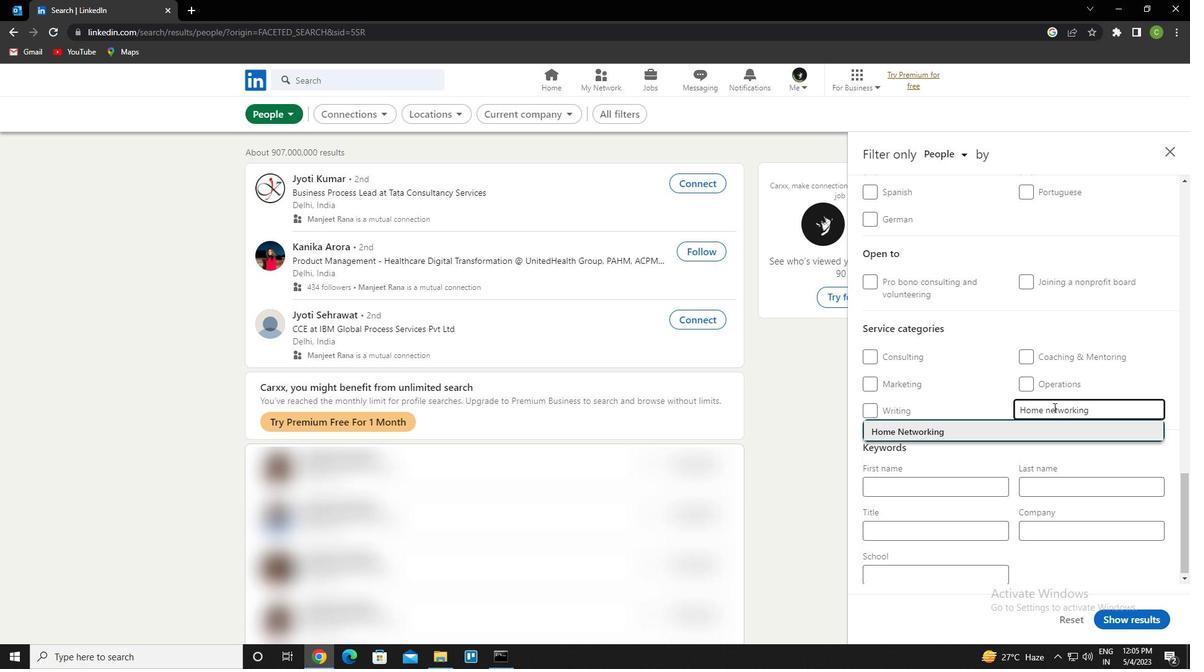 
Action: Mouse moved to (1055, 410)
Screenshot: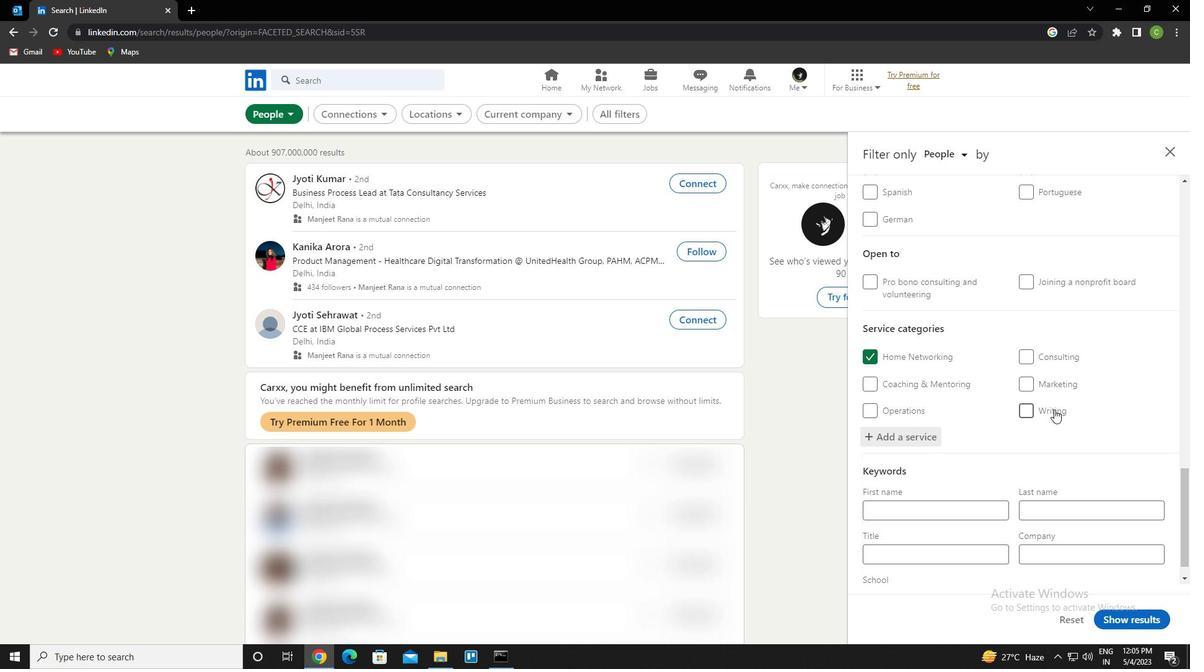 
Action: Mouse scrolled (1055, 409) with delta (0, 0)
Screenshot: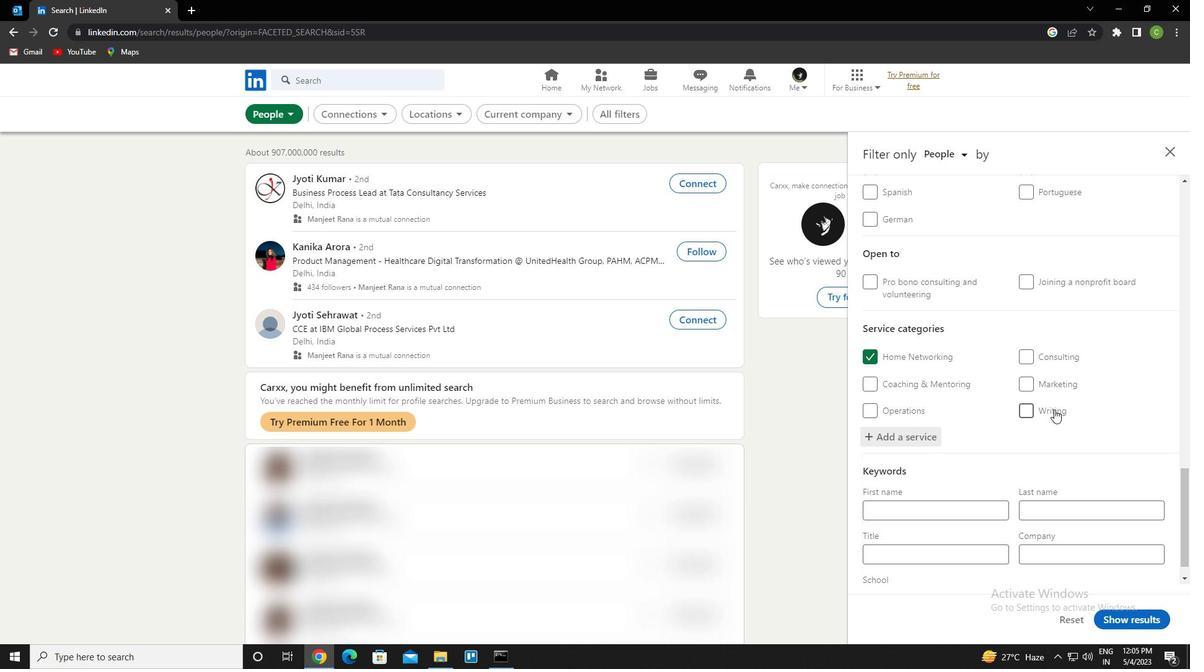 
Action: Mouse scrolled (1055, 409) with delta (0, 0)
Screenshot: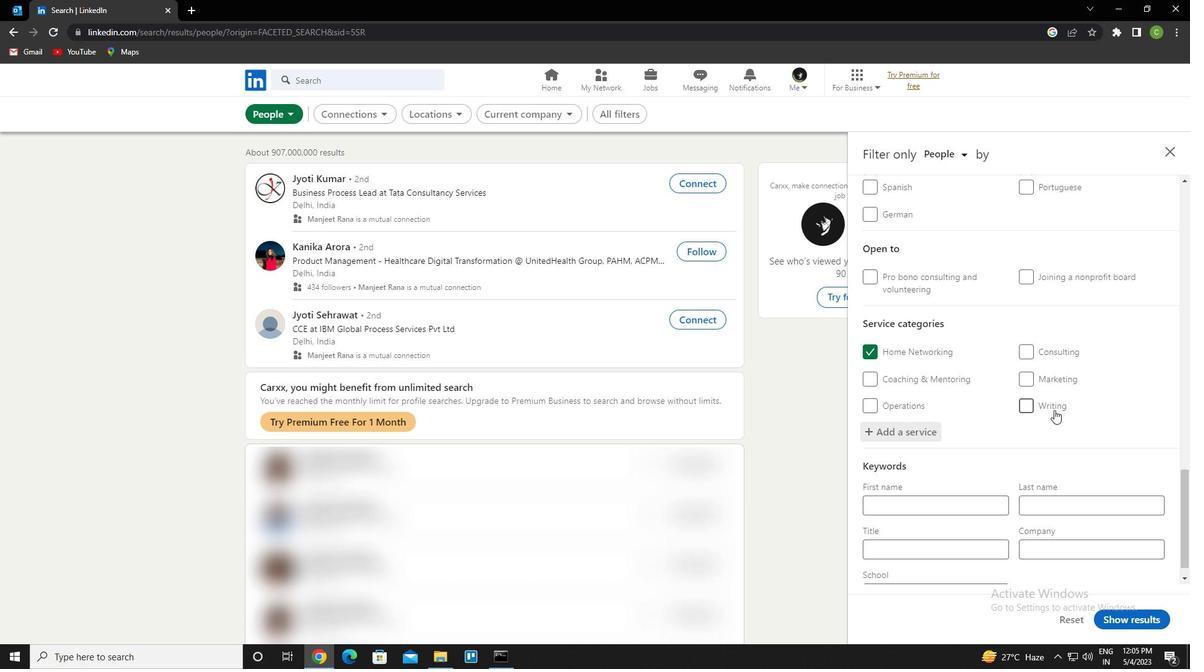 
Action: Mouse moved to (1054, 411)
Screenshot: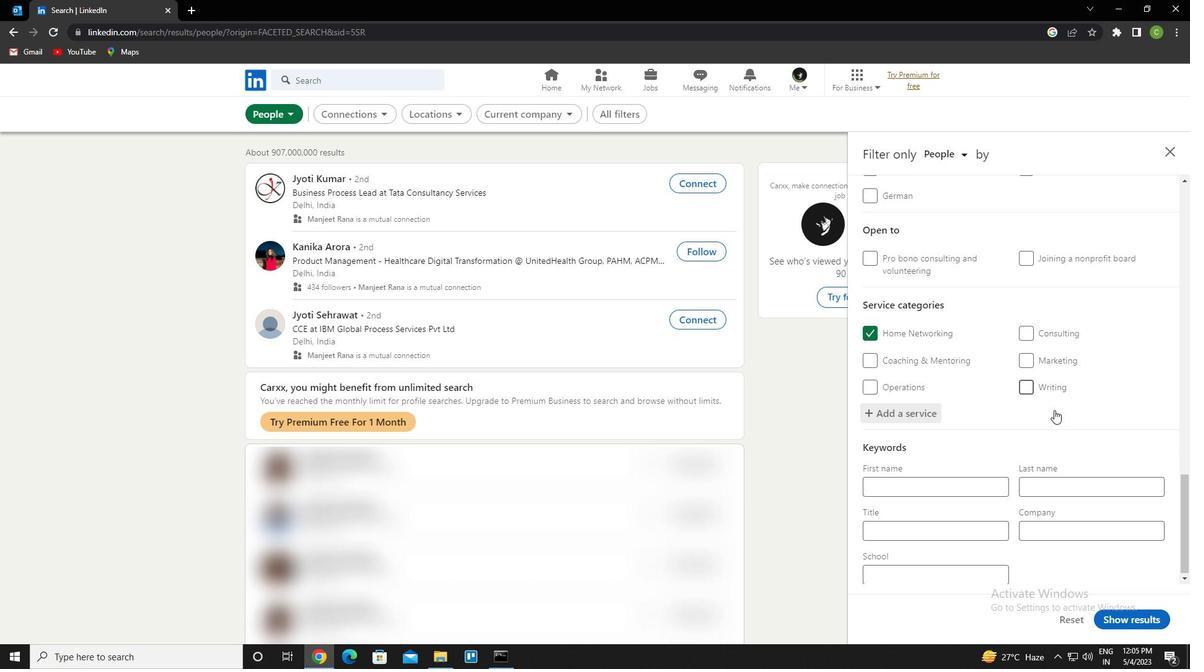 
Action: Mouse scrolled (1054, 410) with delta (0, 0)
Screenshot: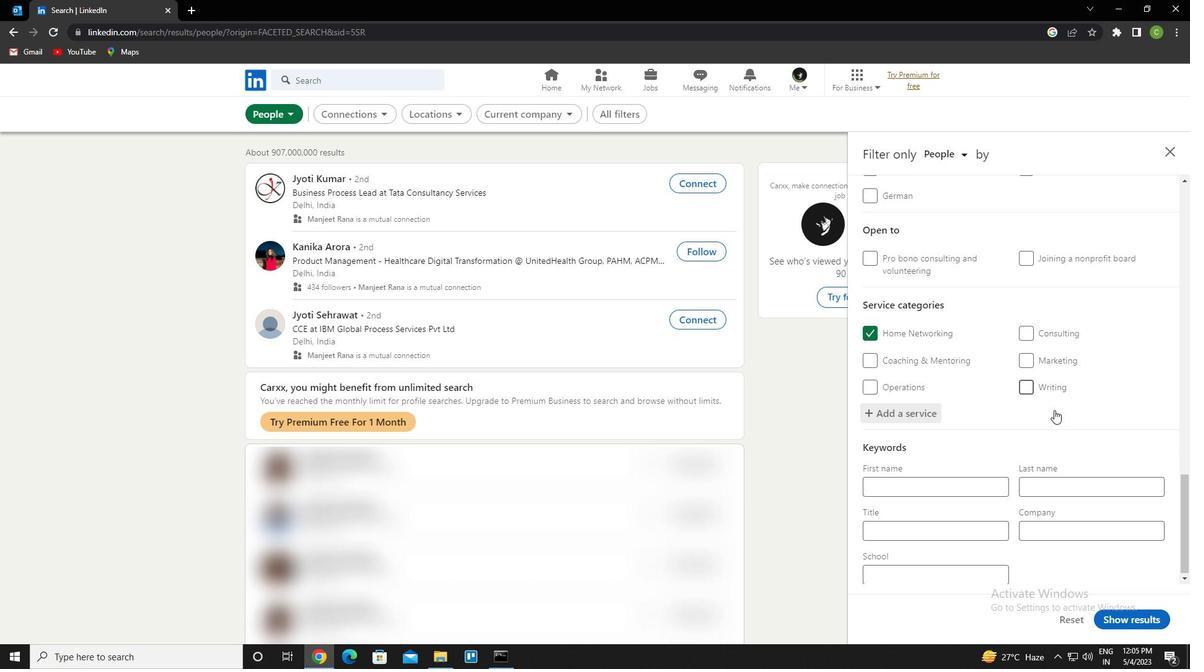 
Action: Mouse moved to (1054, 413)
Screenshot: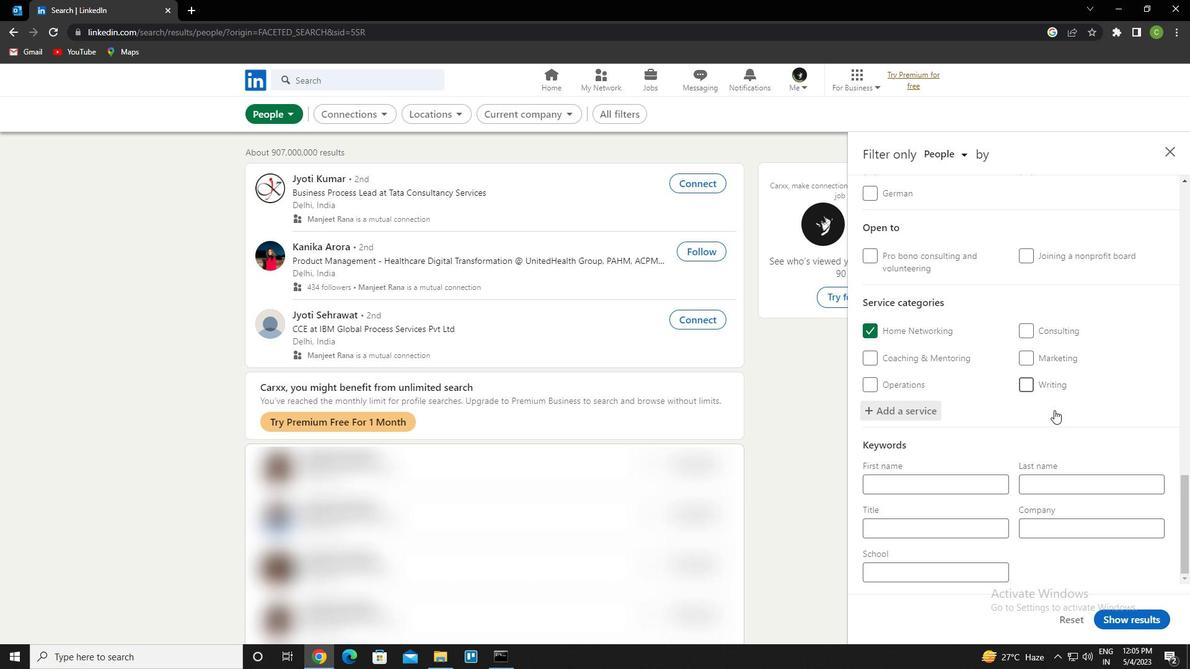 
Action: Mouse scrolled (1054, 413) with delta (0, 0)
Screenshot: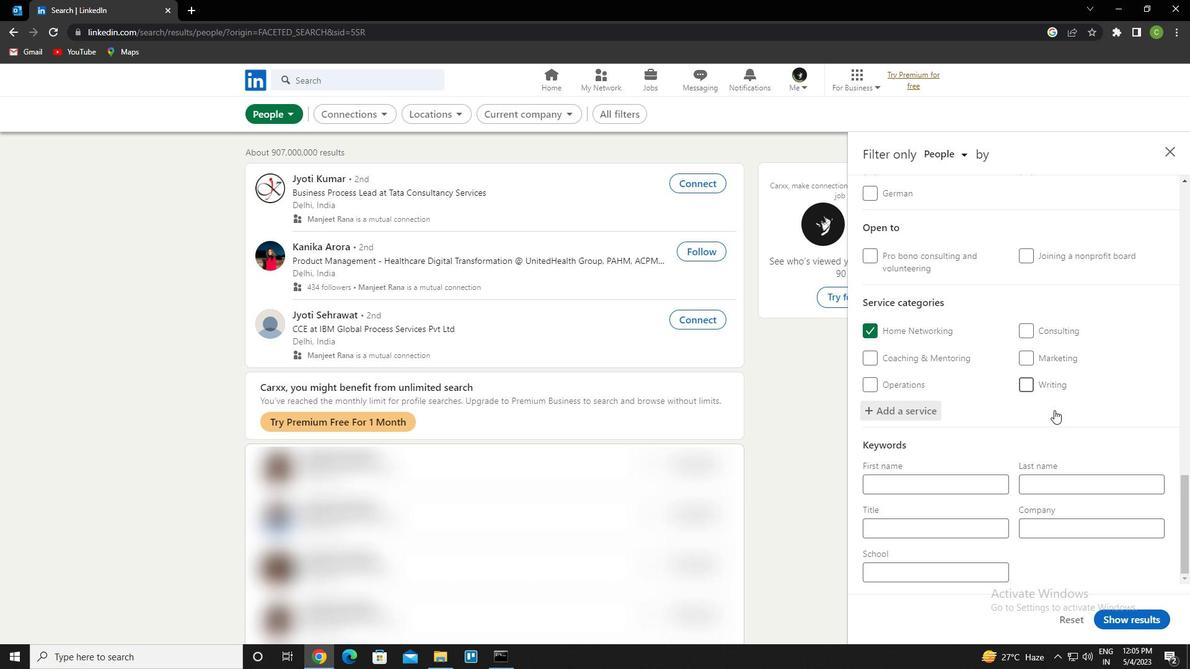 
Action: Mouse moved to (944, 529)
Screenshot: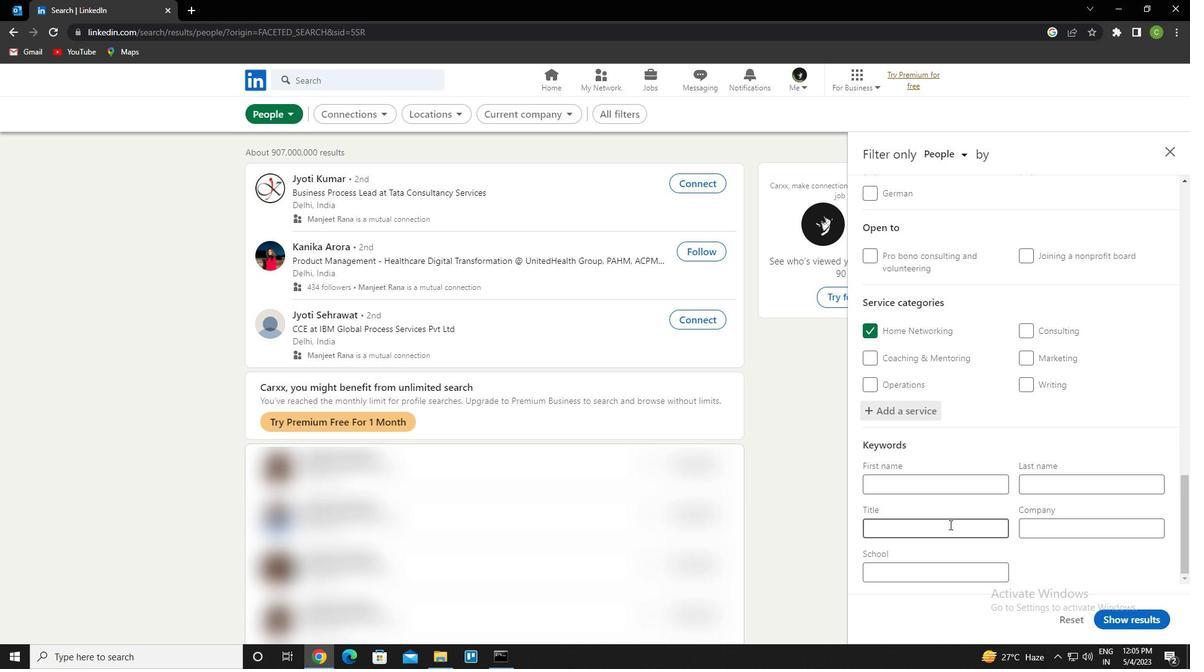 
Action: Mouse pressed left at (944, 529)
Screenshot: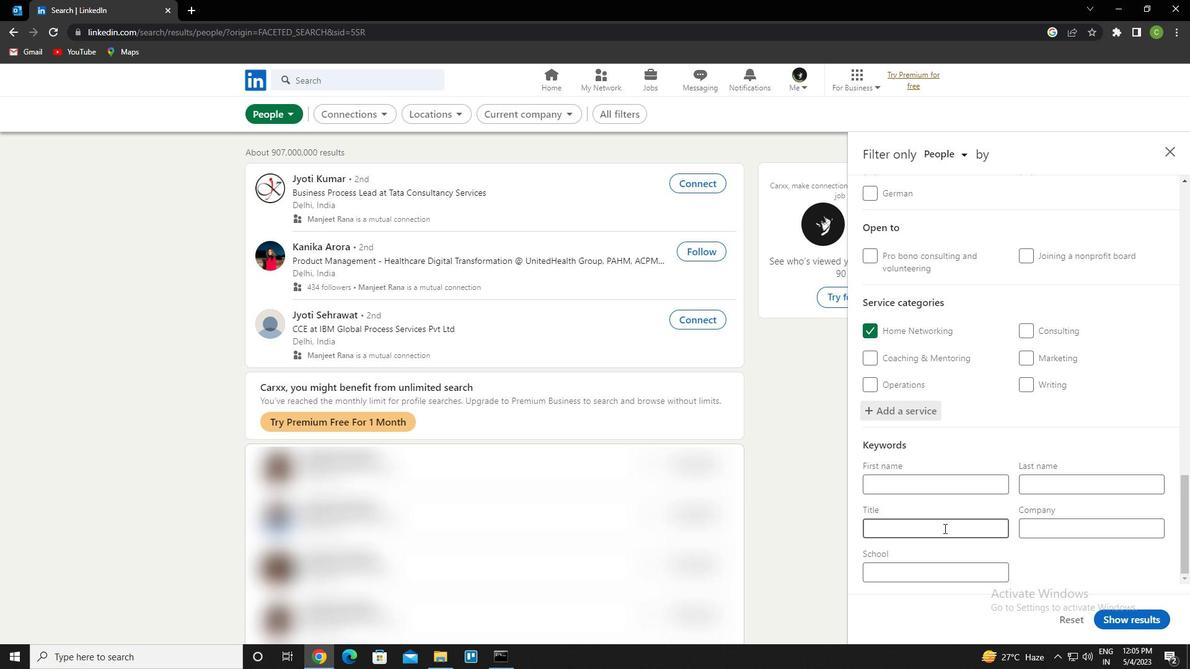 
Action: Key pressed <Key.caps_lock>m<Key.caps_lock>arket<Key.space><Key.caps_lock>r<Key.caps_lock>esearcher
Screenshot: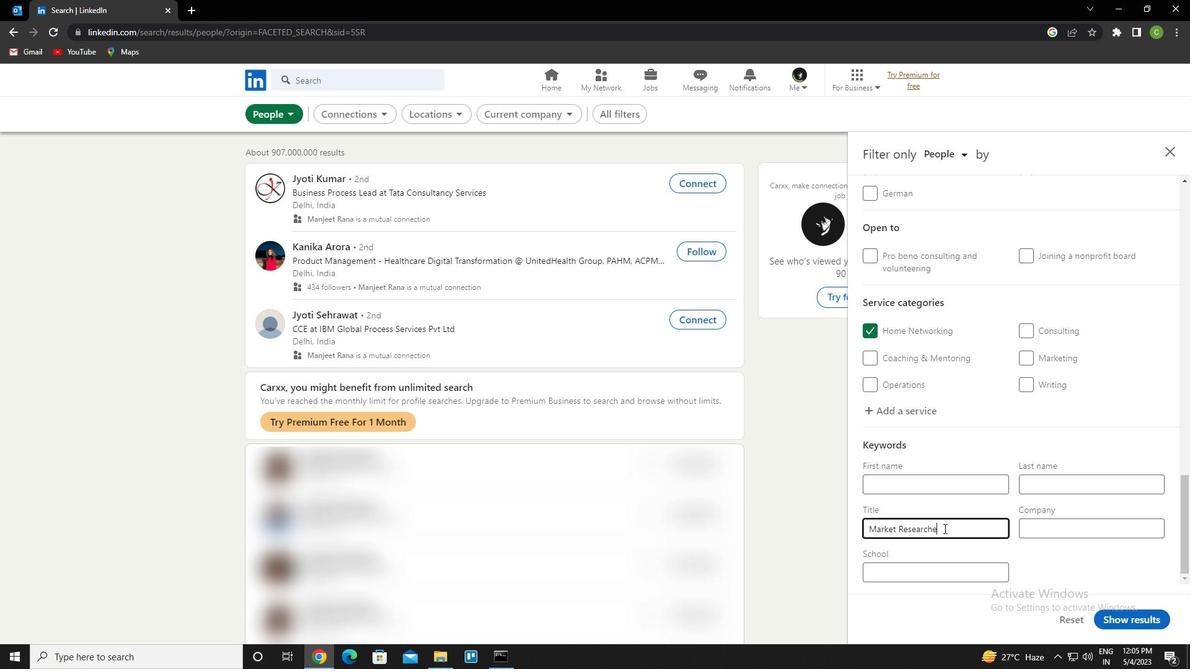 
Action: Mouse moved to (1138, 626)
Screenshot: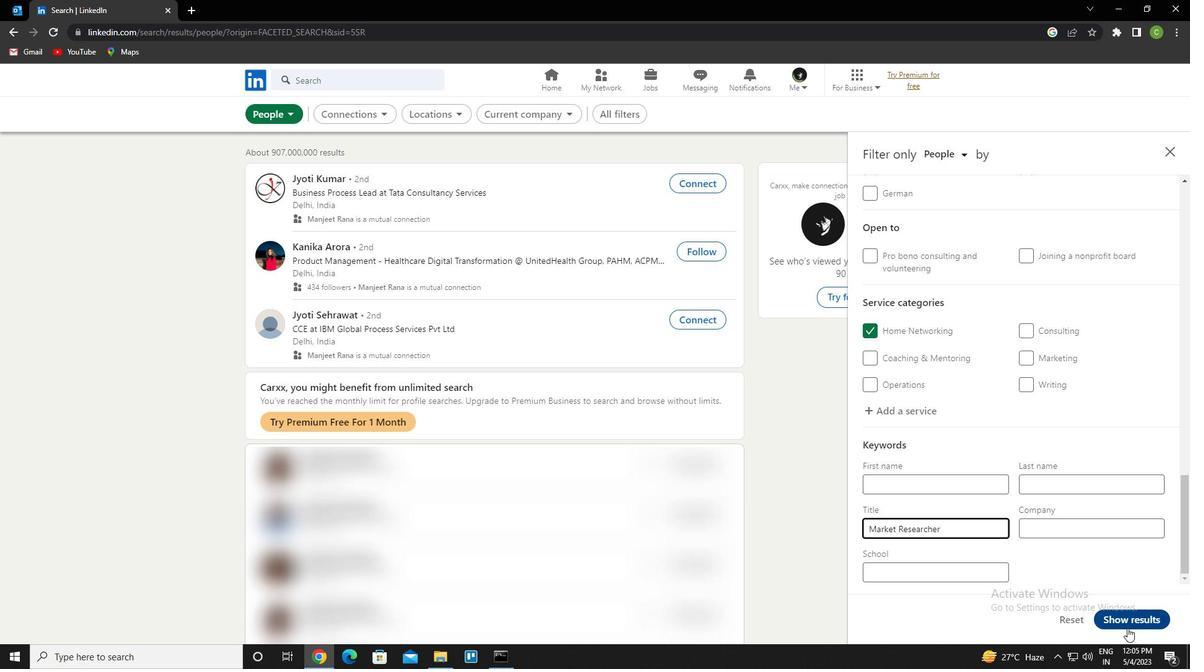 
Action: Mouse pressed left at (1138, 626)
Screenshot: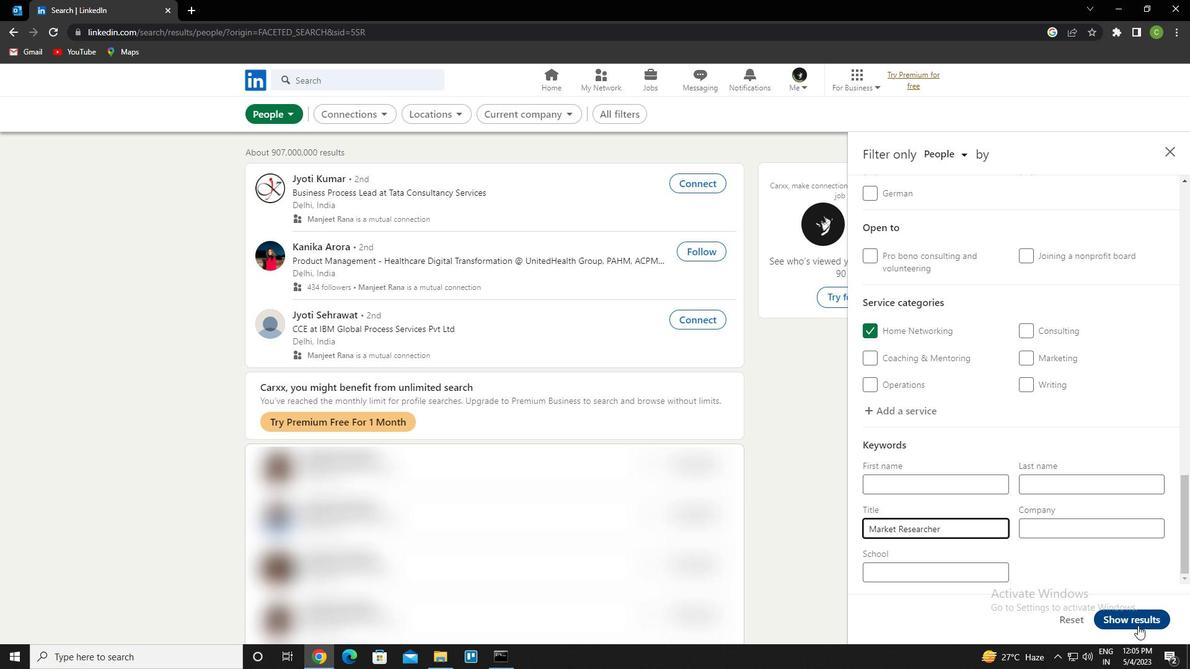 
Action: Mouse moved to (503, 581)
Screenshot: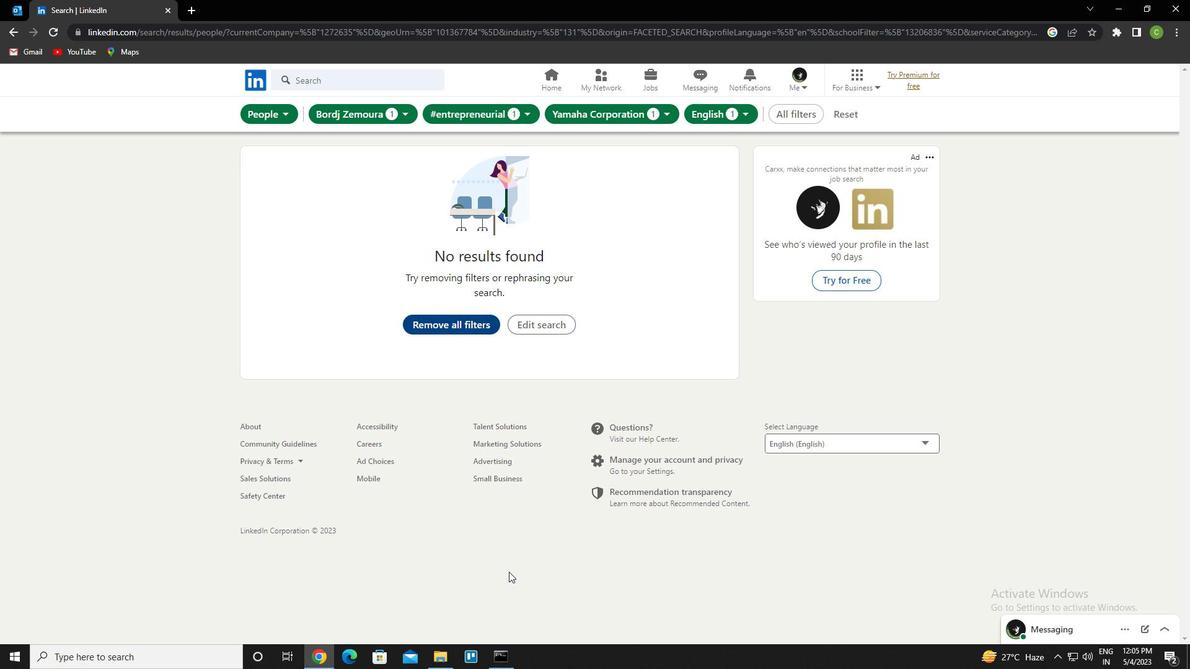 
